 Task: Create new customer invoice with Date Opened: 15-Apr-23, Select Customer: Sorelle, Terms: Net 7. Make invoice entry for item-1 with Date: 15-Apr-23, Description: Jigida Body Sculptor 25 Steel Bone Waist Trainer
, Income Account: Income:Sales, Quantity: 1, Unit Price: 13.49, Sales Tax: Y, Sales Tax Included: Y, Tax Table: Sales Tax. Post Invoice with Post Date: 15-Apr-23, Post to Accounts: Assets:Accounts Receivable. Pay / Process Payment with Transaction Date: 21-Apr-23, Amount: 13.49, Transfer Account: Checking Account. Go to 'Print Invoice'. Save a pdf copy of the invoice.
Action: Mouse moved to (185, 50)
Screenshot: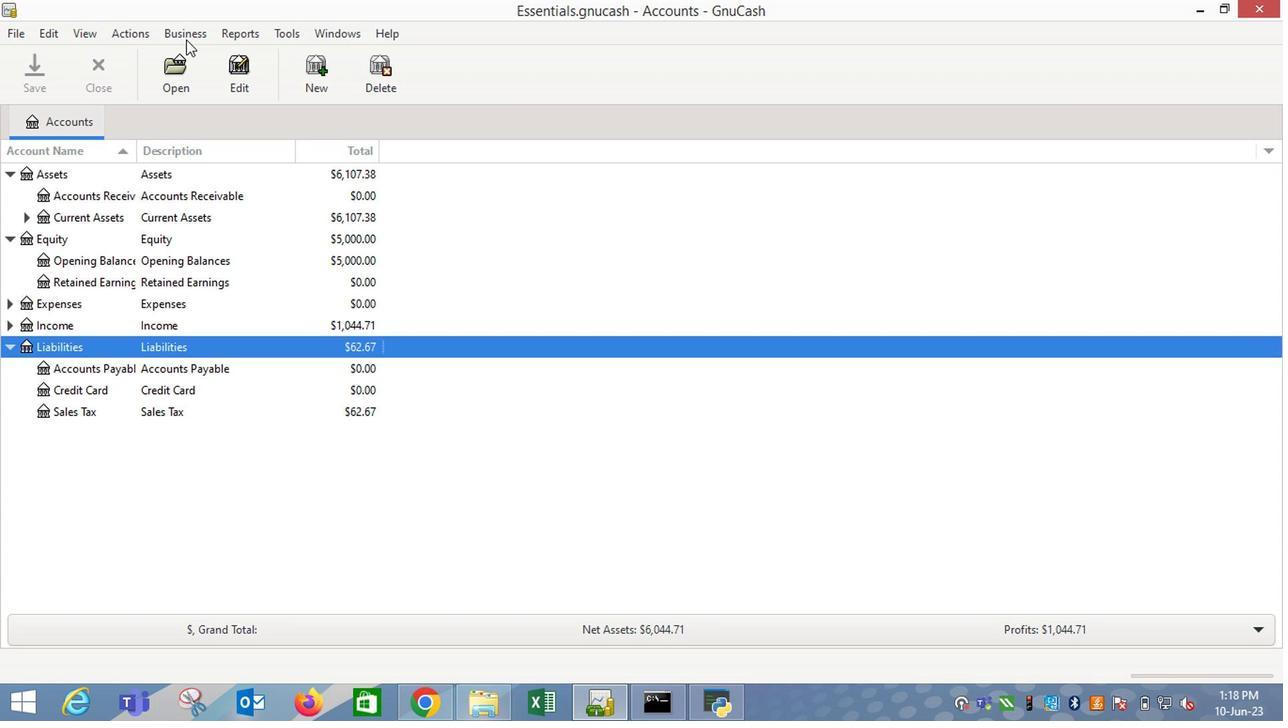 
Action: Mouse pressed left at (185, 50)
Screenshot: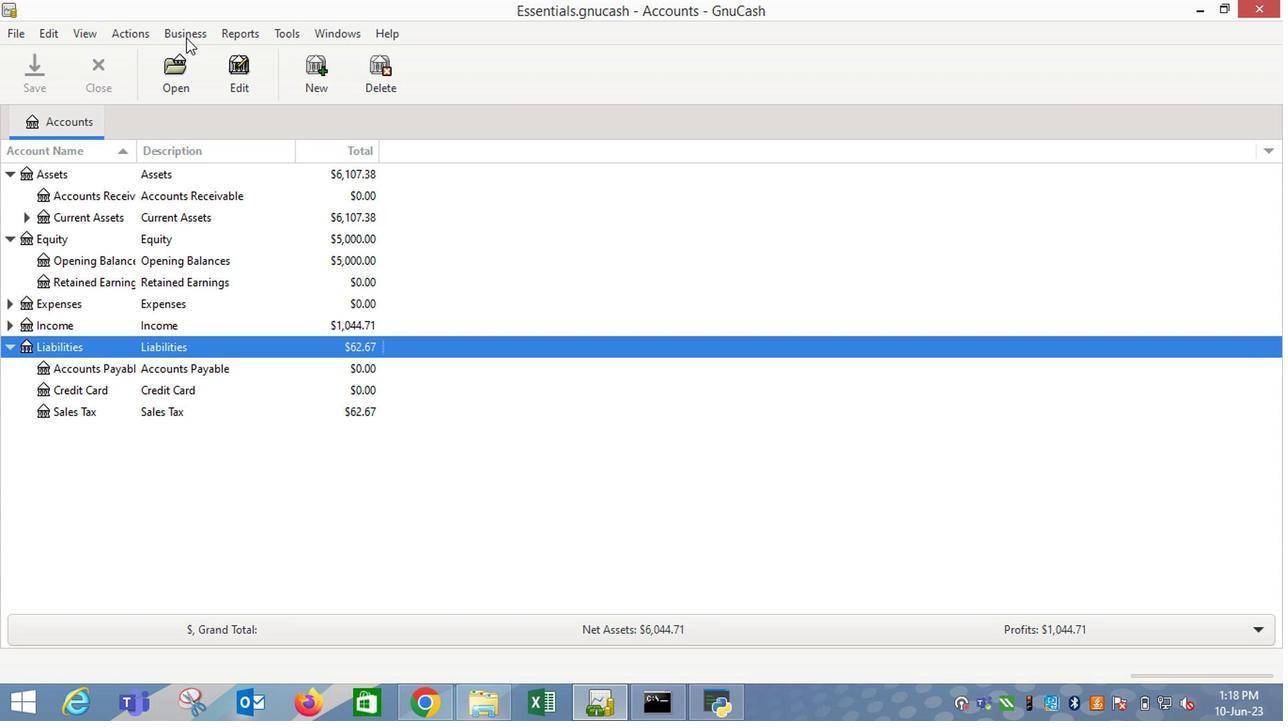 
Action: Mouse moved to (394, 144)
Screenshot: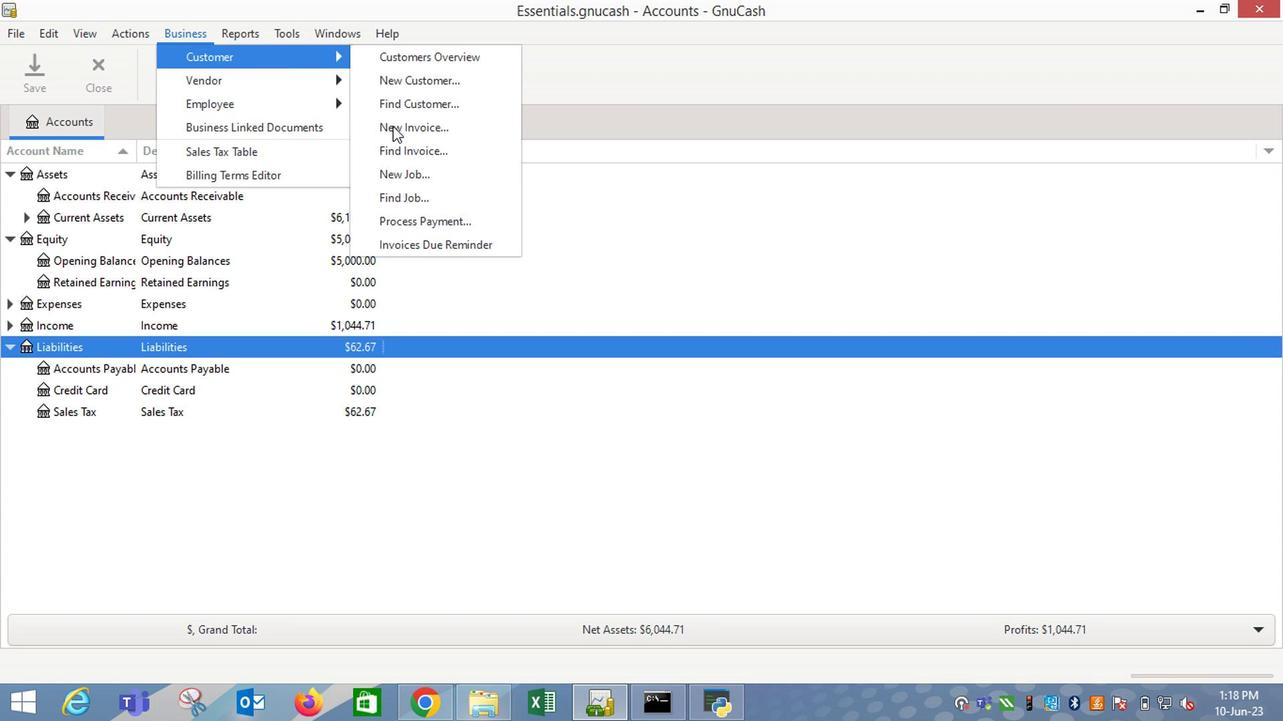 
Action: Mouse pressed left at (394, 144)
Screenshot: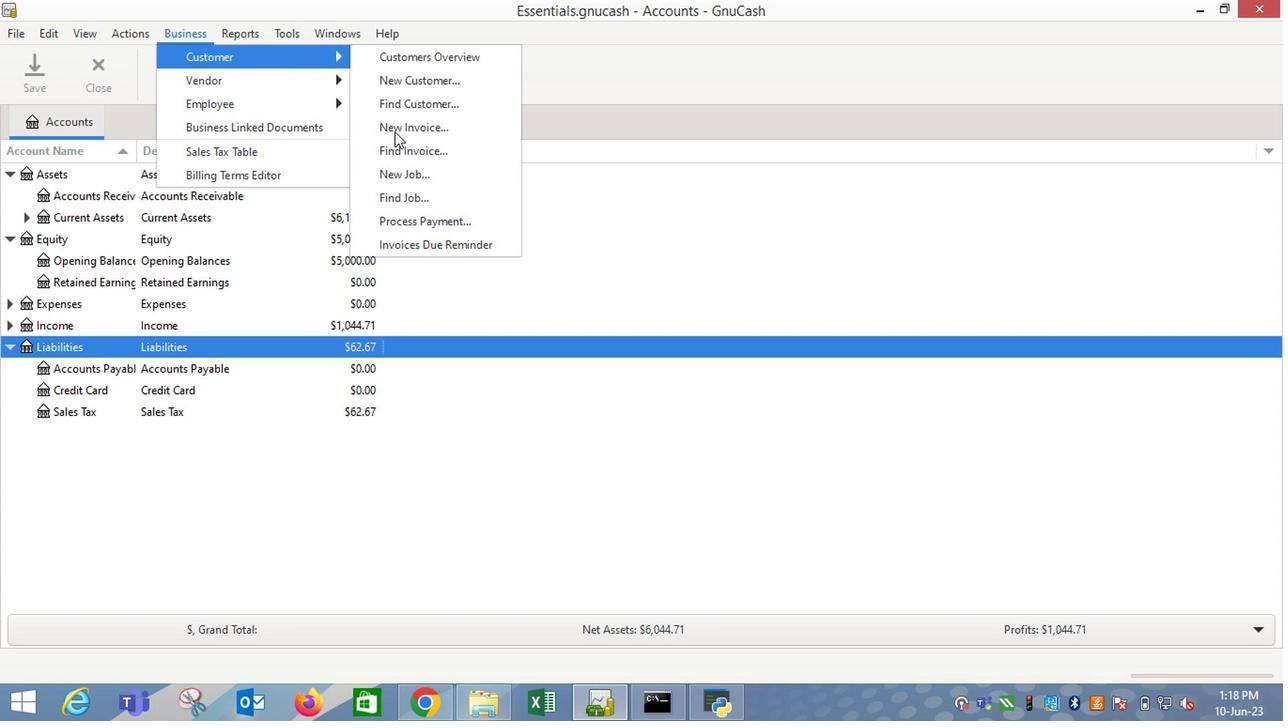 
Action: Mouse moved to (766, 293)
Screenshot: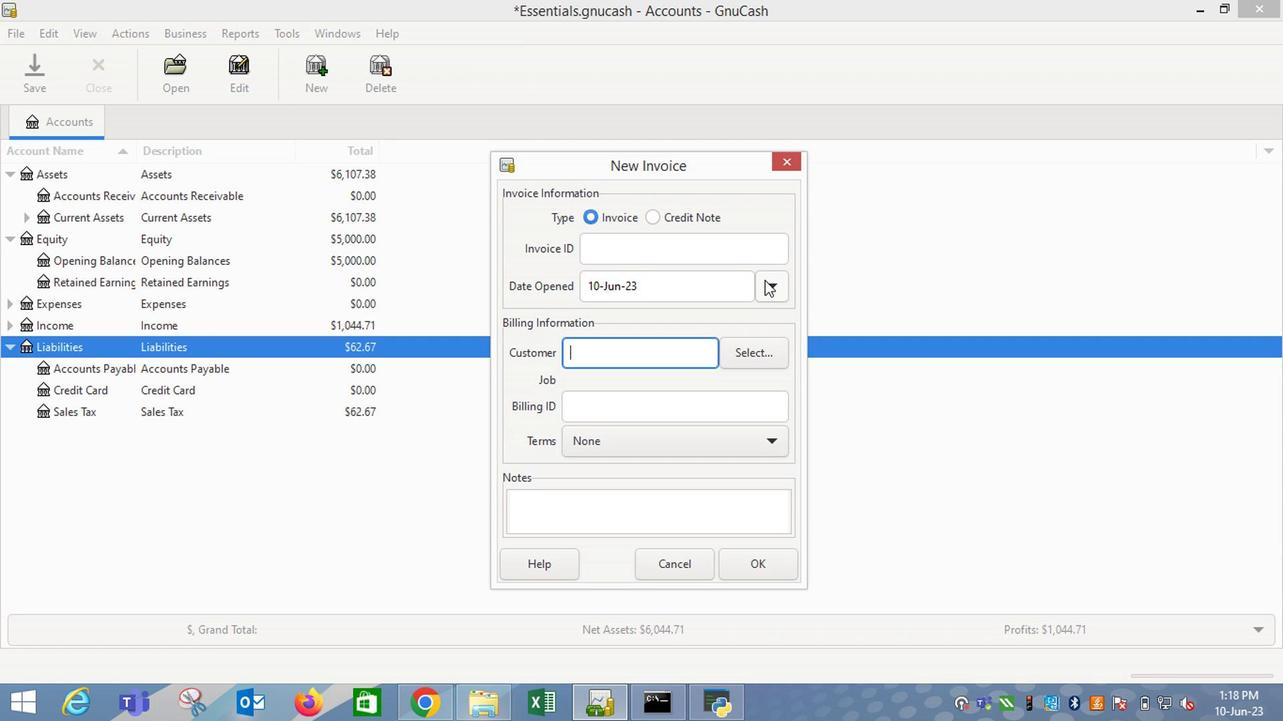 
Action: Mouse pressed left at (766, 293)
Screenshot: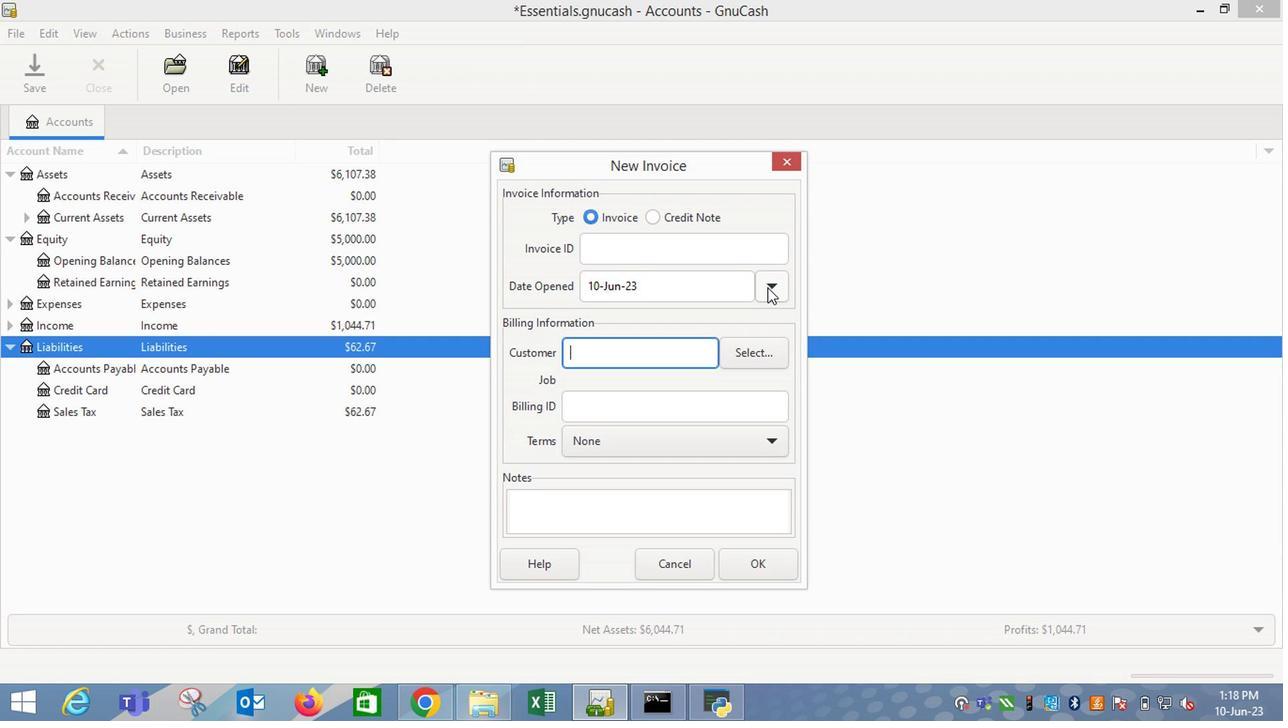
Action: Mouse moved to (623, 317)
Screenshot: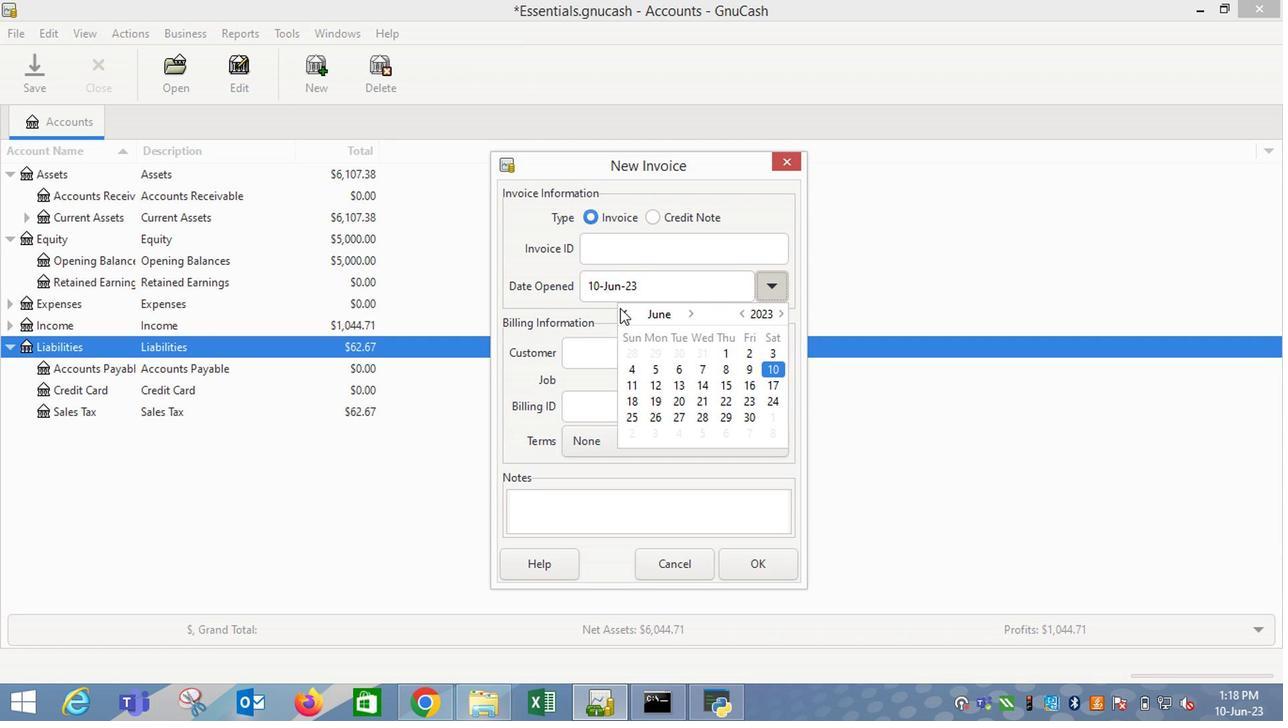 
Action: Mouse pressed left at (623, 317)
Screenshot: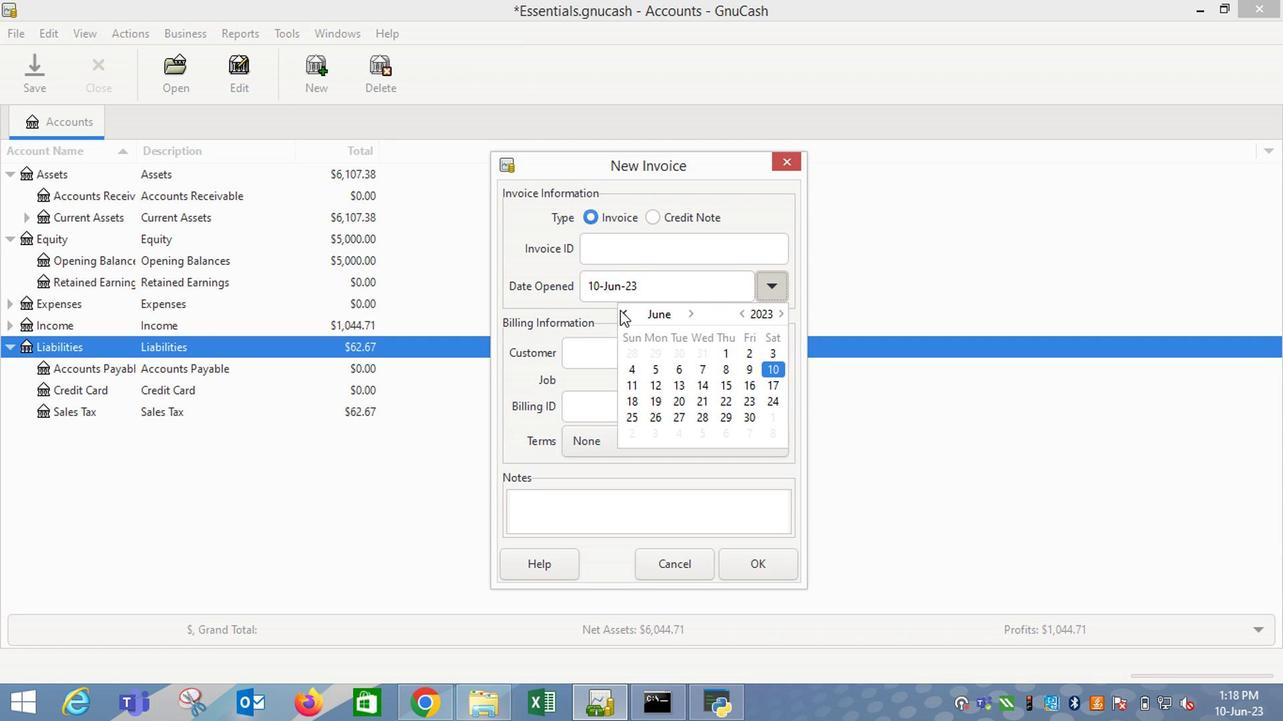 
Action: Mouse pressed left at (623, 317)
Screenshot: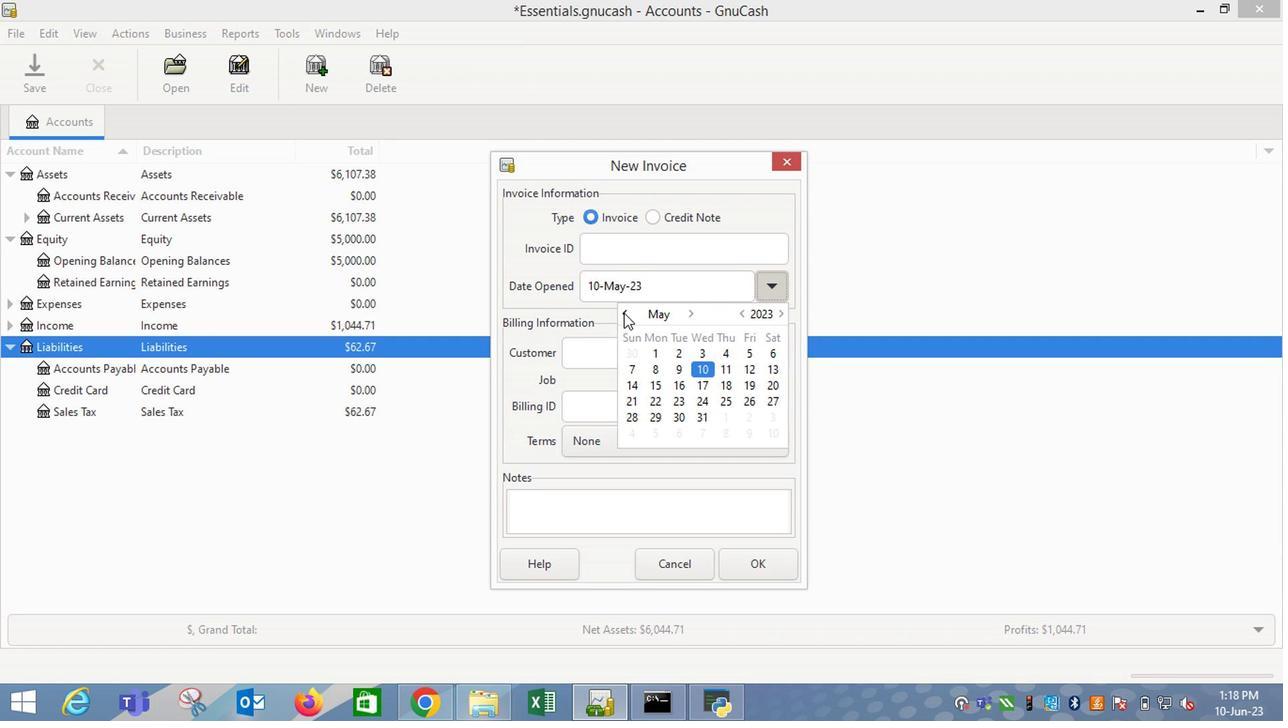 
Action: Mouse moved to (772, 392)
Screenshot: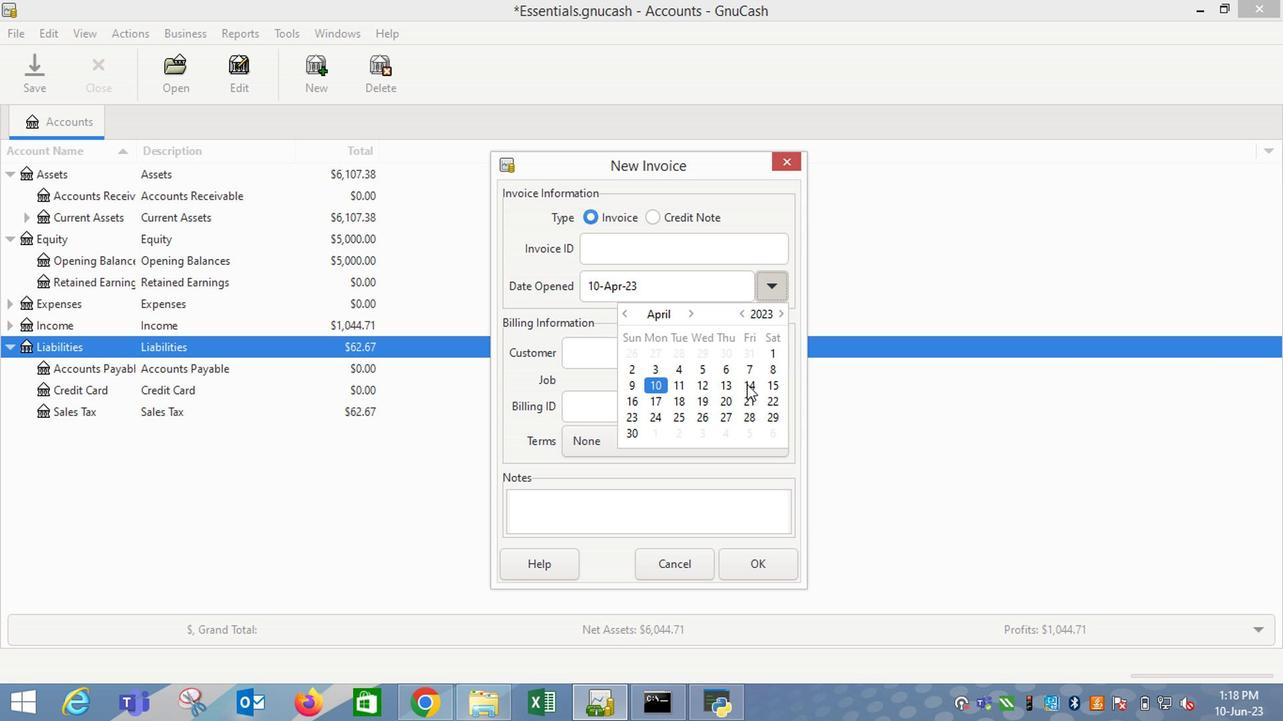 
Action: Mouse pressed left at (772, 392)
Screenshot: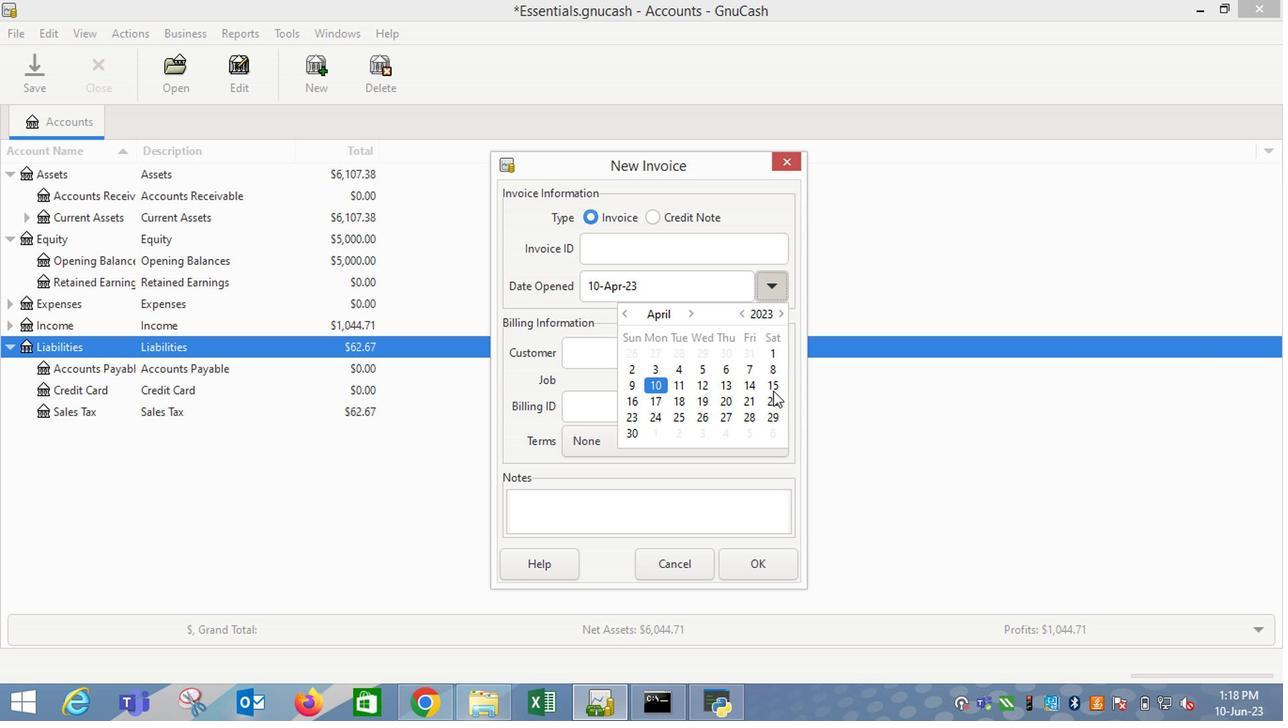 
Action: Mouse moved to (600, 360)
Screenshot: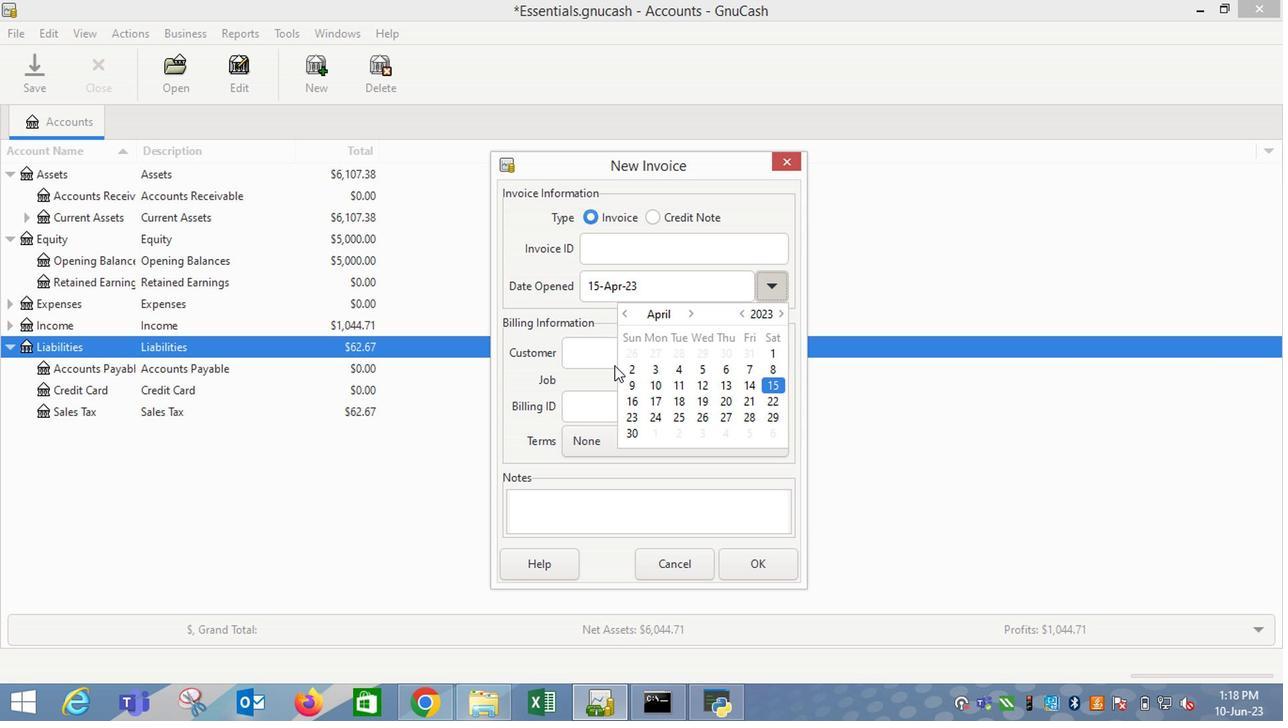
Action: Mouse pressed left at (600, 360)
Screenshot: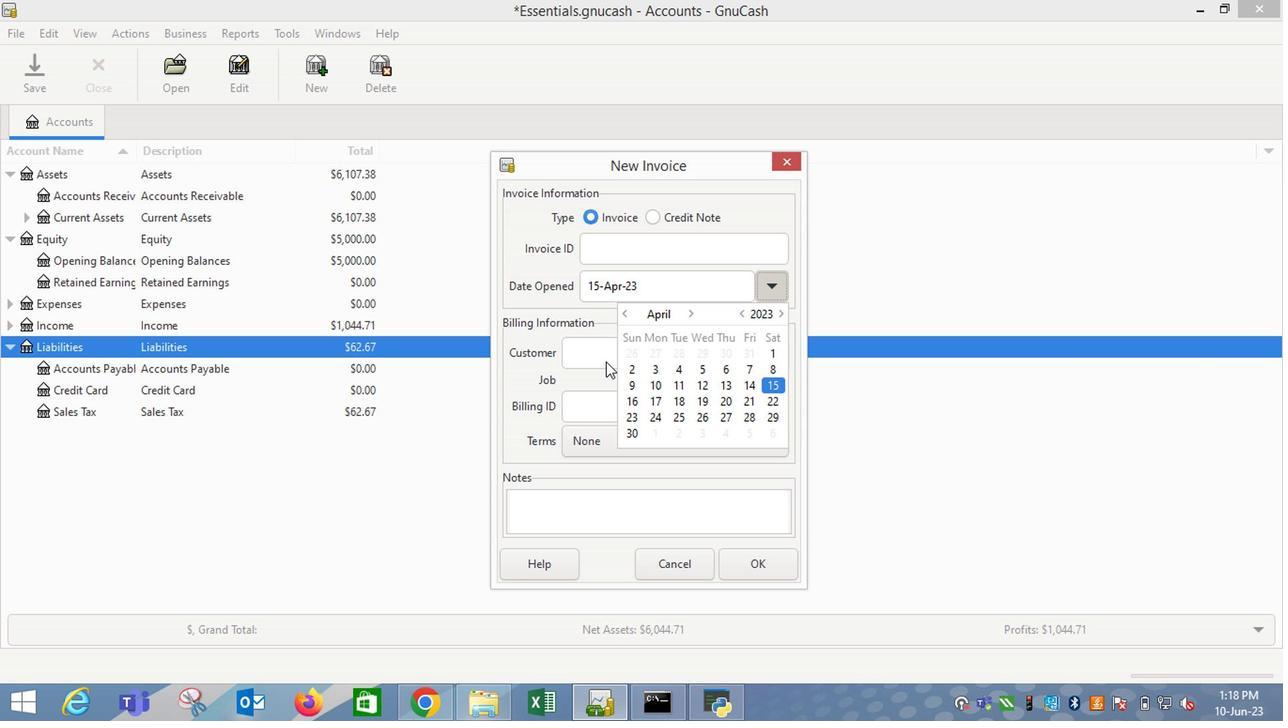 
Action: Mouse moved to (598, 360)
Screenshot: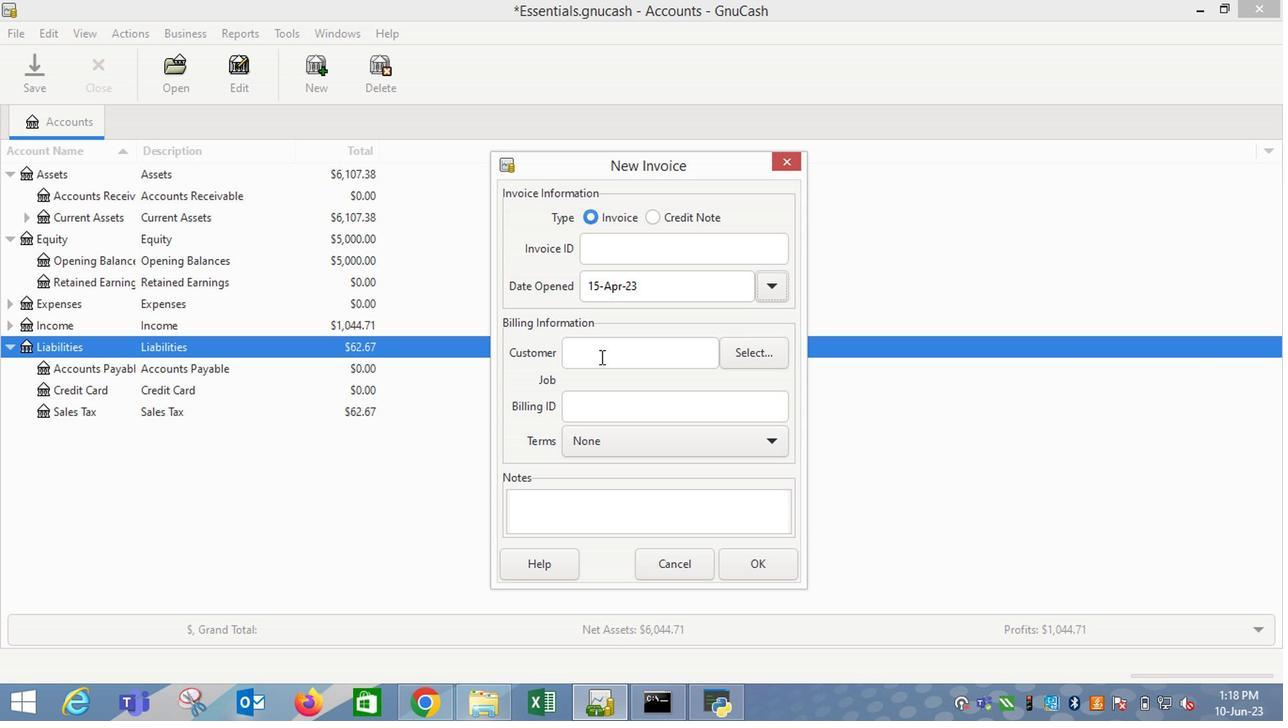 
Action: Mouse pressed left at (598, 360)
Screenshot: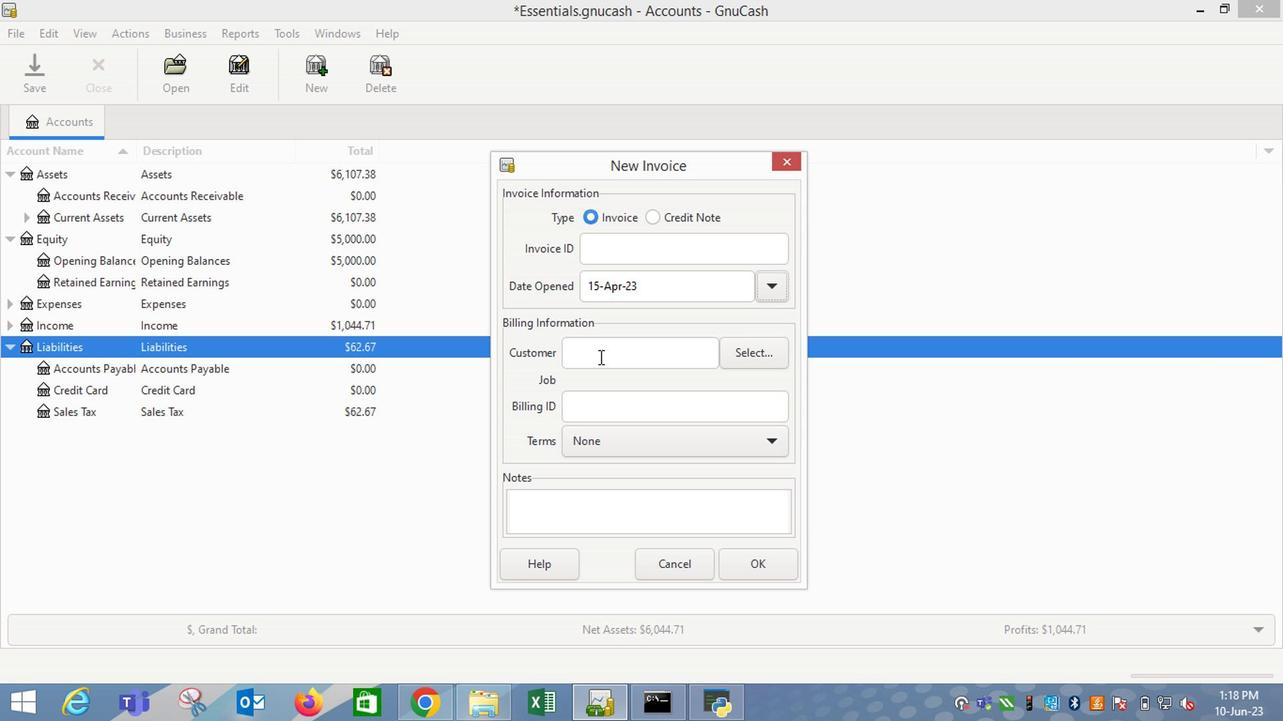 
Action: Key pressed <Key.shift_r>Sor
Screenshot: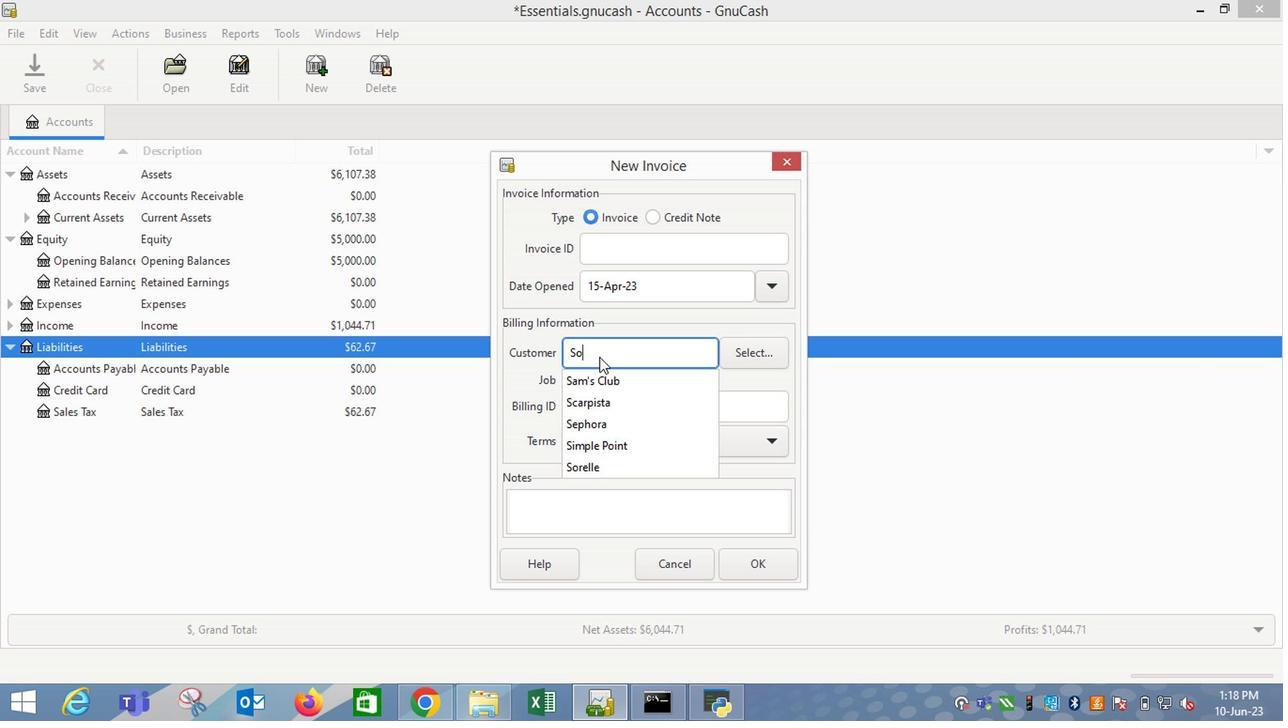 
Action: Mouse moved to (586, 375)
Screenshot: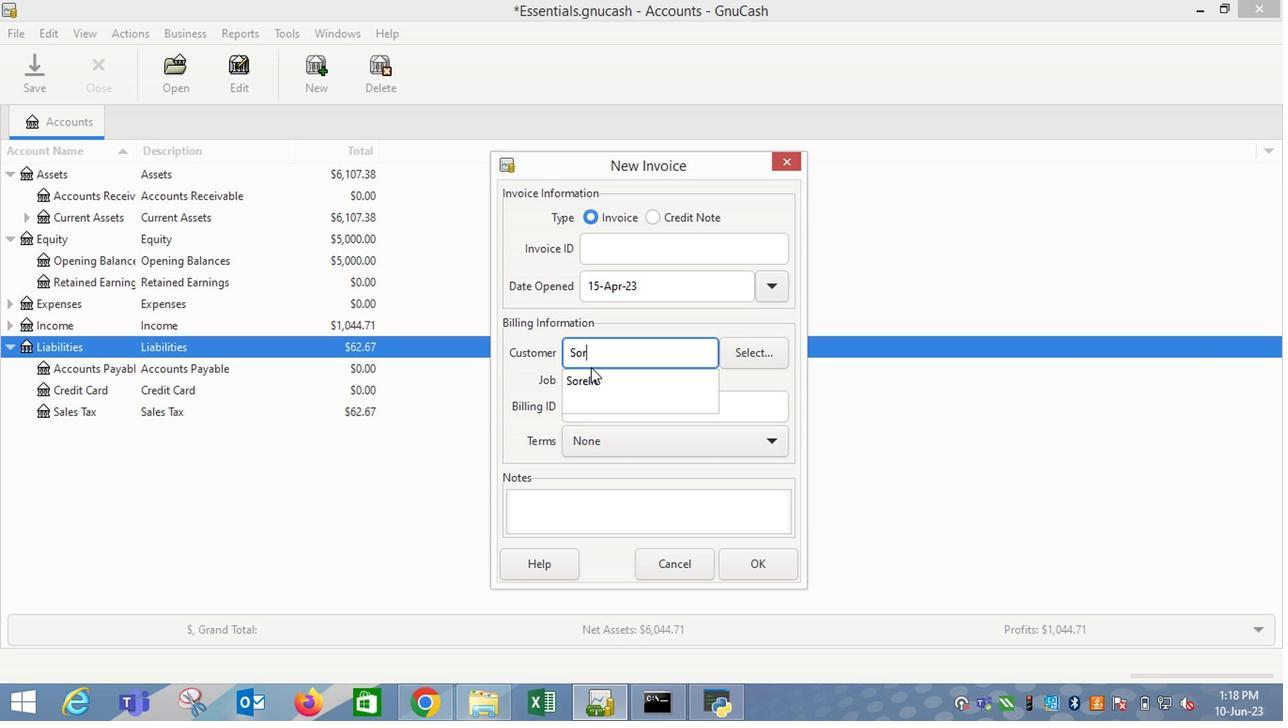 
Action: Mouse pressed left at (586, 375)
Screenshot: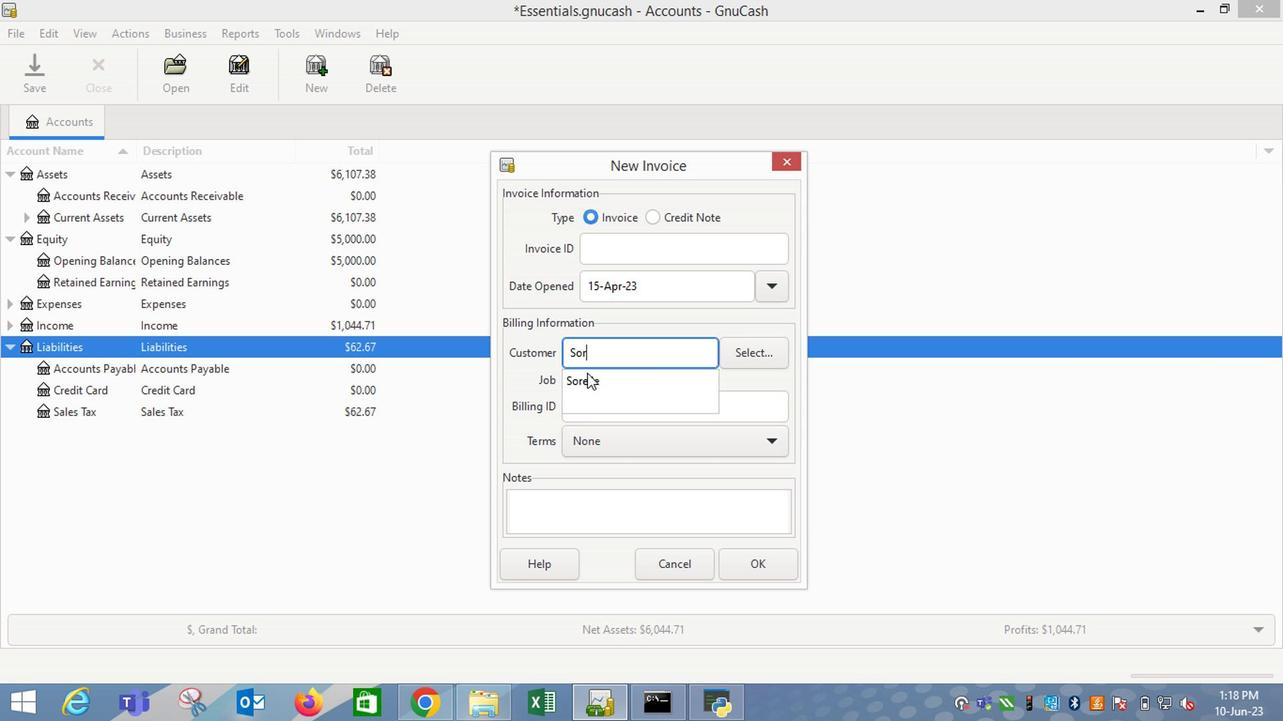 
Action: Mouse moved to (615, 454)
Screenshot: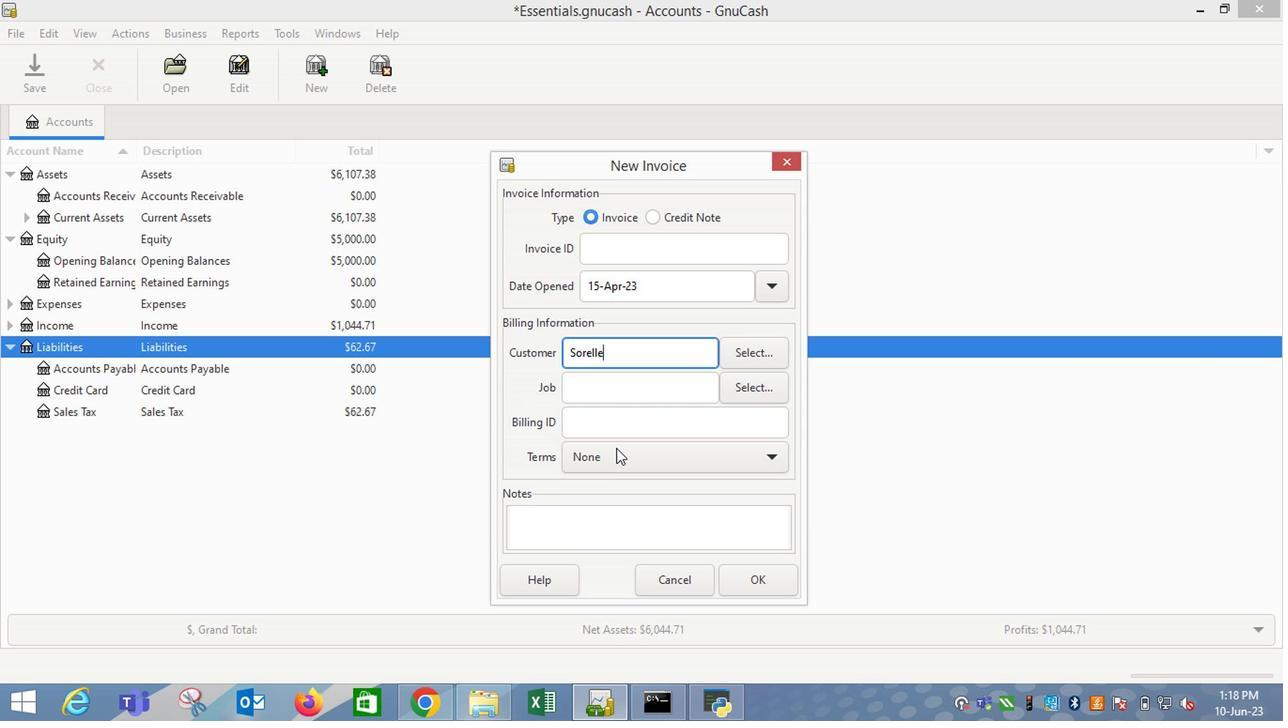 
Action: Mouse pressed left at (615, 454)
Screenshot: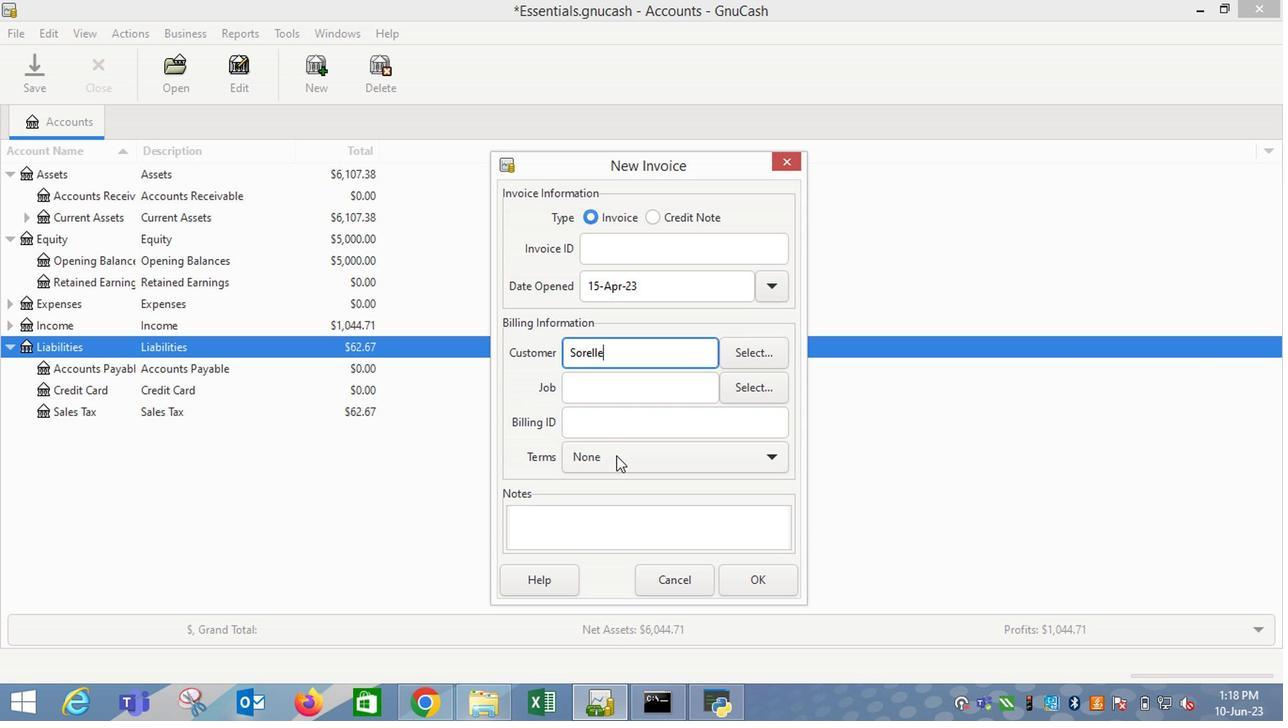 
Action: Mouse moved to (608, 516)
Screenshot: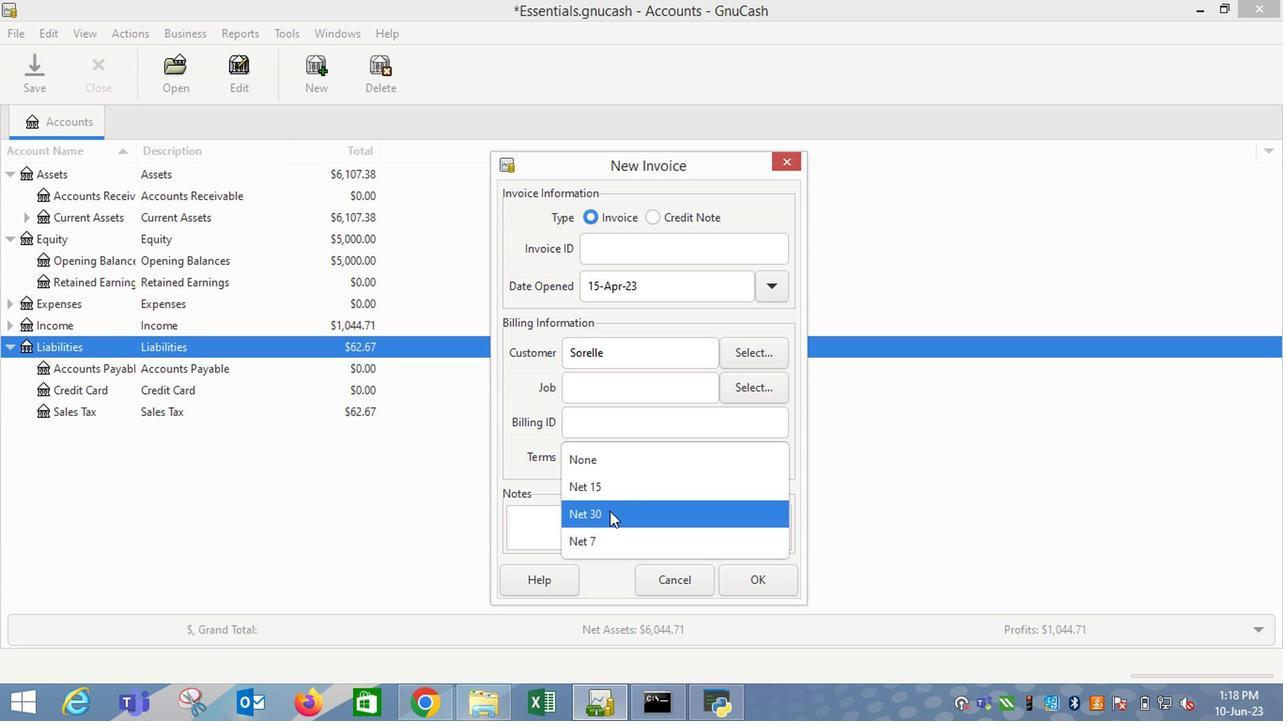 
Action: Mouse pressed left at (608, 516)
Screenshot: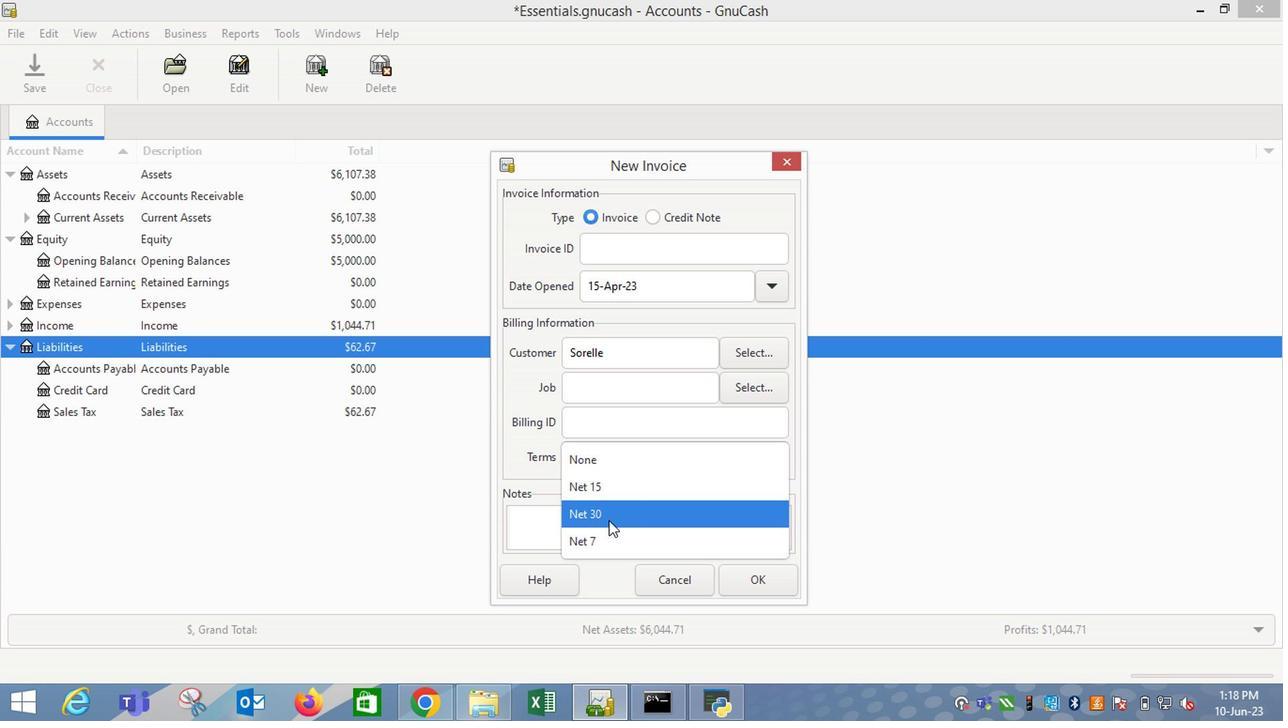 
Action: Mouse pressed right at (608, 516)
Screenshot: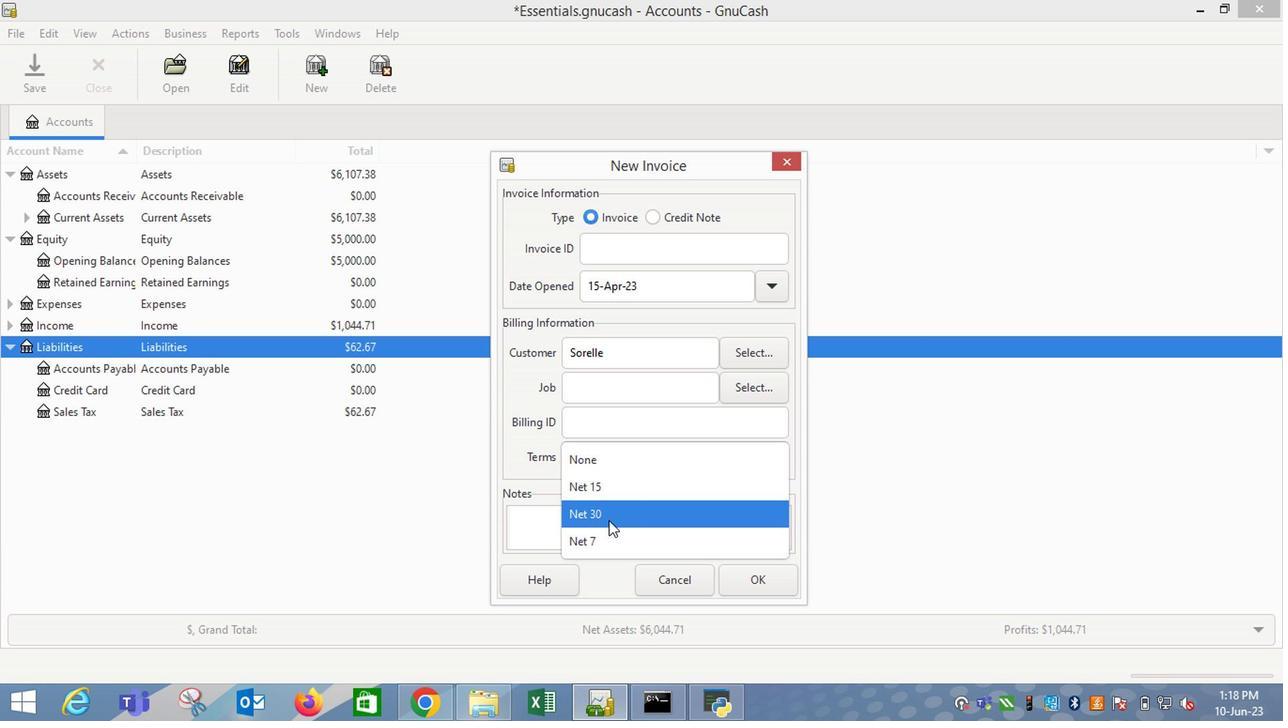 
Action: Mouse moved to (631, 449)
Screenshot: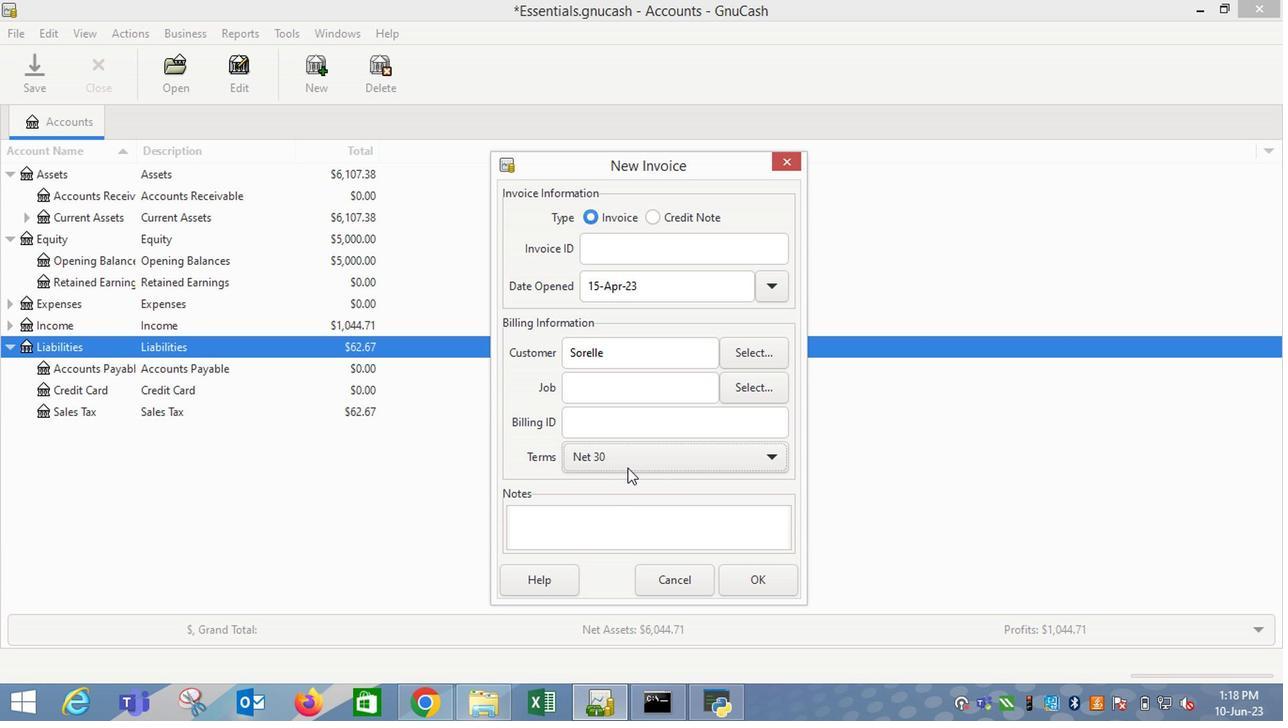 
Action: Mouse pressed left at (631, 449)
Screenshot: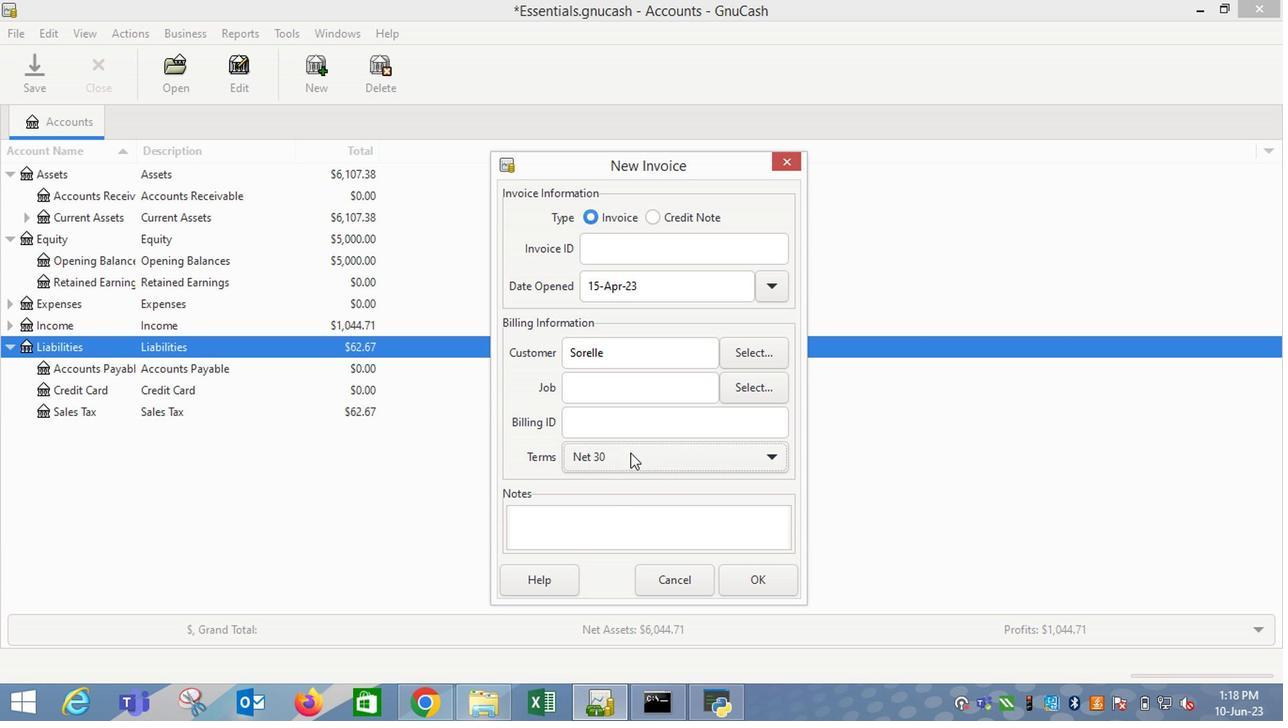 
Action: Mouse moved to (601, 504)
Screenshot: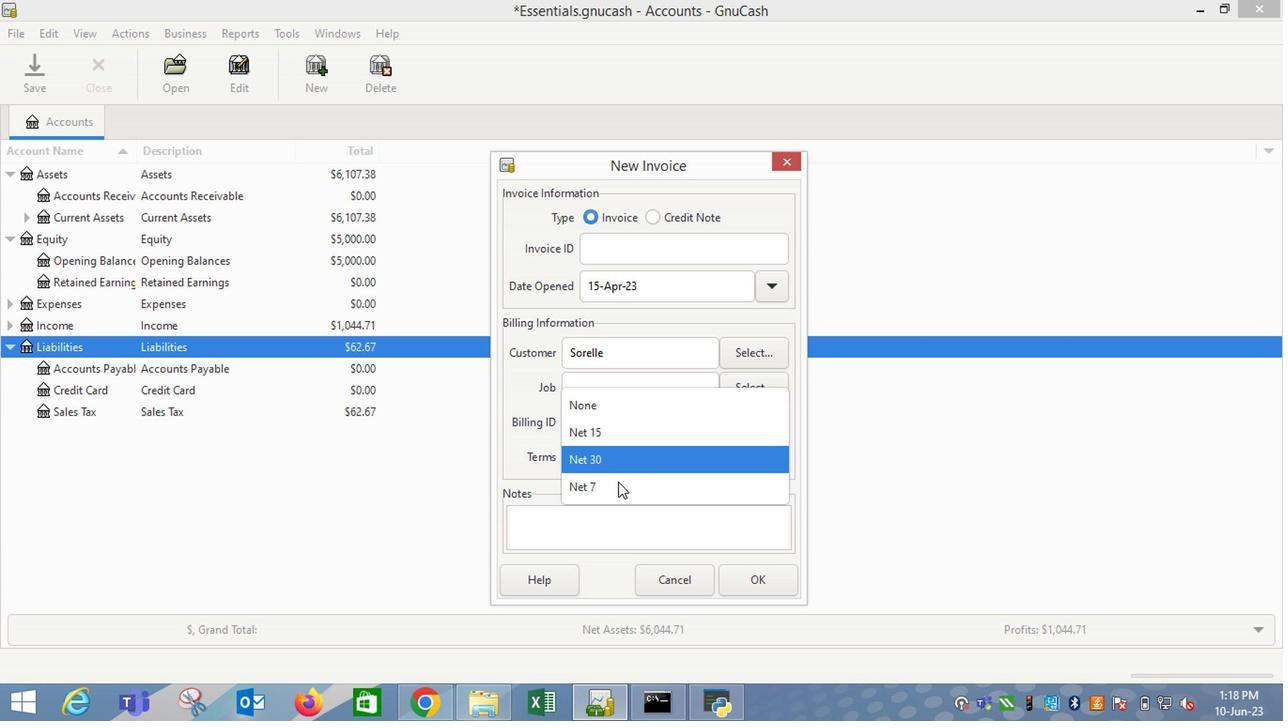 
Action: Mouse pressed left at (601, 504)
Screenshot: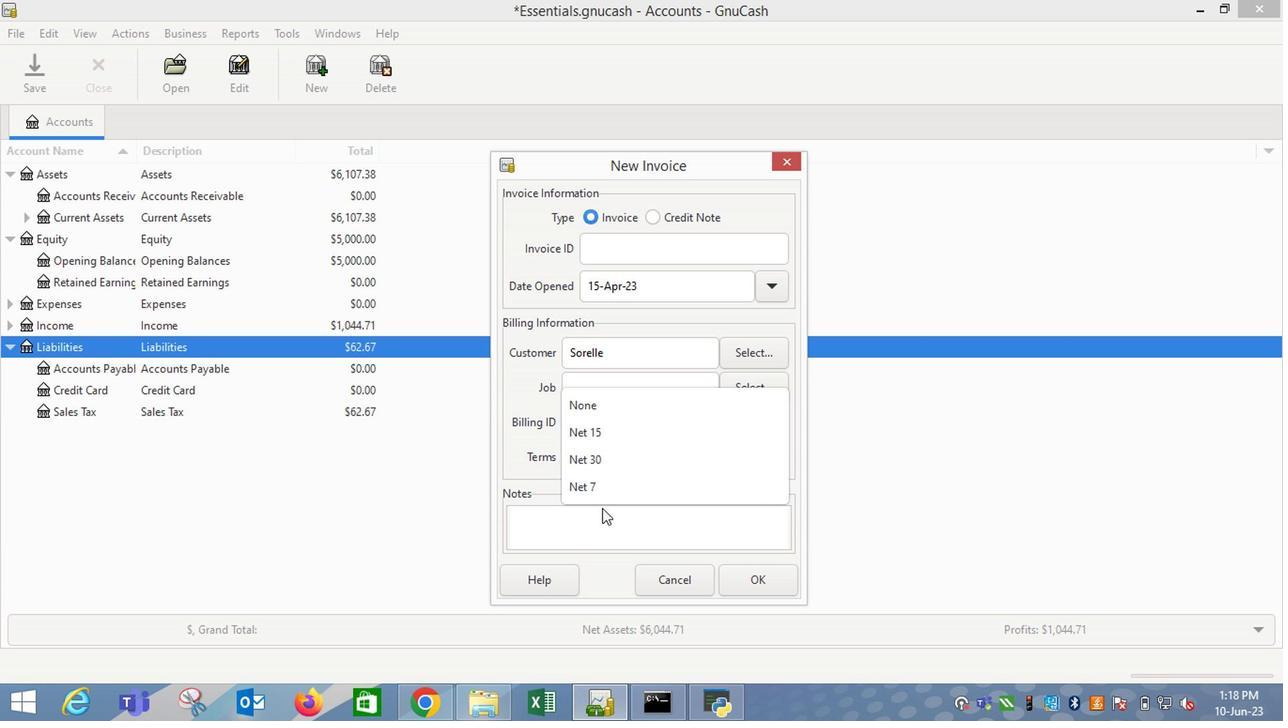 
Action: Mouse moved to (623, 455)
Screenshot: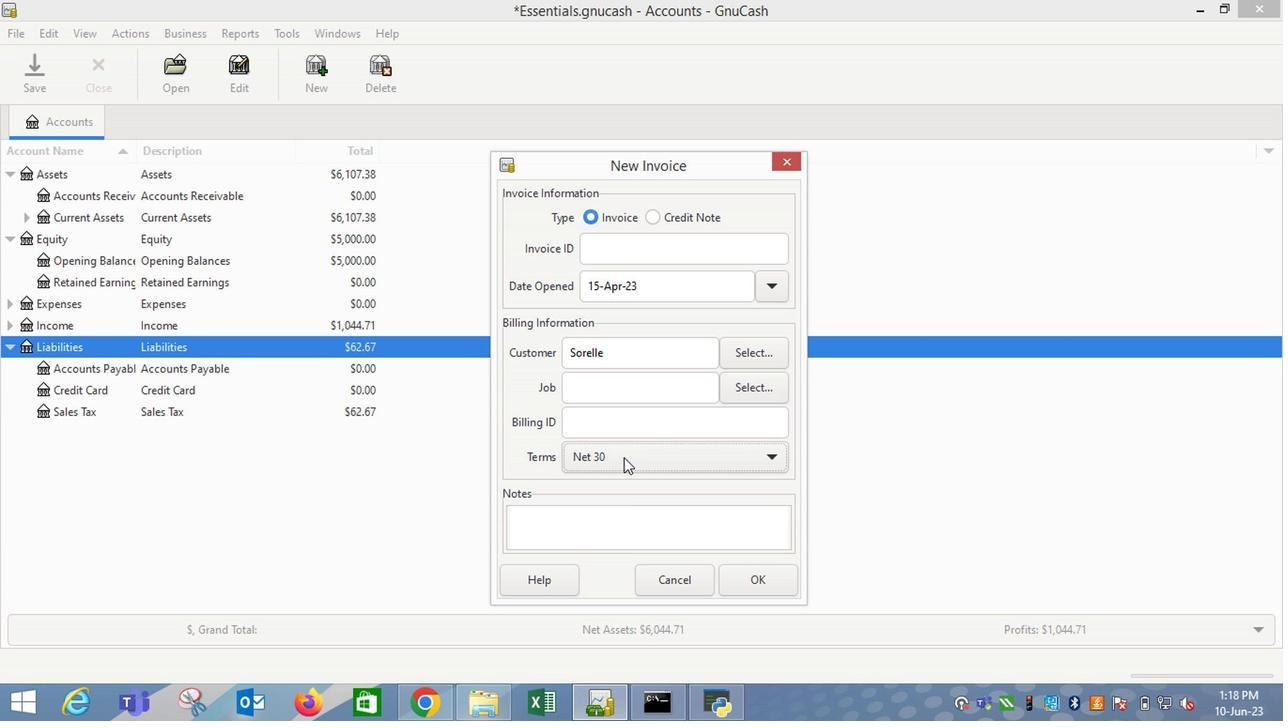 
Action: Mouse pressed left at (623, 455)
Screenshot: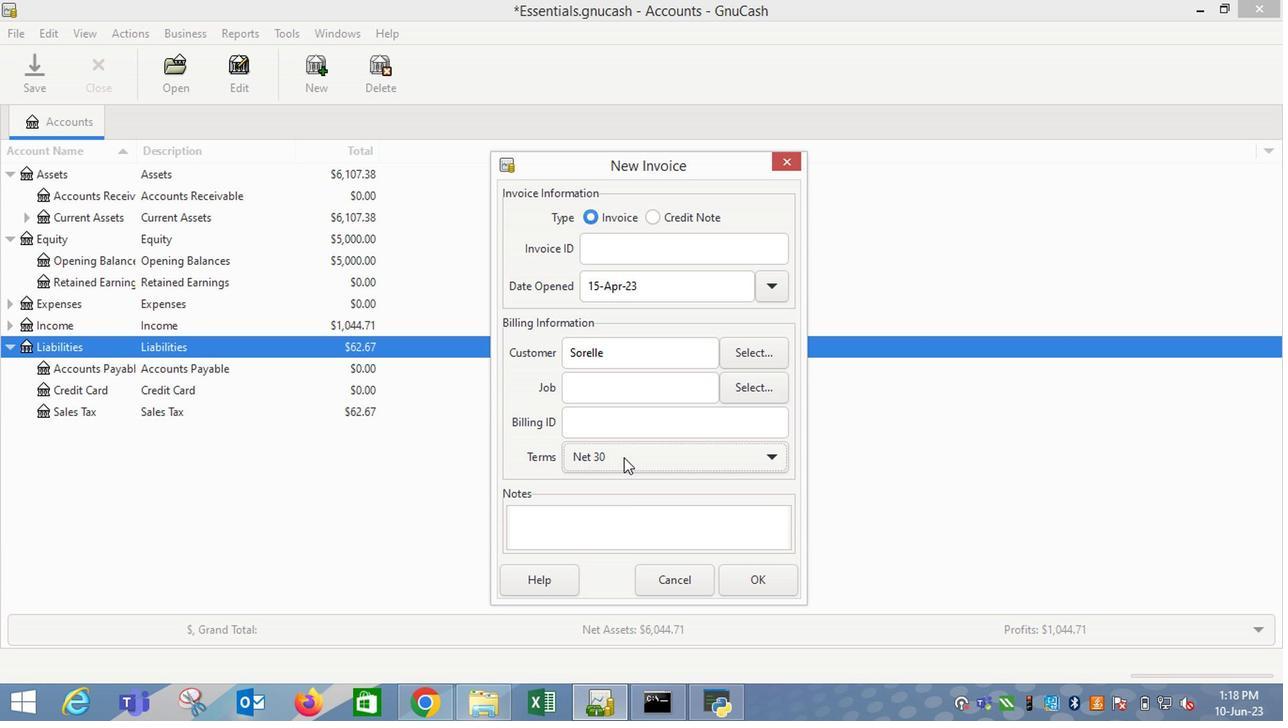 
Action: Mouse moved to (599, 485)
Screenshot: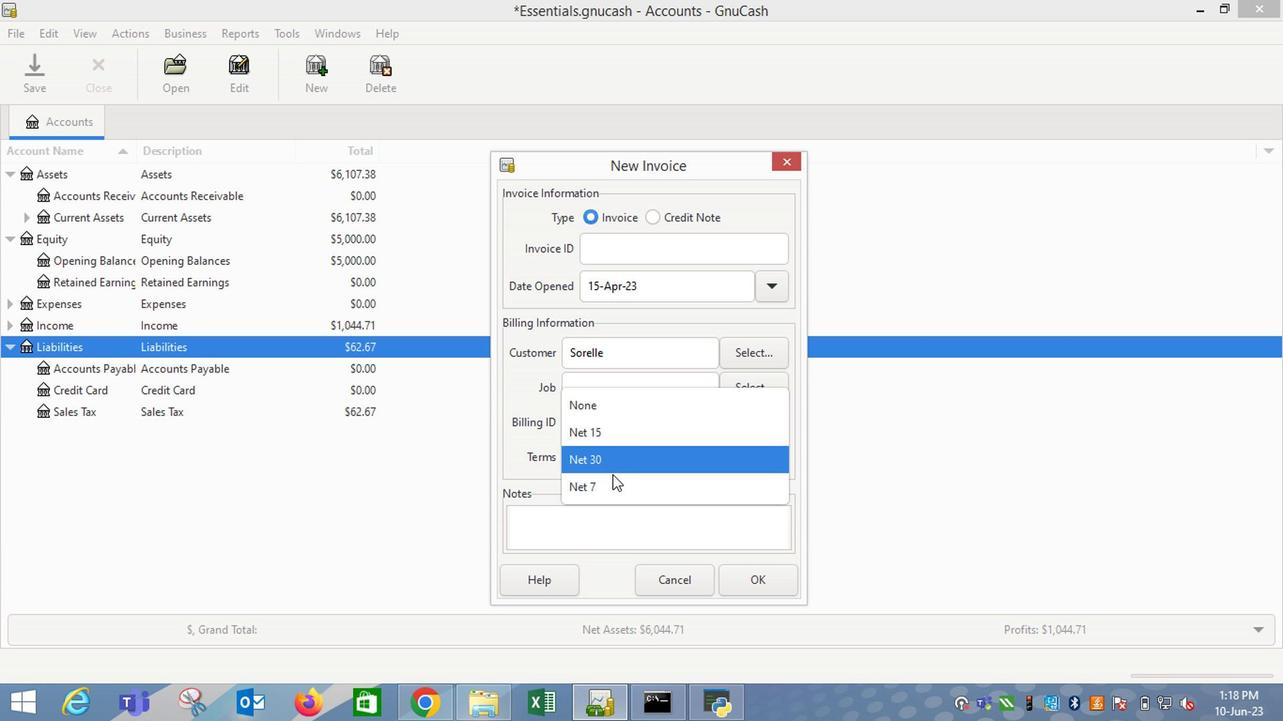 
Action: Mouse pressed left at (599, 485)
Screenshot: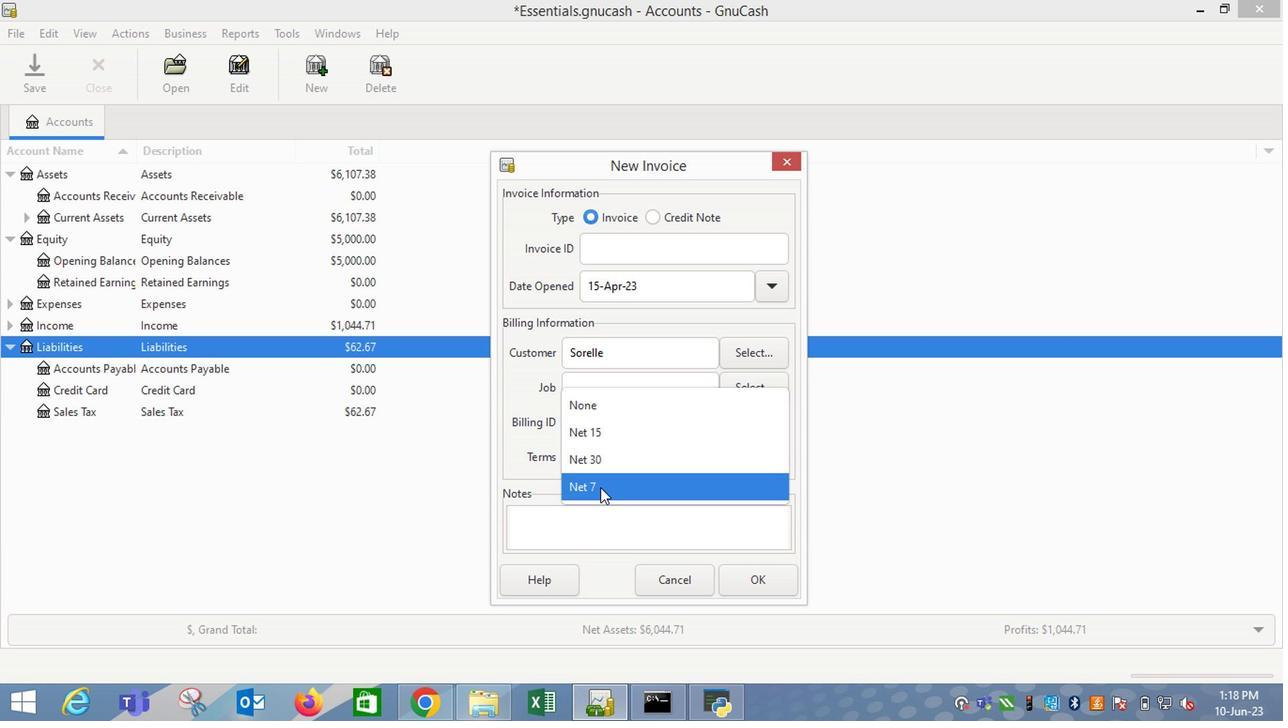 
Action: Mouse moved to (744, 566)
Screenshot: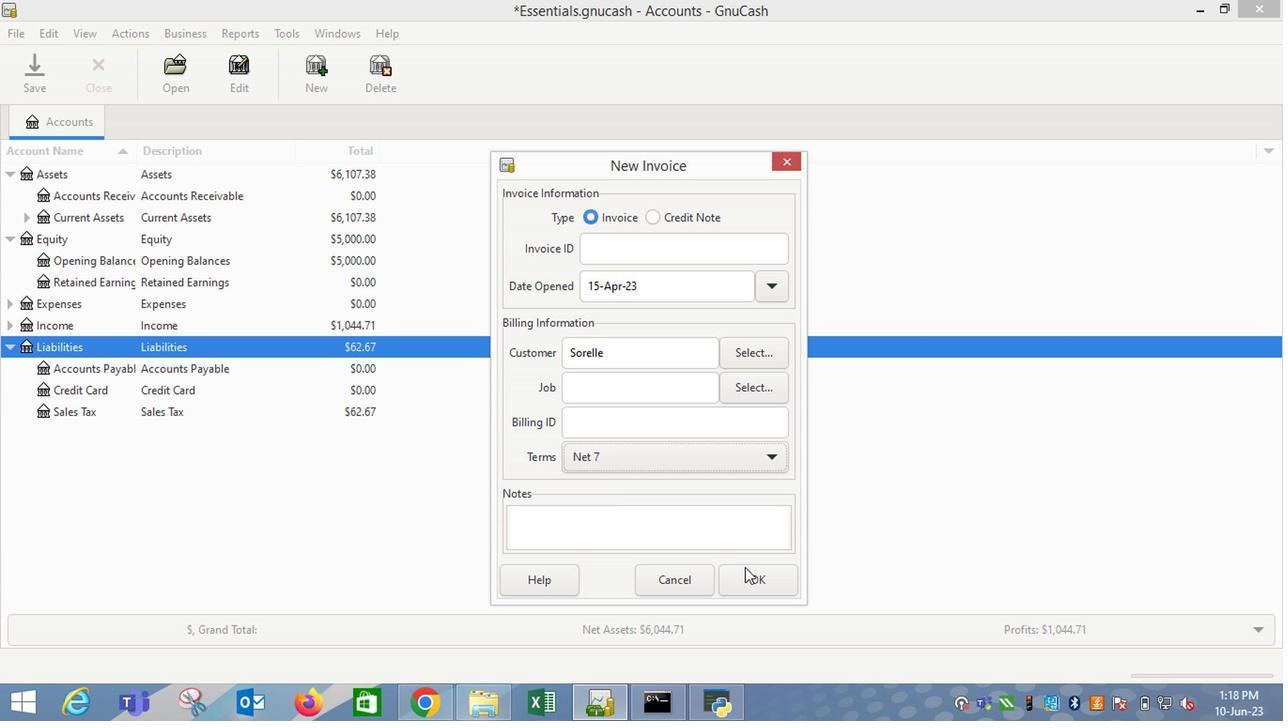 
Action: Mouse pressed left at (744, 566)
Screenshot: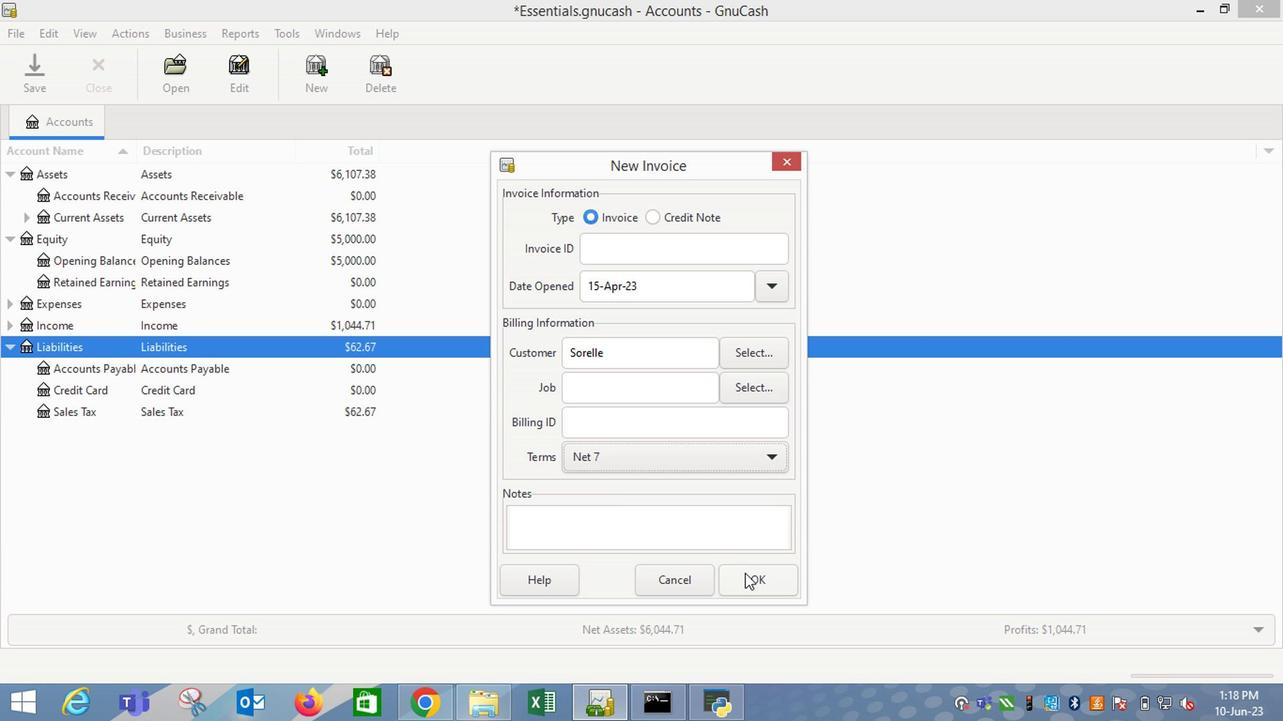 
Action: Mouse moved to (83, 362)
Screenshot: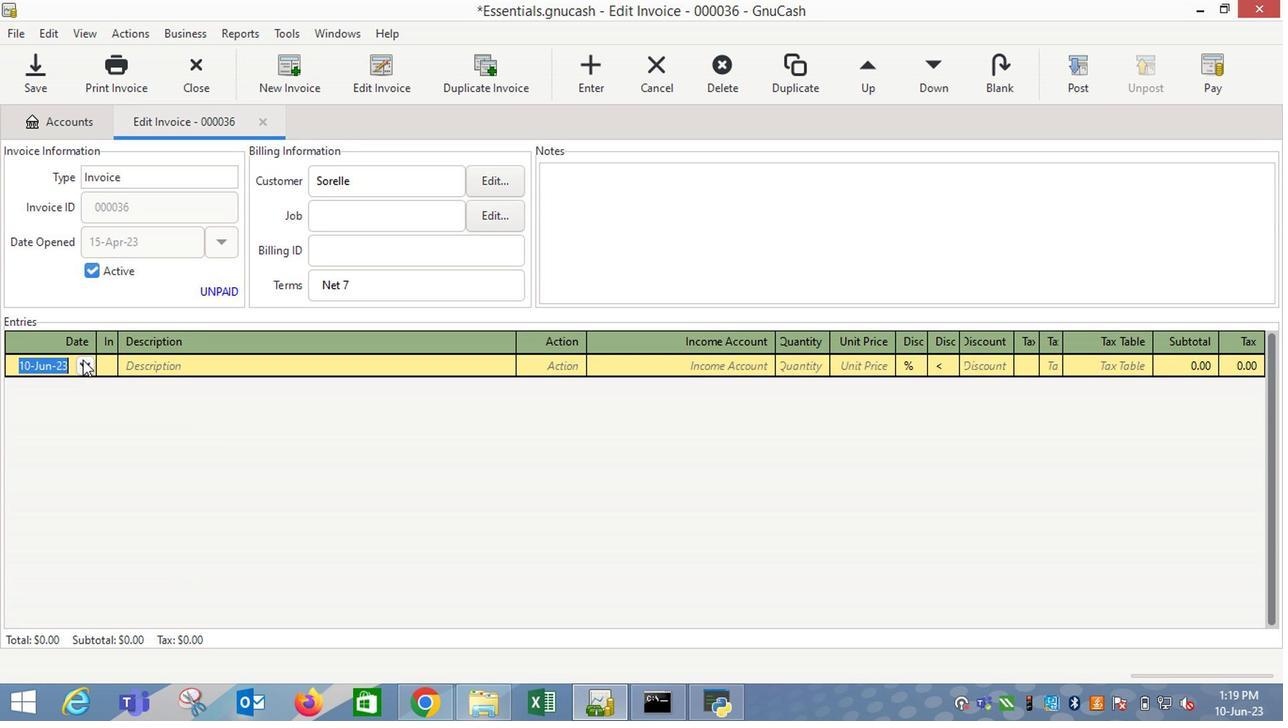 
Action: Mouse pressed left at (83, 362)
Screenshot: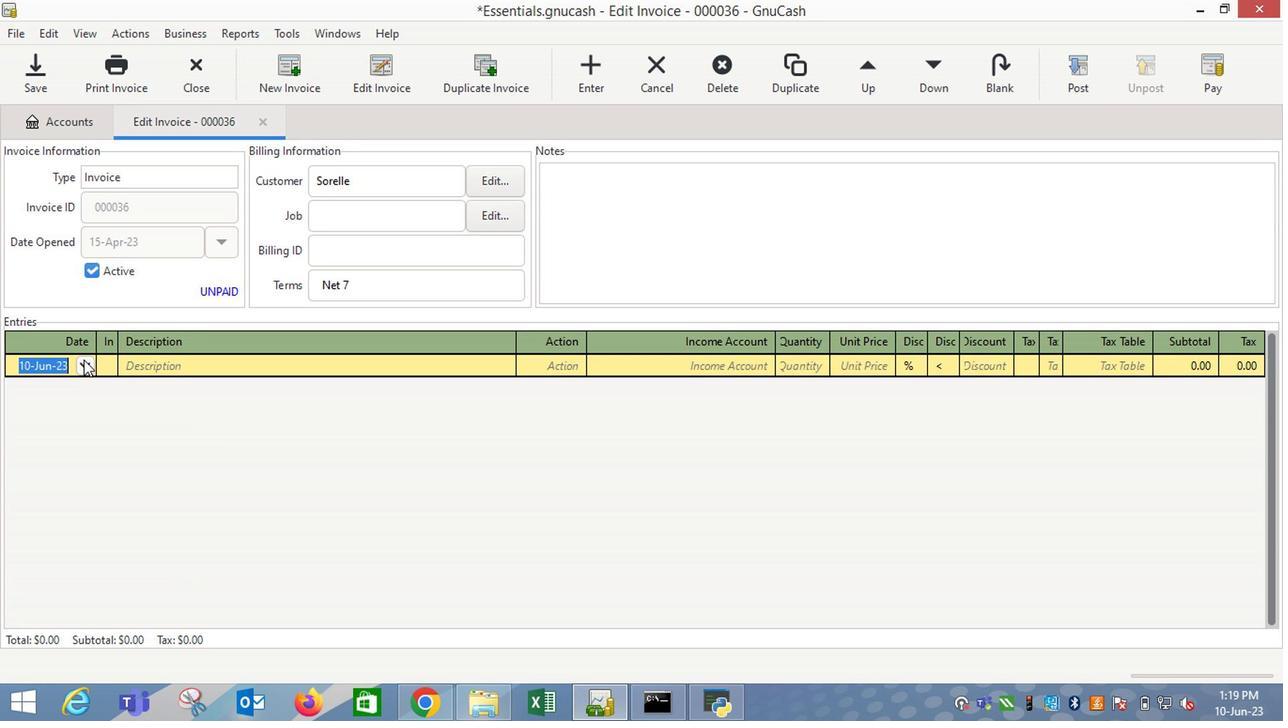 
Action: Mouse moved to (16, 390)
Screenshot: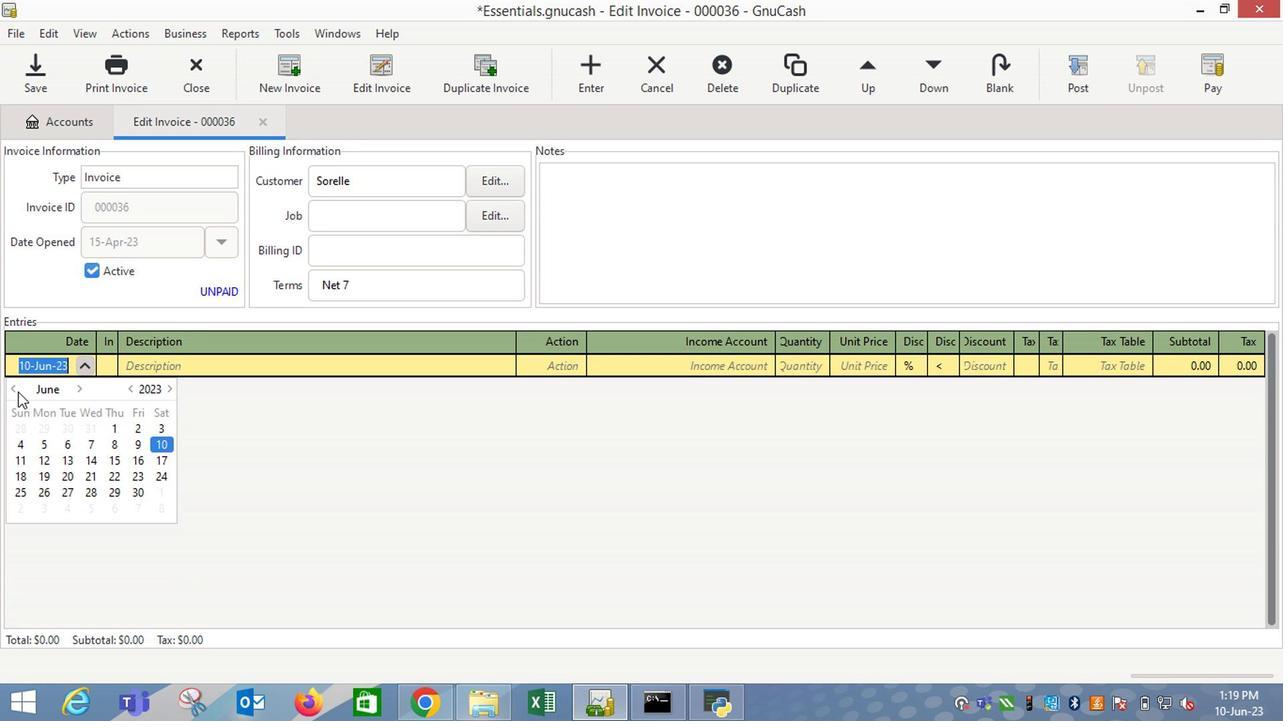 
Action: Mouse pressed left at (16, 390)
Screenshot: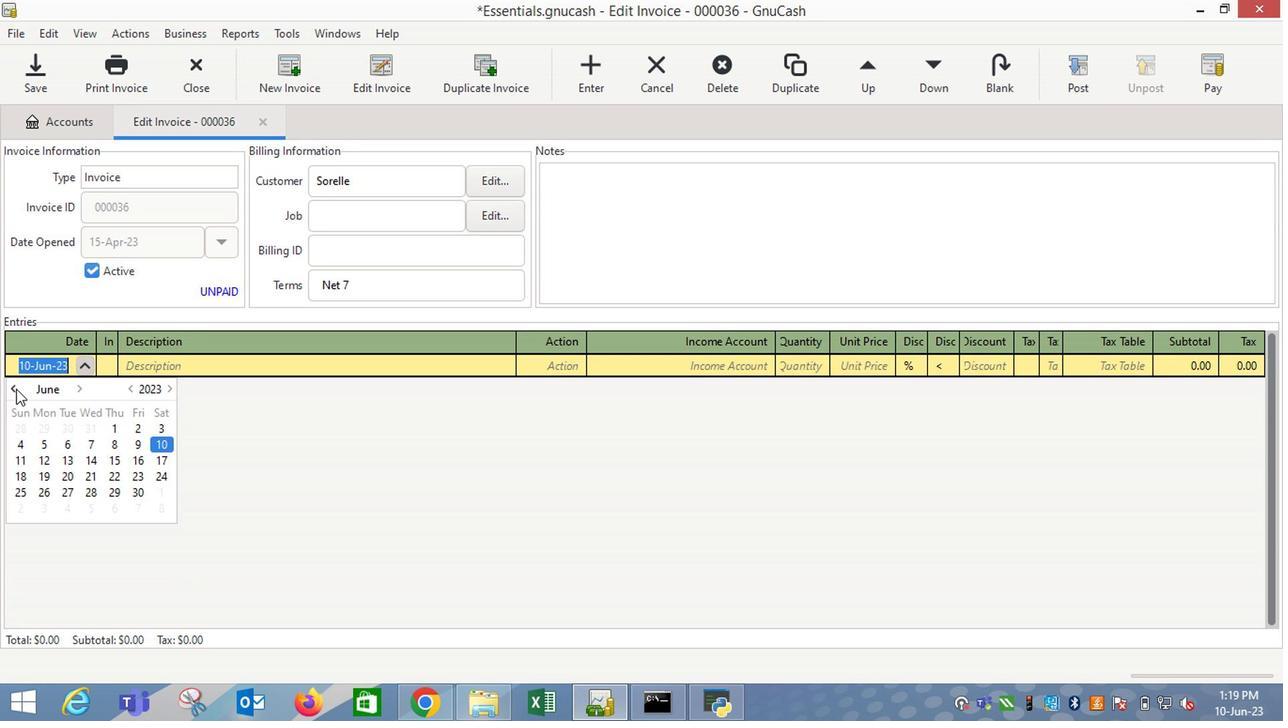 
Action: Mouse pressed left at (16, 390)
Screenshot: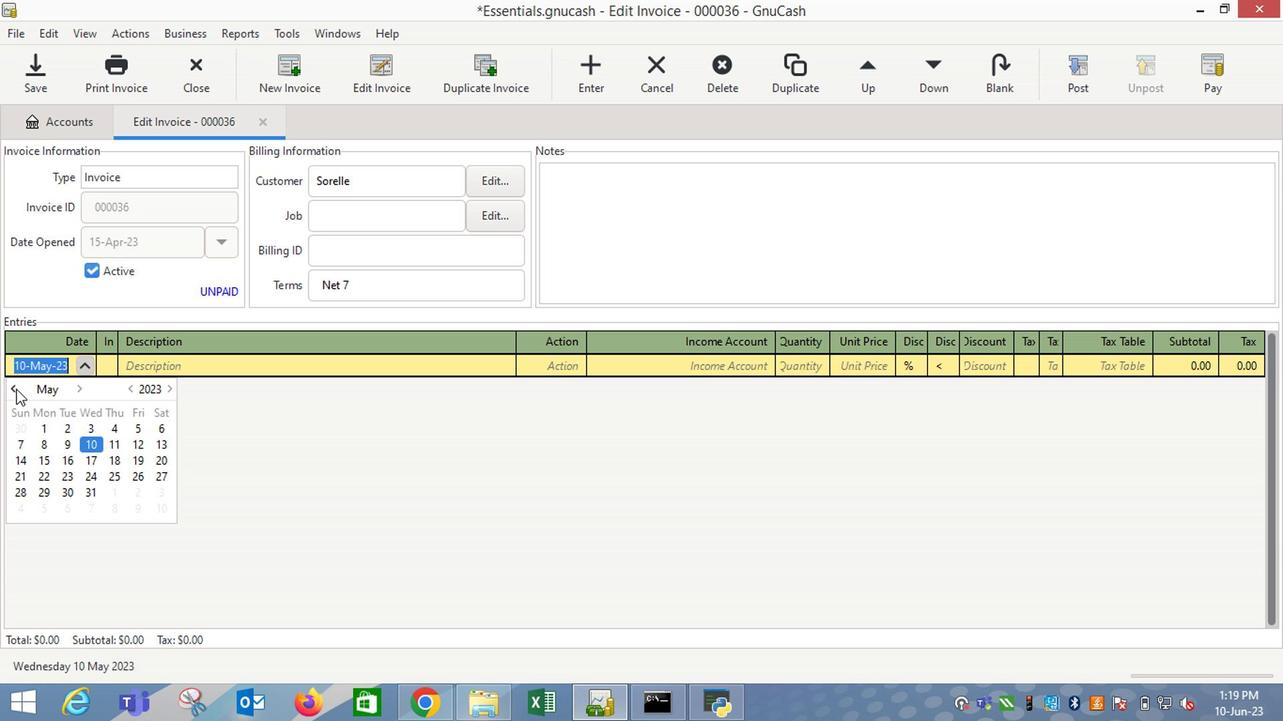 
Action: Mouse moved to (157, 459)
Screenshot: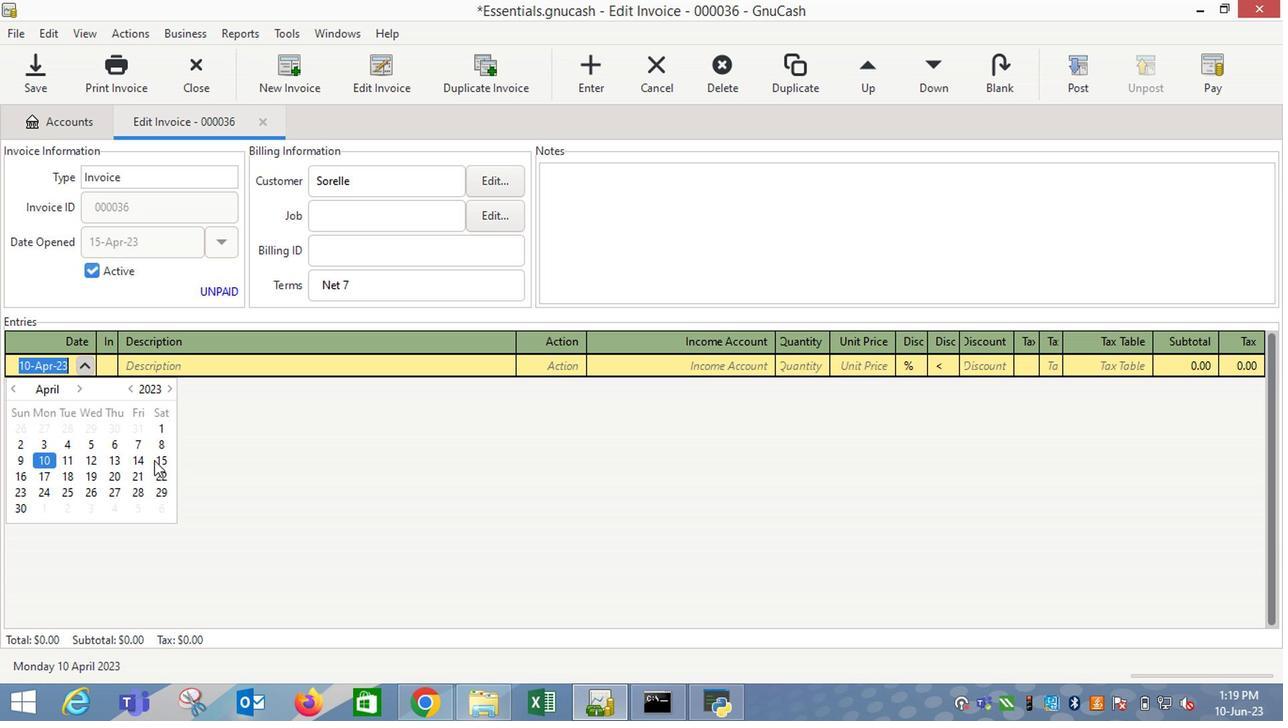 
Action: Mouse pressed left at (157, 459)
Screenshot: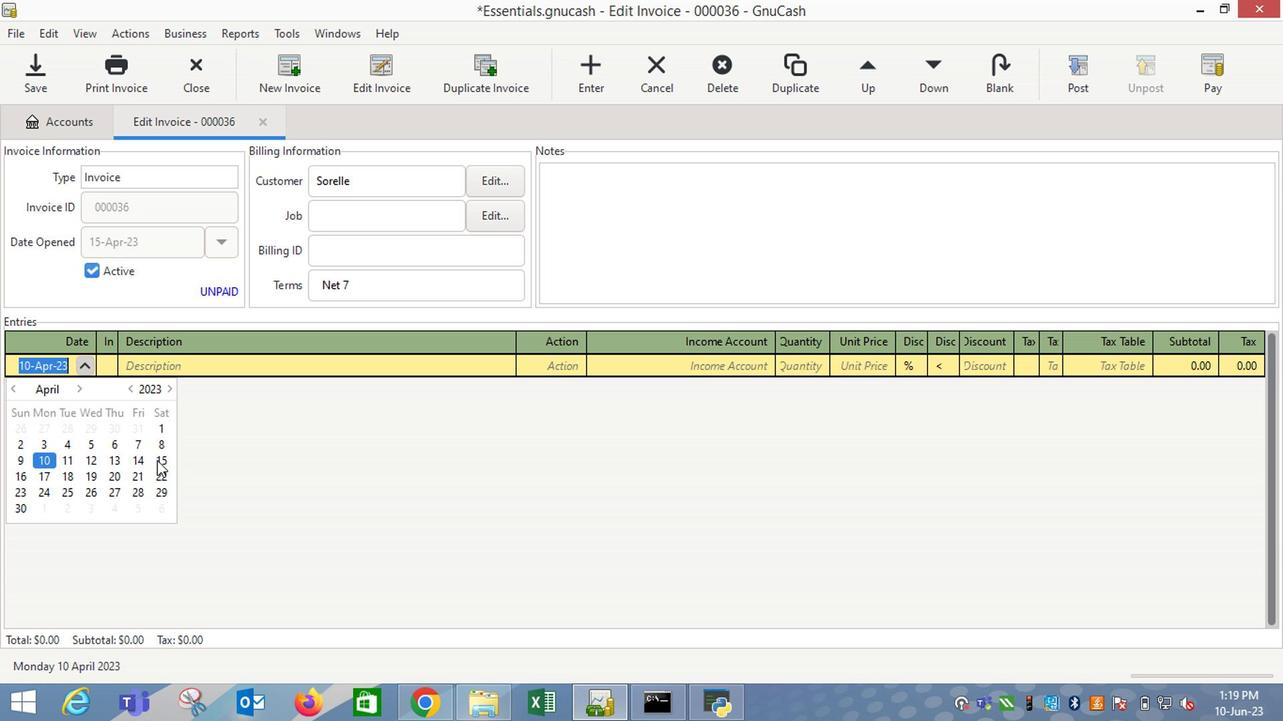 
Action: Mouse moved to (157, 459)
Screenshot: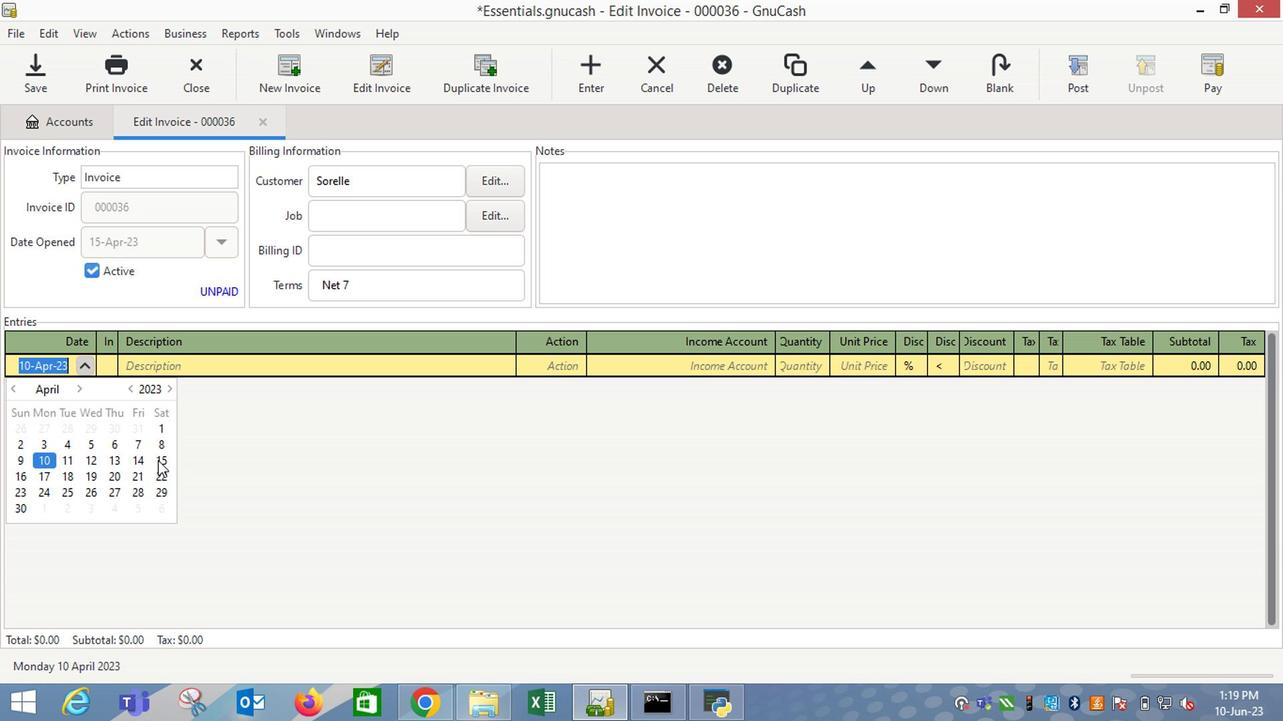 
Action: Key pressed <Key.tab><Key.shift_r>Jo<Key.backspace><Key.backspace>igida<Key.space><Key.shift_r>Body<Key.space><Key.shift_r>Sculptor<Key.space>25<Key.space><Key.shift_r>Steel<Key.space><Key.shift_r>Bone<Key.space><Key.shift_r>Waist<Key.space><Key.shift_r>Trainer<Key.tab><Key.tab>i<Key.down><Key.down><Key.down><Key.tab>1<Key.tab>13.49<Key.tab>
Screenshot: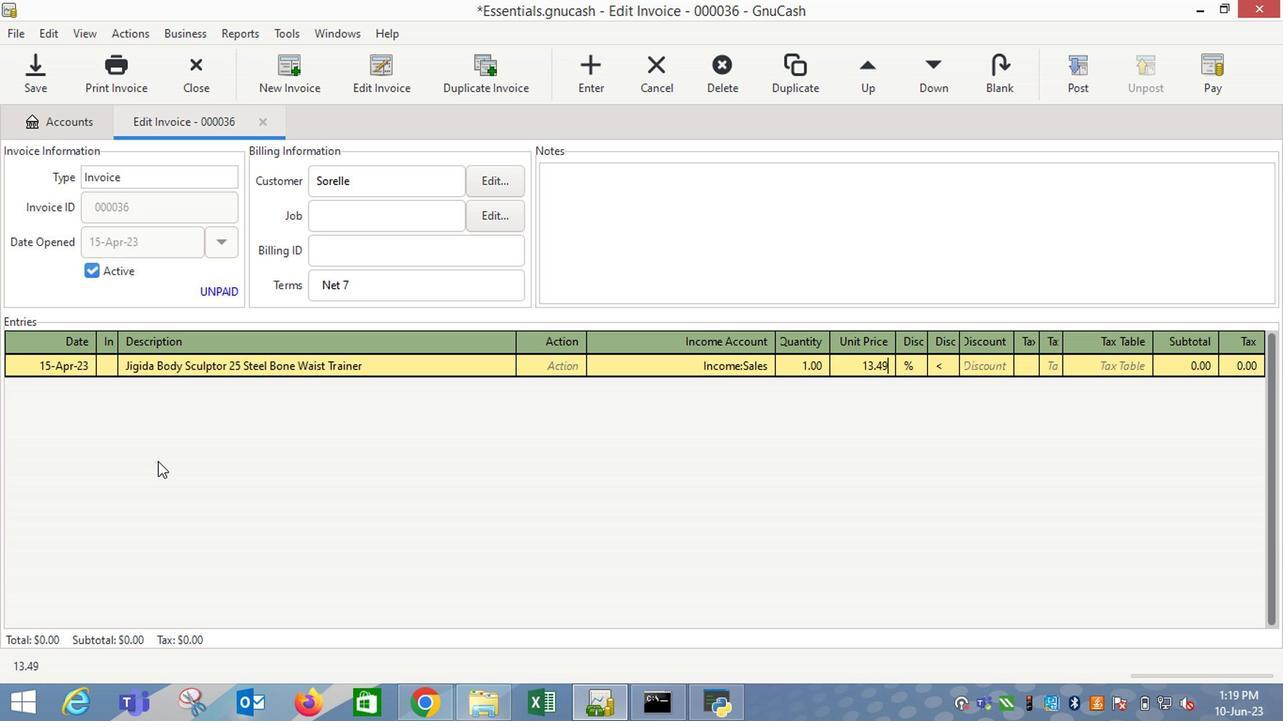 
Action: Mouse moved to (1024, 368)
Screenshot: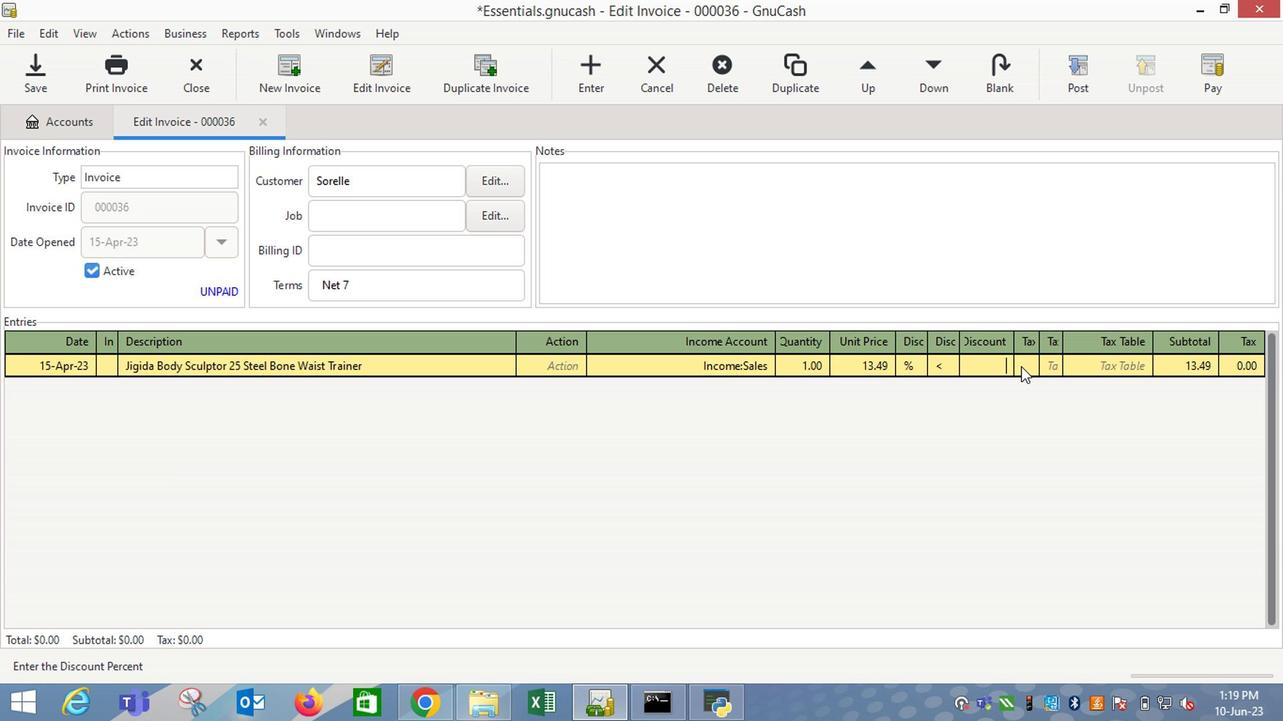 
Action: Mouse pressed left at (1024, 368)
Screenshot: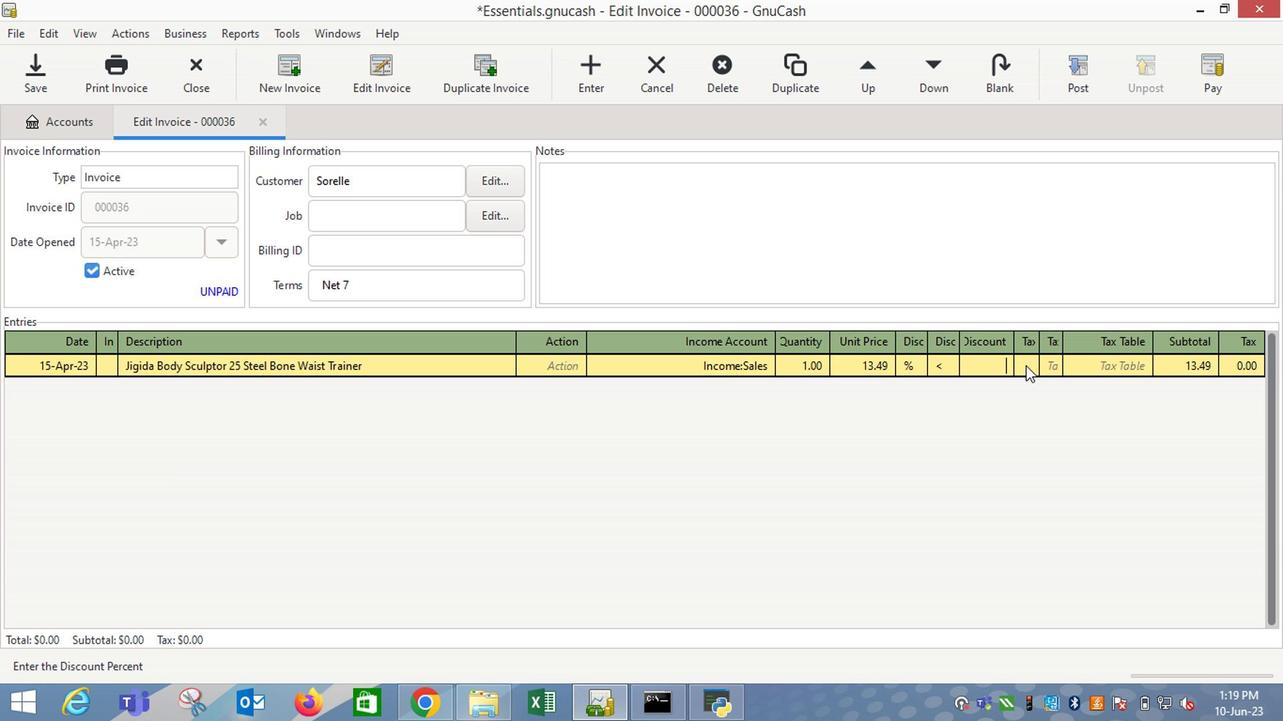 
Action: Mouse moved to (1043, 364)
Screenshot: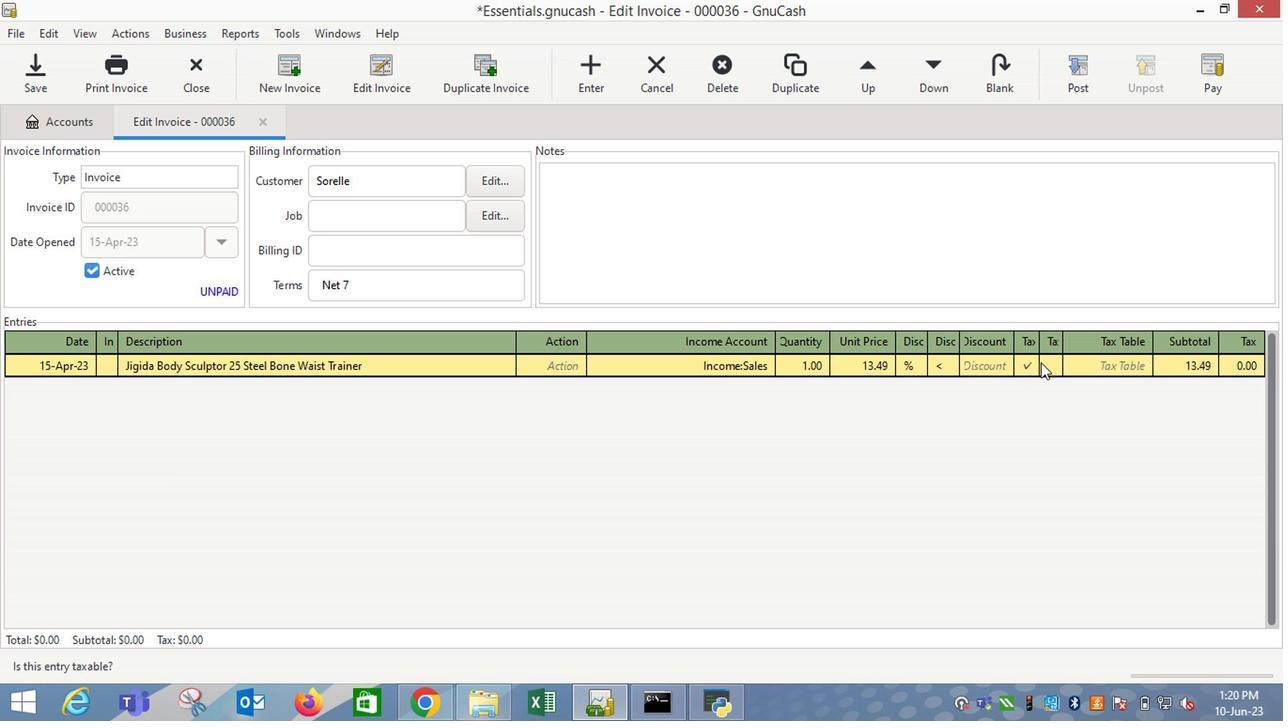
Action: Mouse pressed left at (1043, 364)
Screenshot: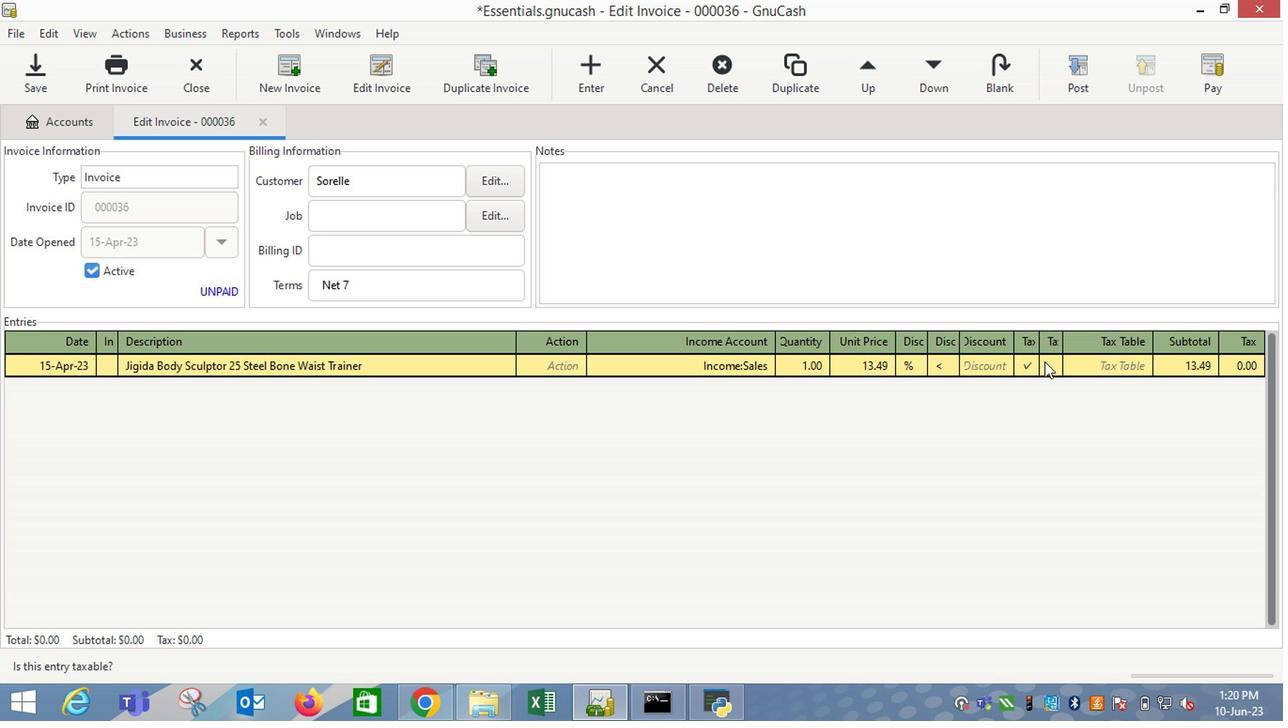 
Action: Mouse moved to (1139, 368)
Screenshot: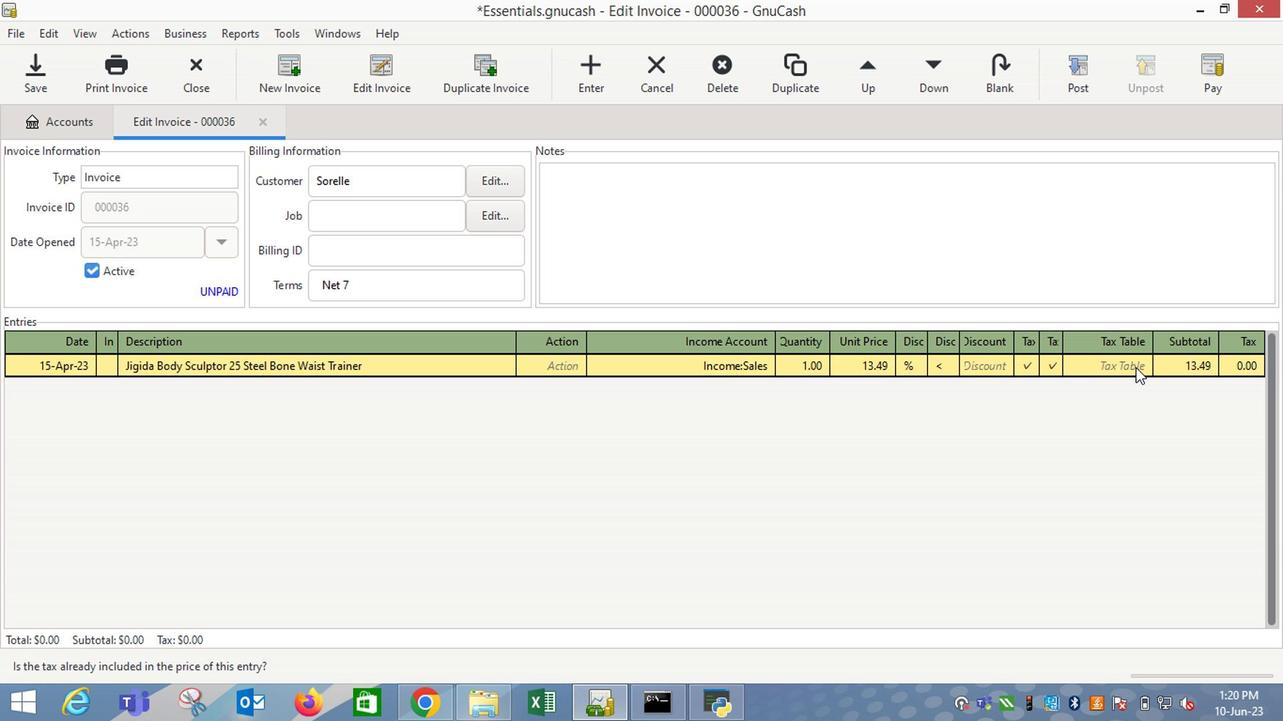 
Action: Mouse pressed left at (1139, 368)
Screenshot: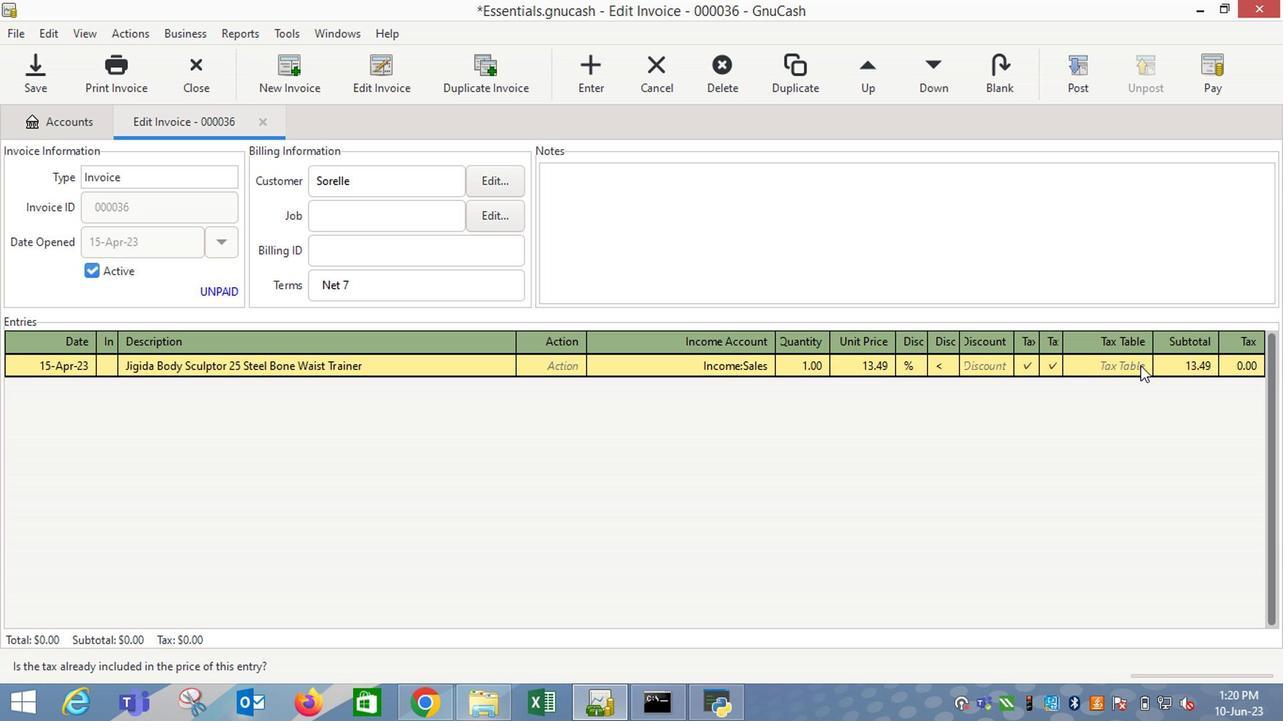 
Action: Mouse moved to (1140, 368)
Screenshot: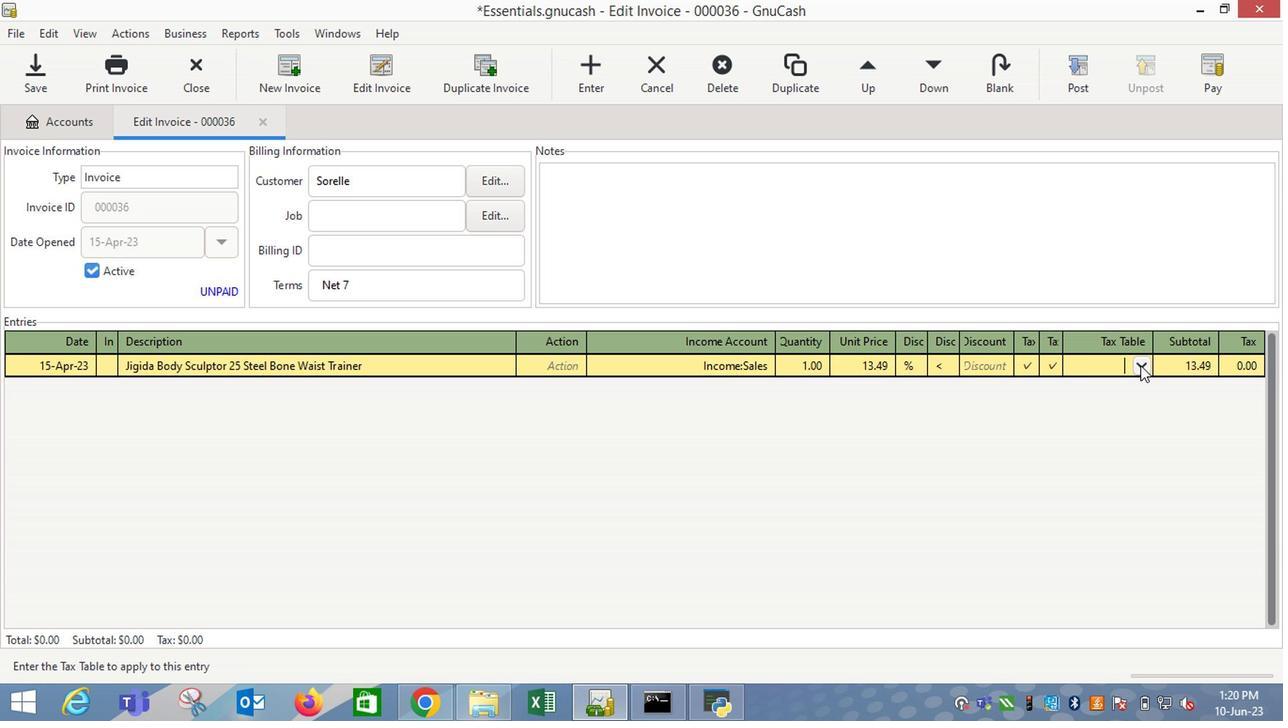 
Action: Mouse pressed left at (1140, 368)
Screenshot: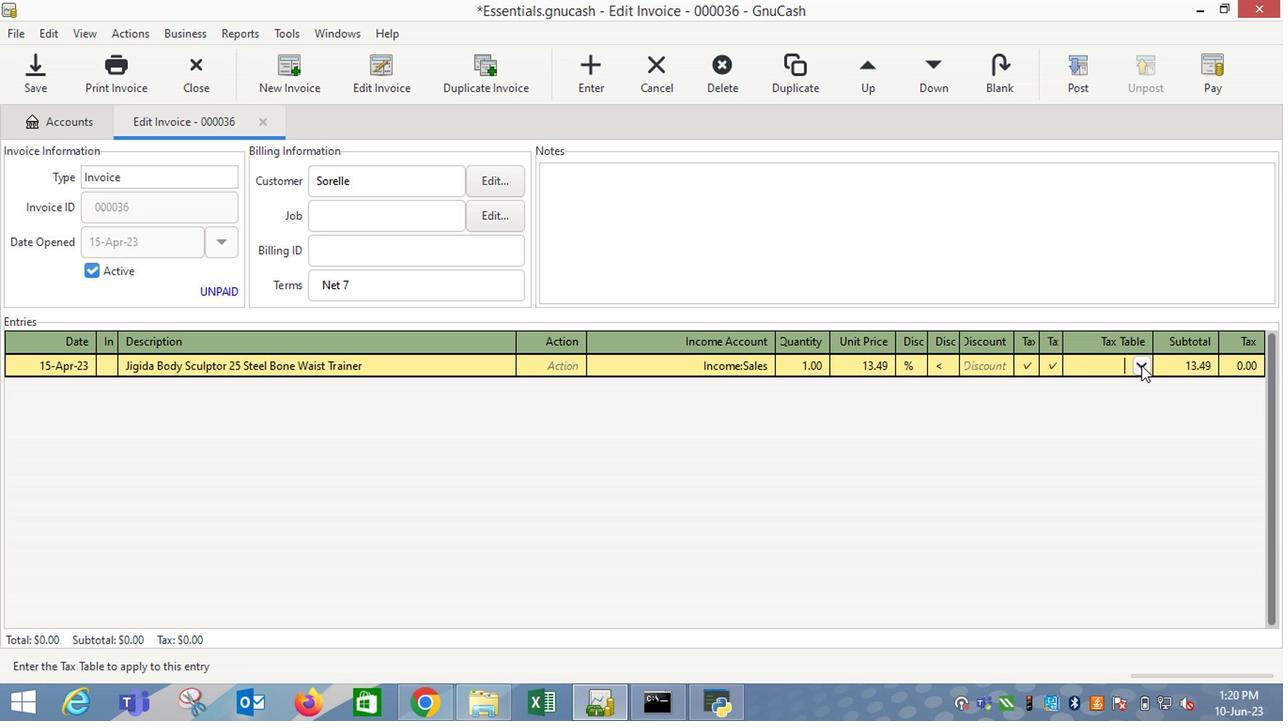 
Action: Mouse moved to (1105, 387)
Screenshot: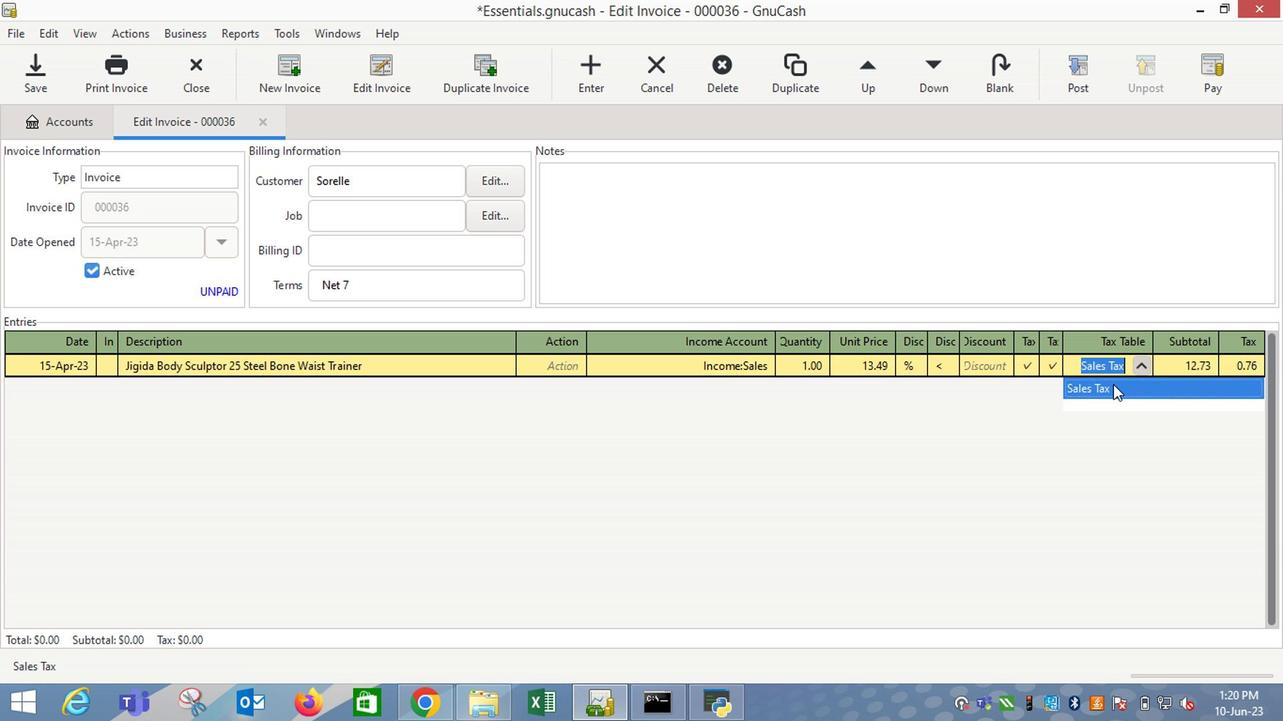 
Action: Mouse pressed left at (1105, 387)
Screenshot: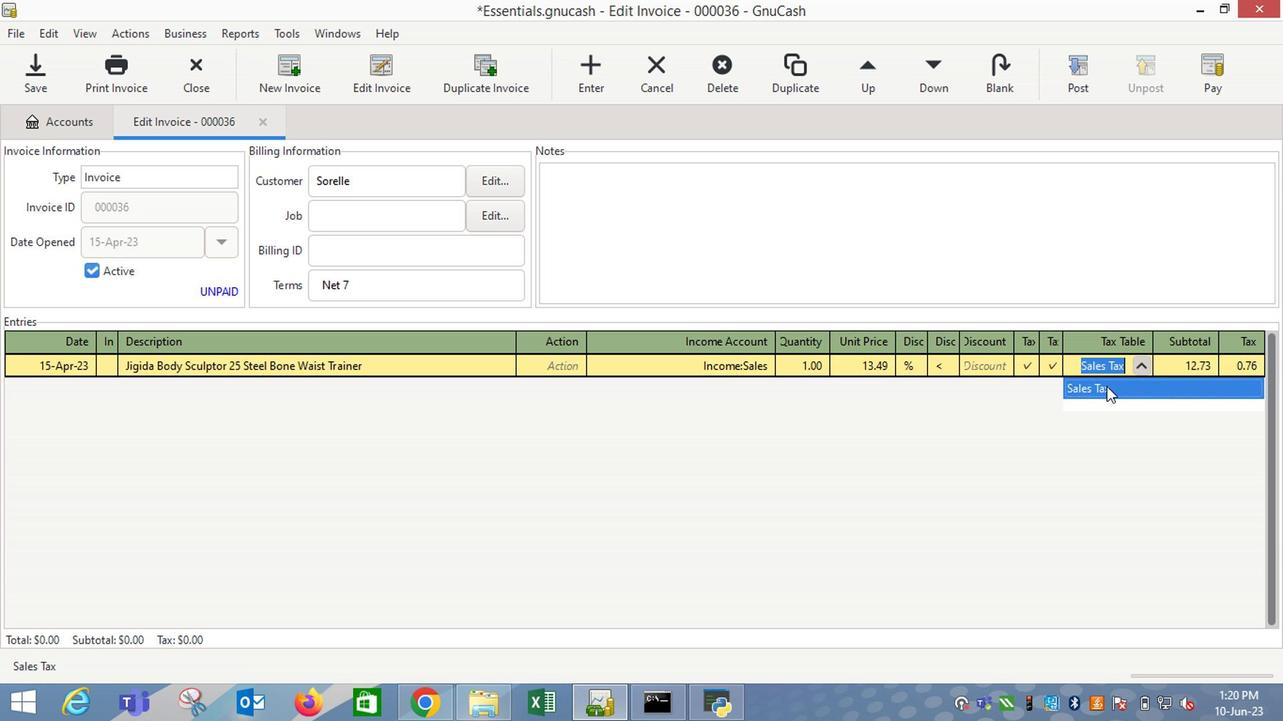 
Action: Key pressed <Key.enter><Key.tab>
Screenshot: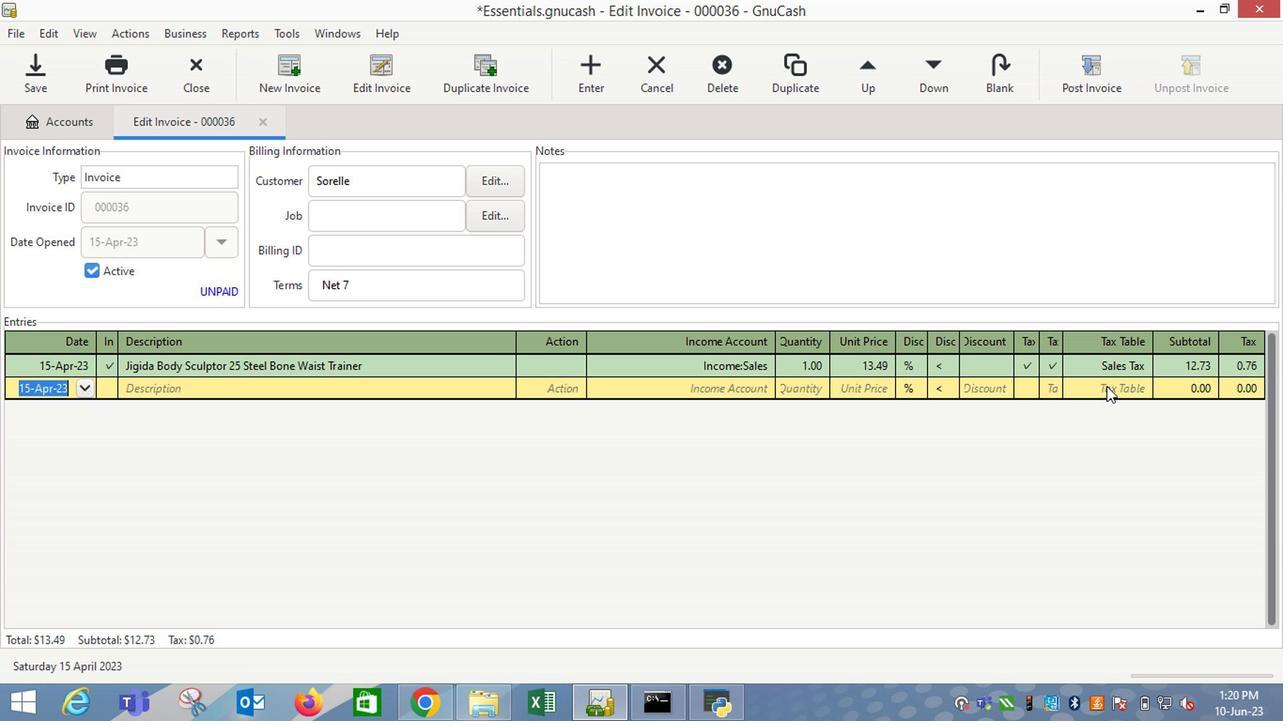 
Action: Mouse moved to (1096, 84)
Screenshot: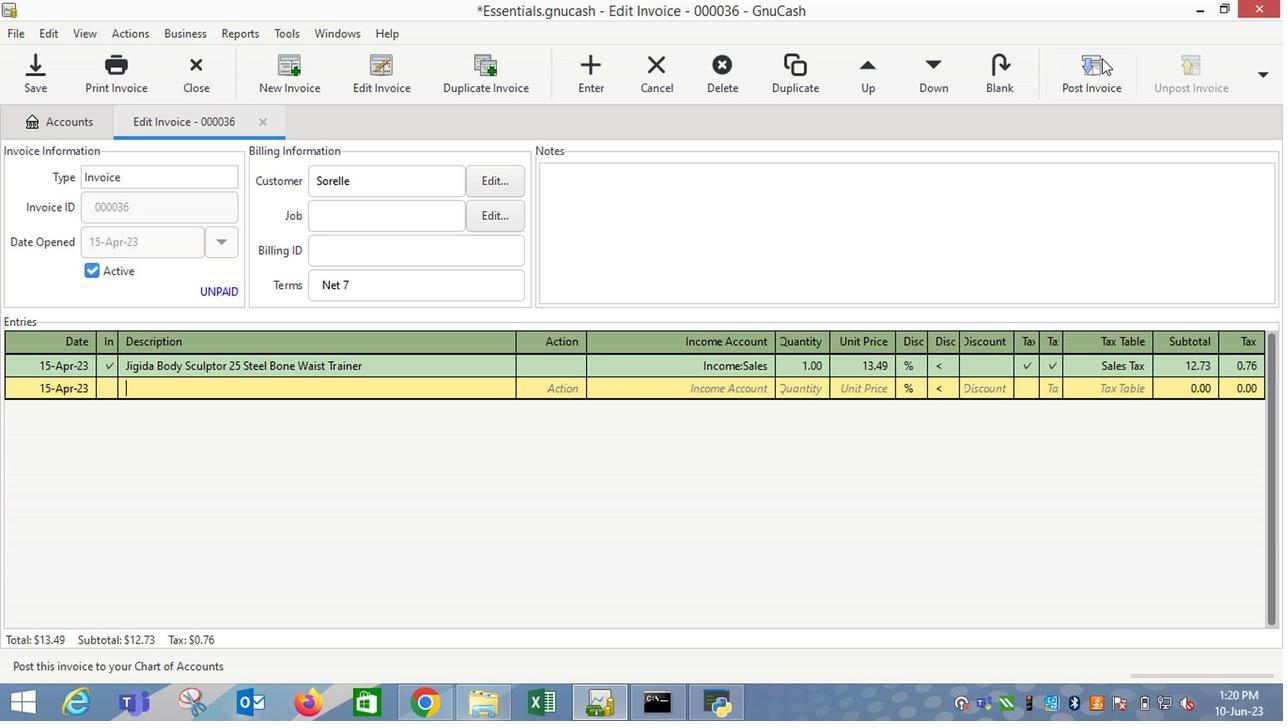 
Action: Mouse pressed left at (1096, 84)
Screenshot: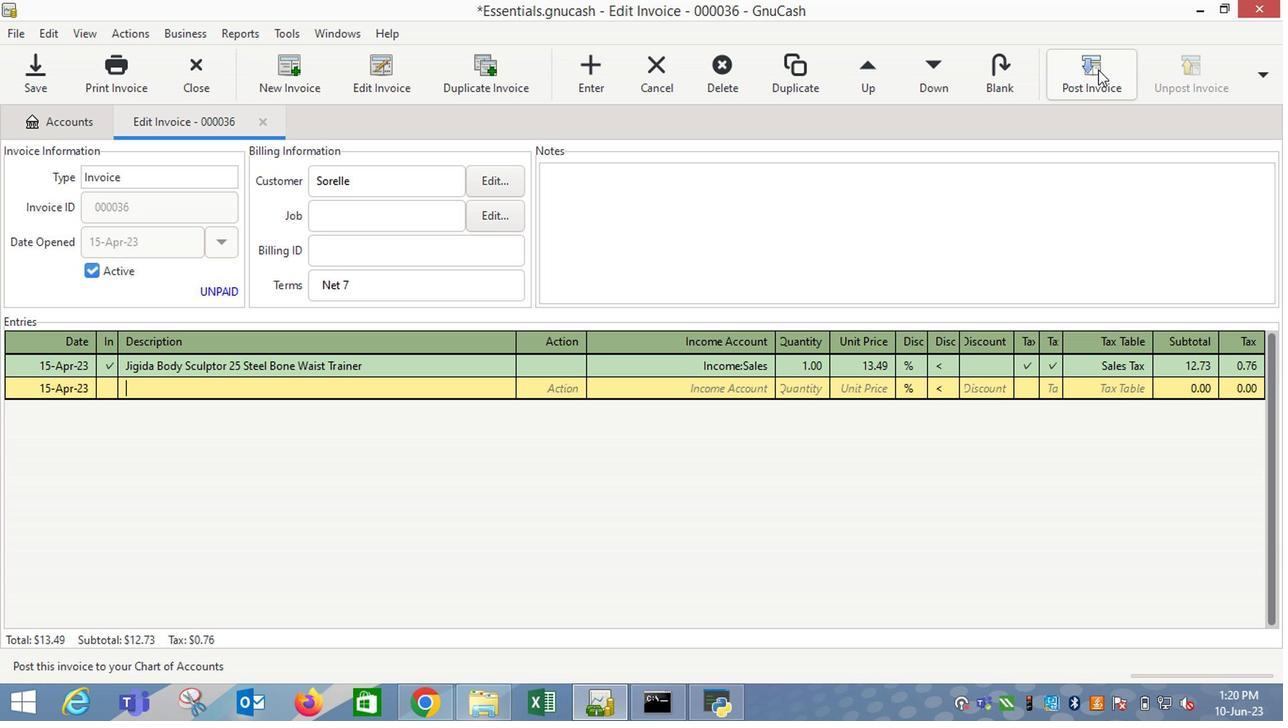
Action: Mouse moved to (799, 309)
Screenshot: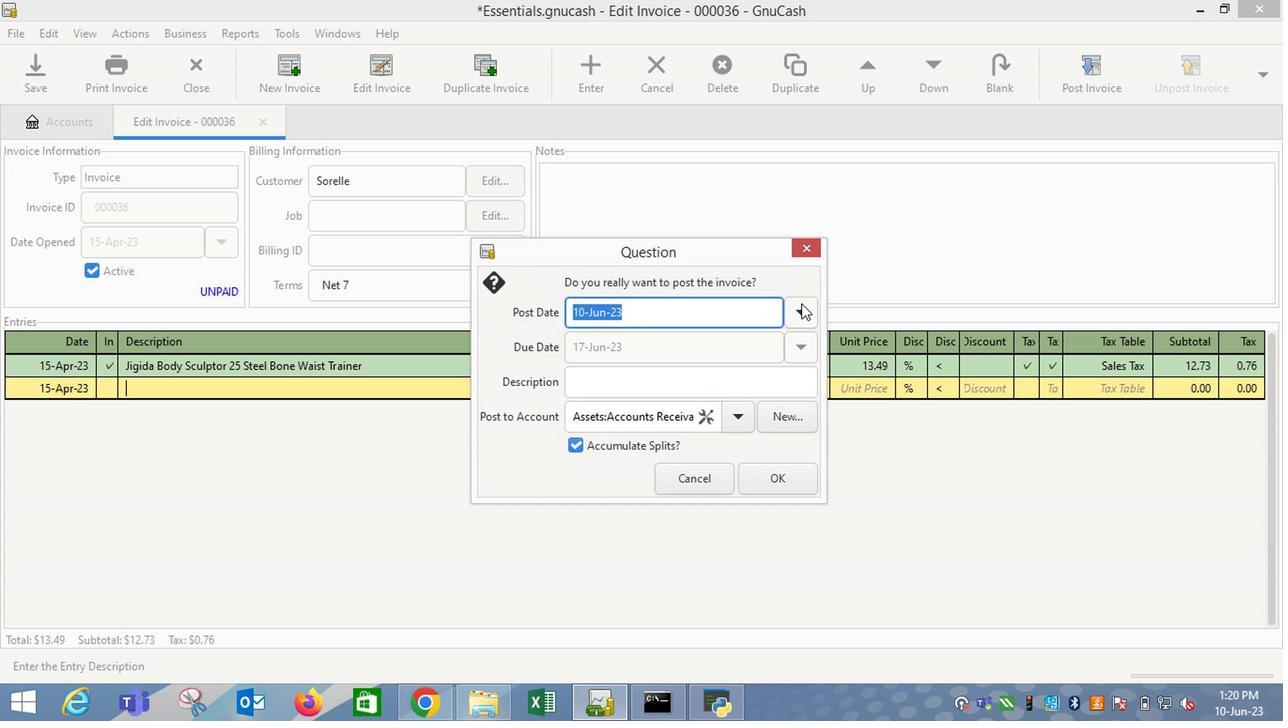 
Action: Mouse pressed left at (799, 309)
Screenshot: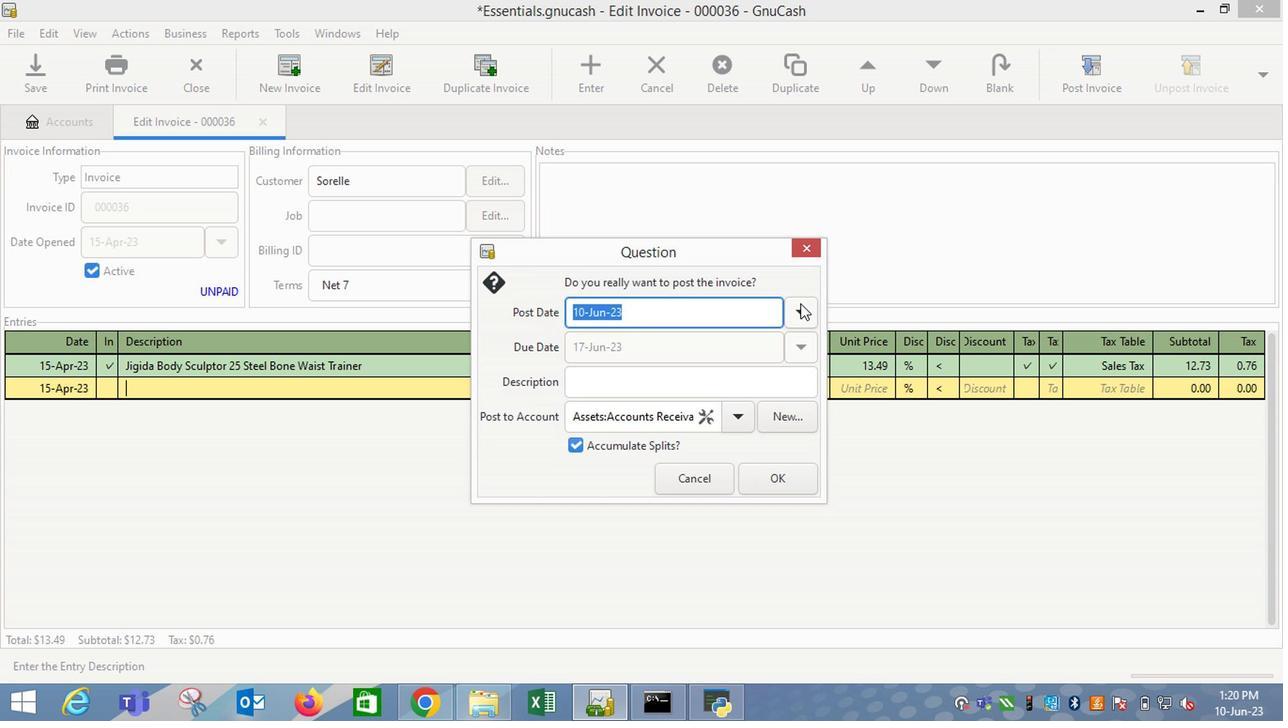 
Action: Mouse moved to (655, 342)
Screenshot: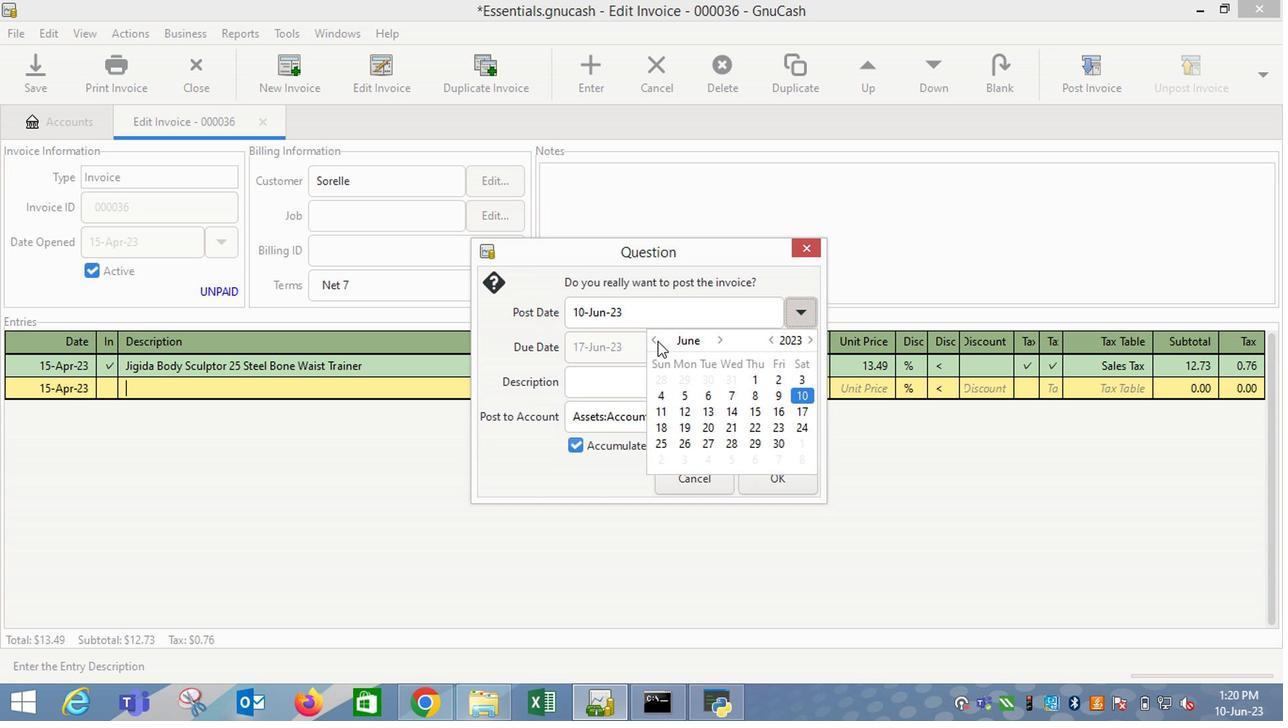 
Action: Mouse pressed left at (655, 342)
Screenshot: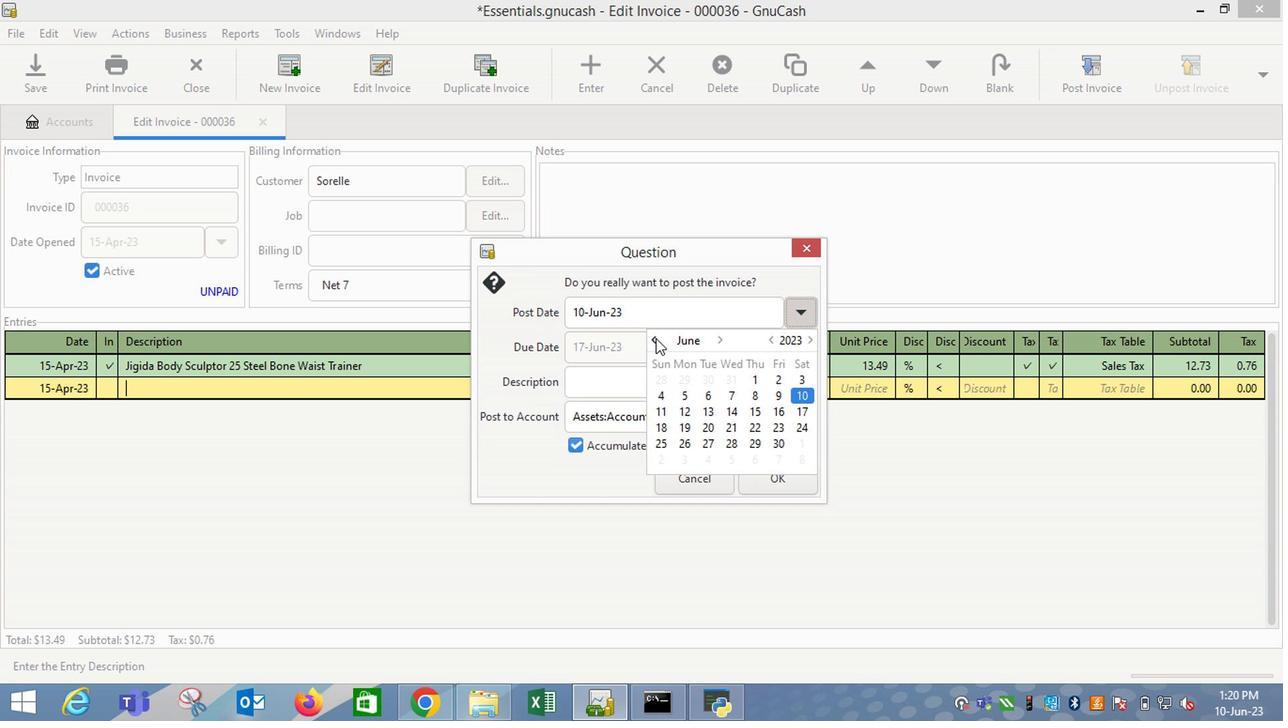 
Action: Mouse moved to (659, 347)
Screenshot: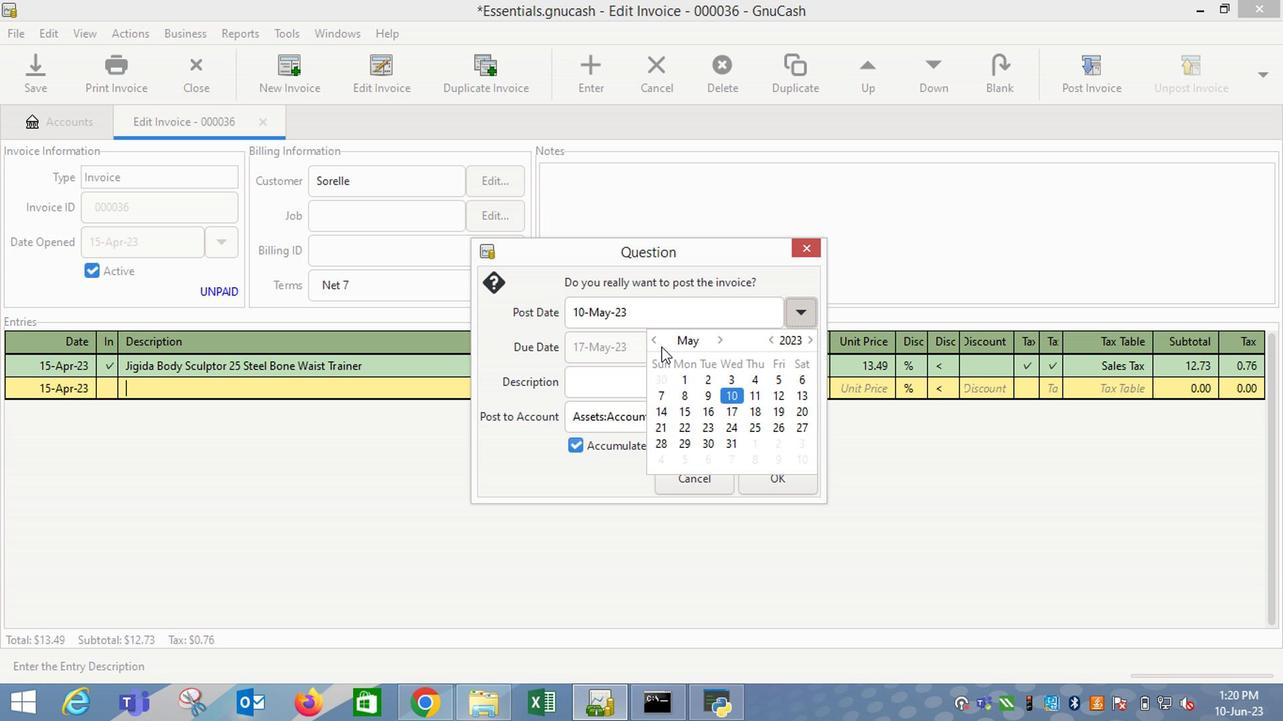 
Action: Mouse pressed left at (659, 347)
Screenshot: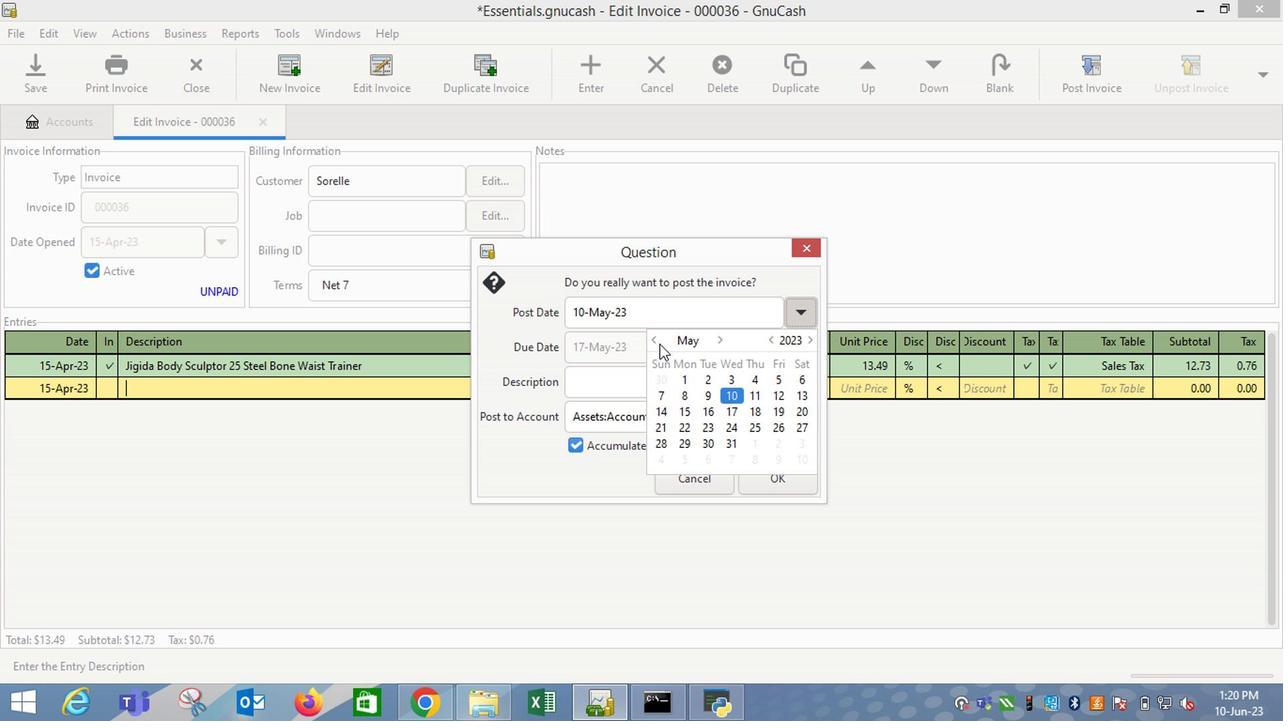 
Action: Mouse moved to (794, 318)
Screenshot: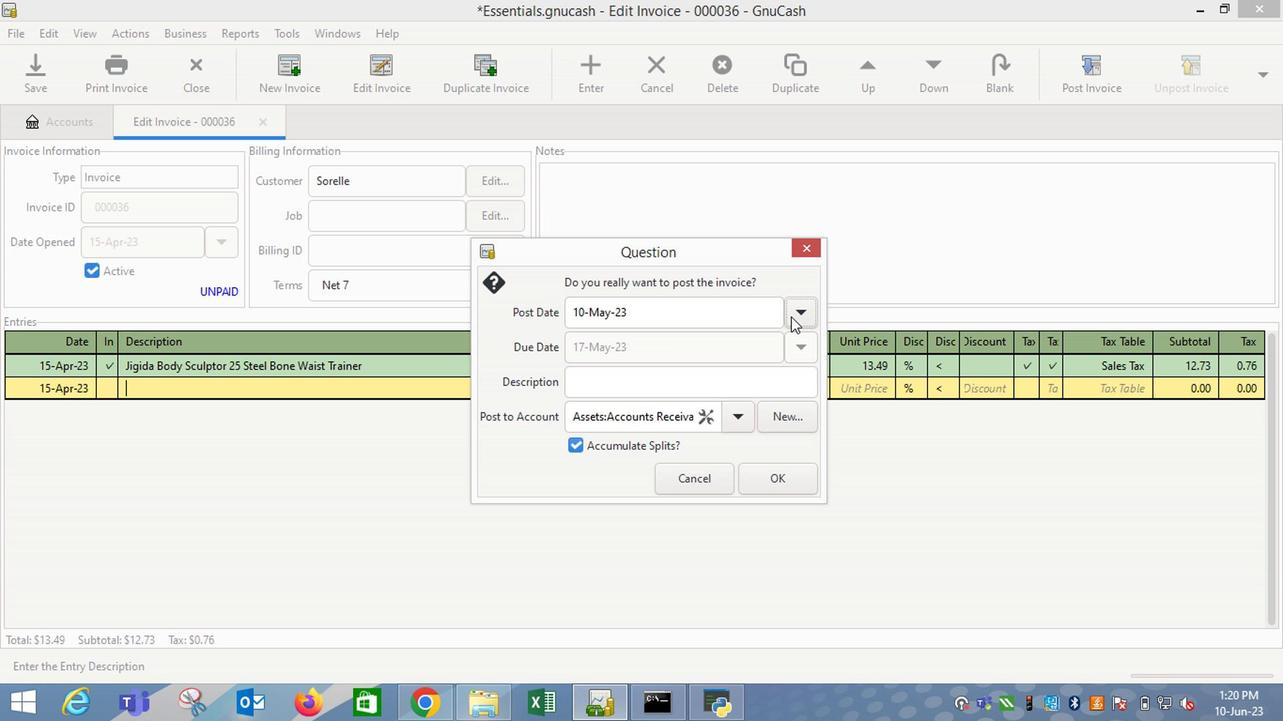 
Action: Mouse pressed left at (794, 318)
Screenshot: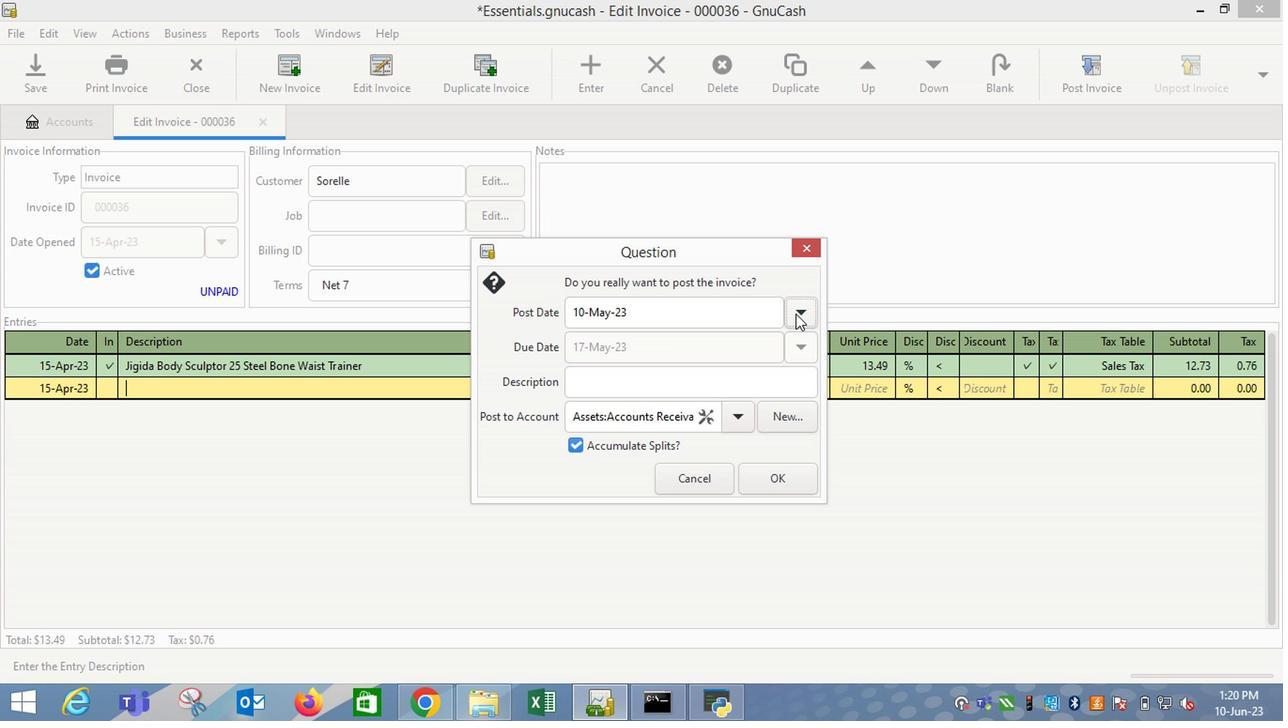 
Action: Mouse moved to (654, 342)
Screenshot: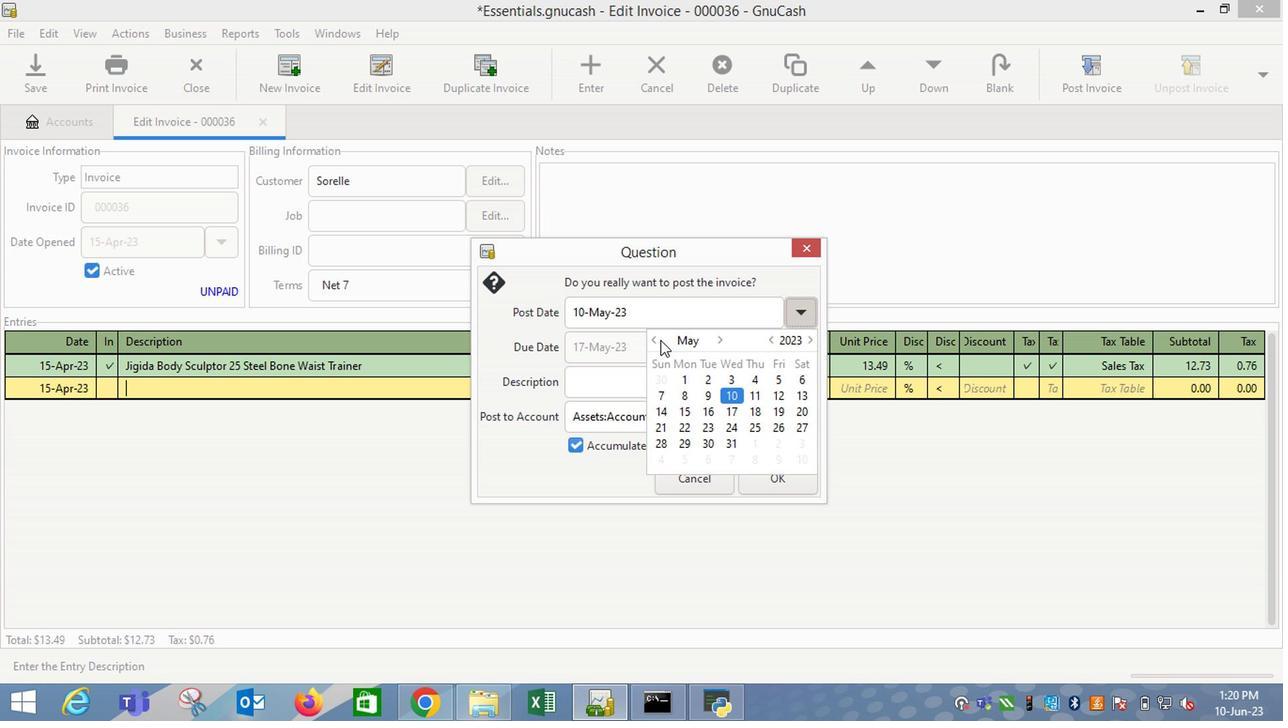 
Action: Mouse pressed left at (654, 342)
Screenshot: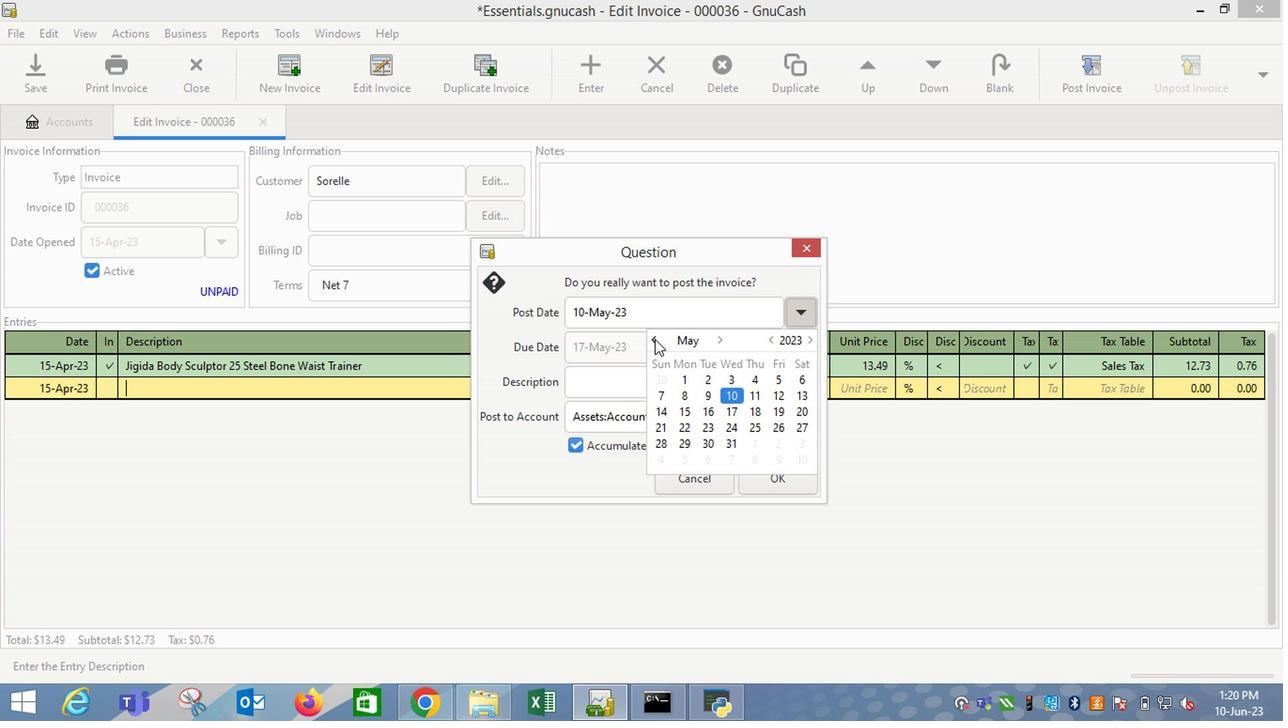 
Action: Mouse moved to (651, 342)
Screenshot: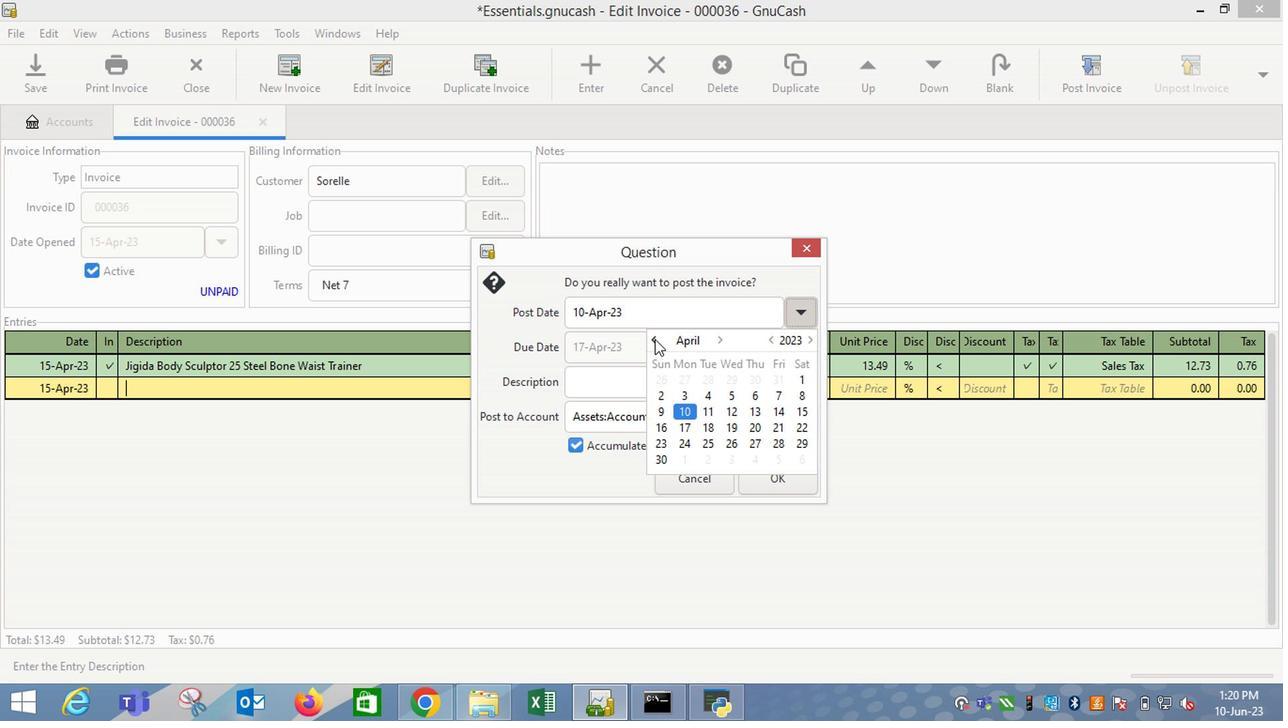 
Action: Mouse pressed left at (651, 342)
Screenshot: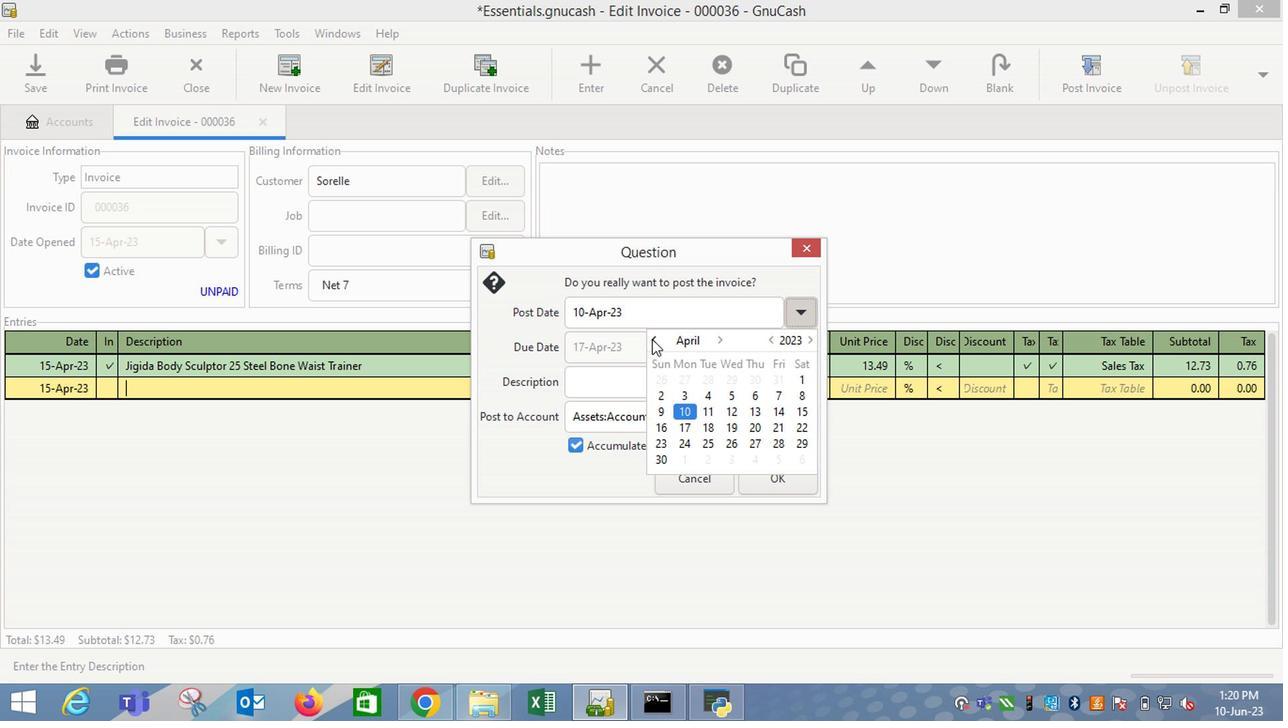 
Action: Mouse moved to (715, 339)
Screenshot: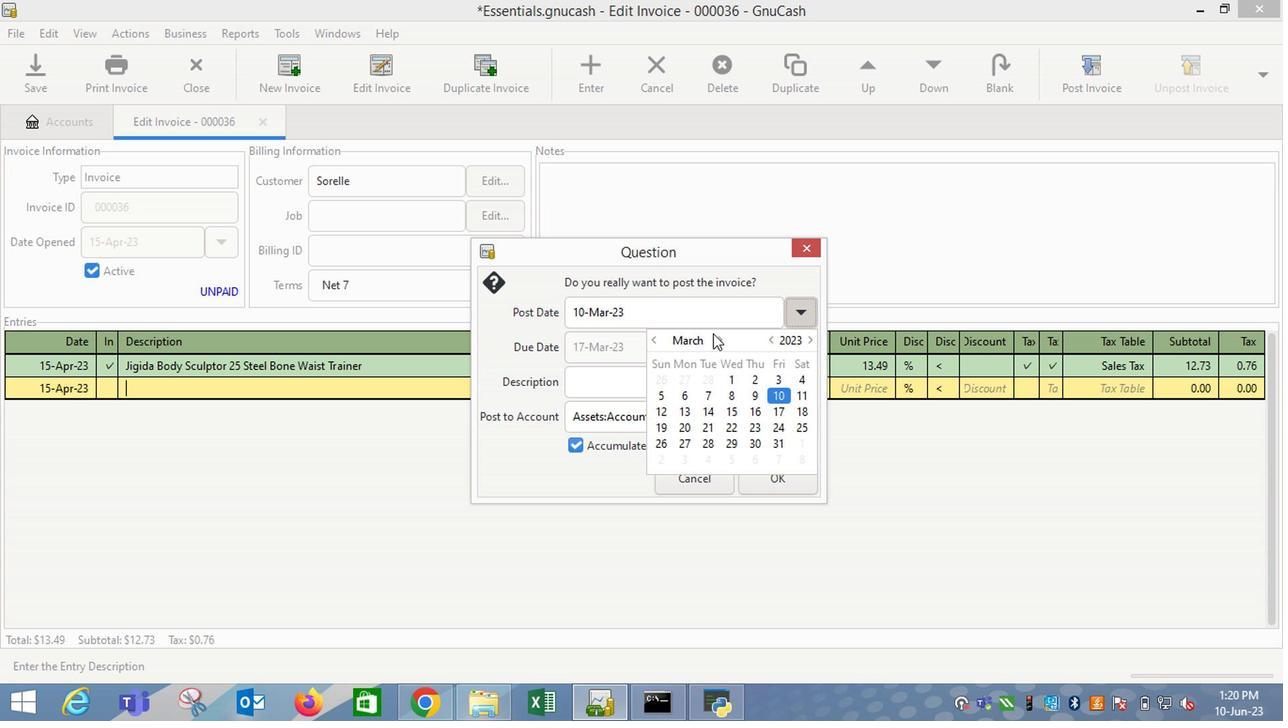 
Action: Mouse pressed left at (715, 339)
Screenshot: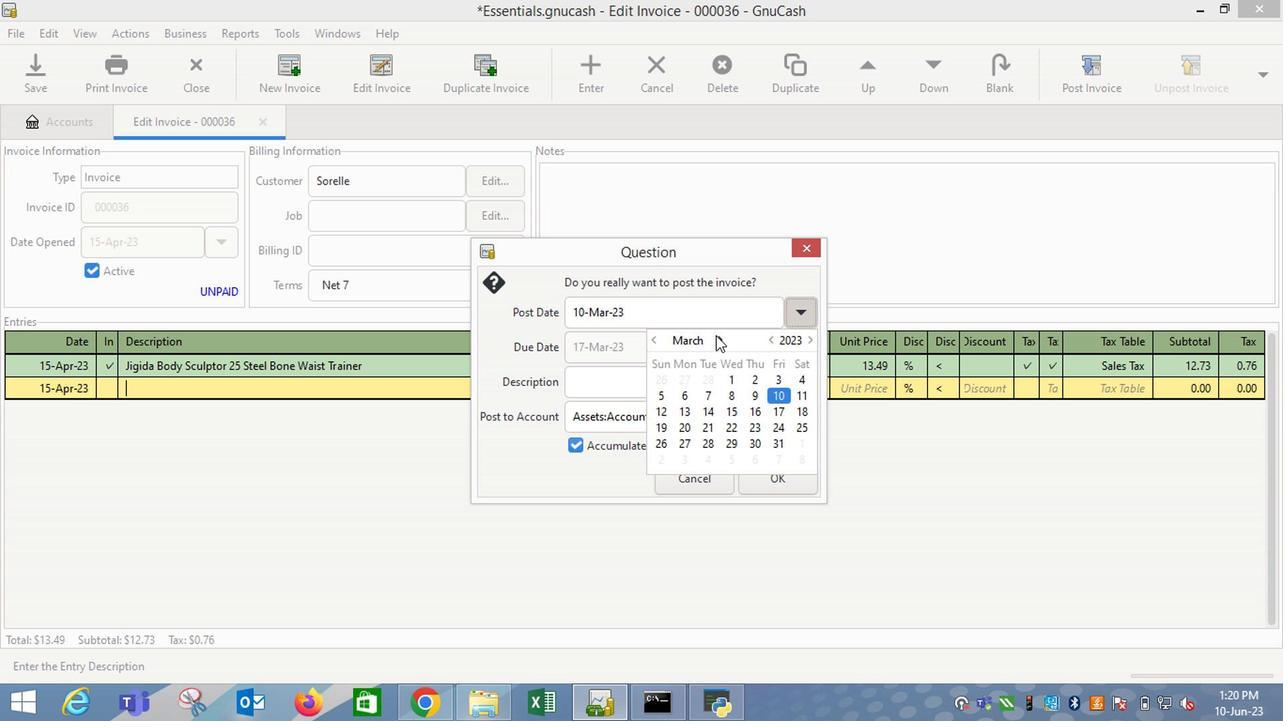 
Action: Mouse pressed right at (715, 339)
Screenshot: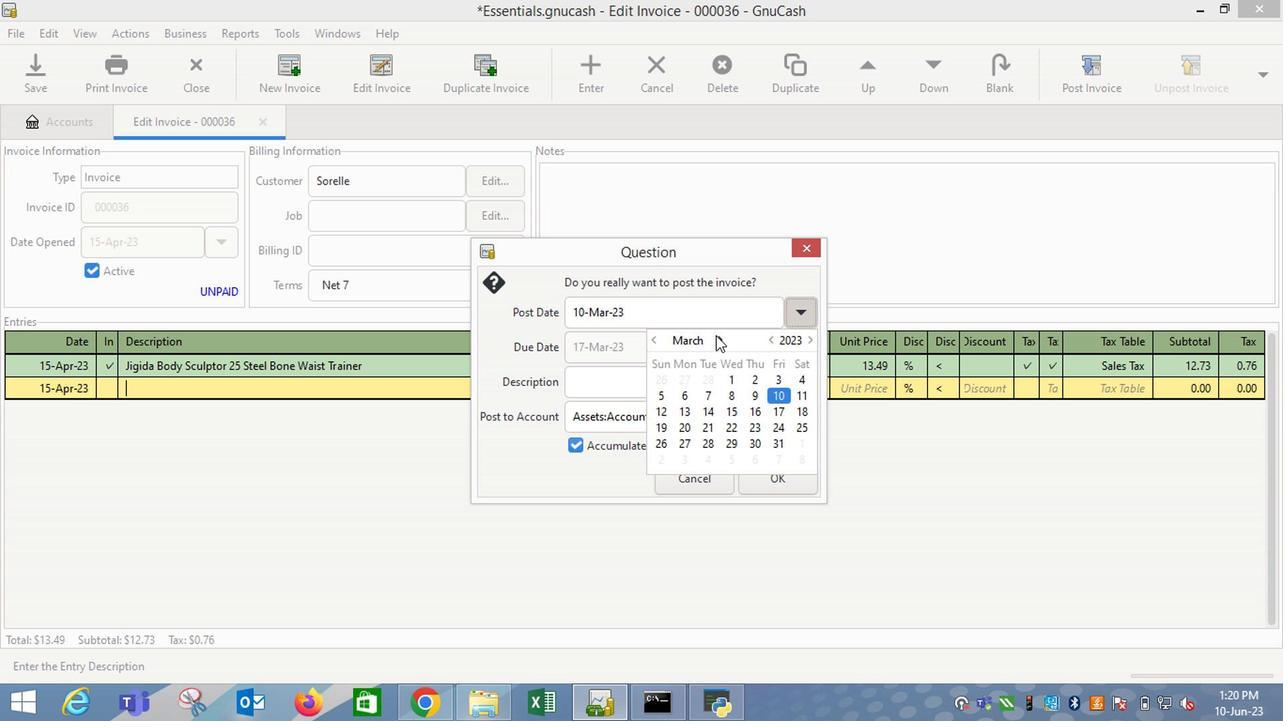 
Action: Mouse moved to (652, 342)
Screenshot: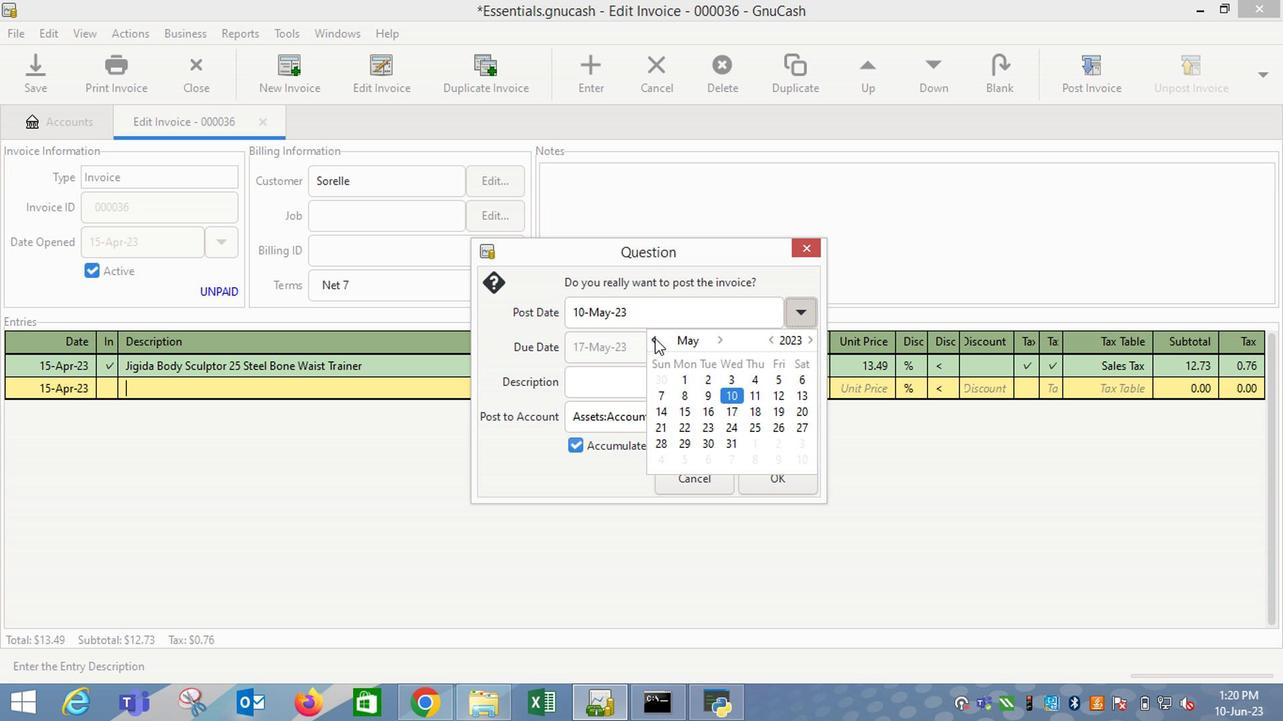 
Action: Mouse pressed left at (652, 342)
Screenshot: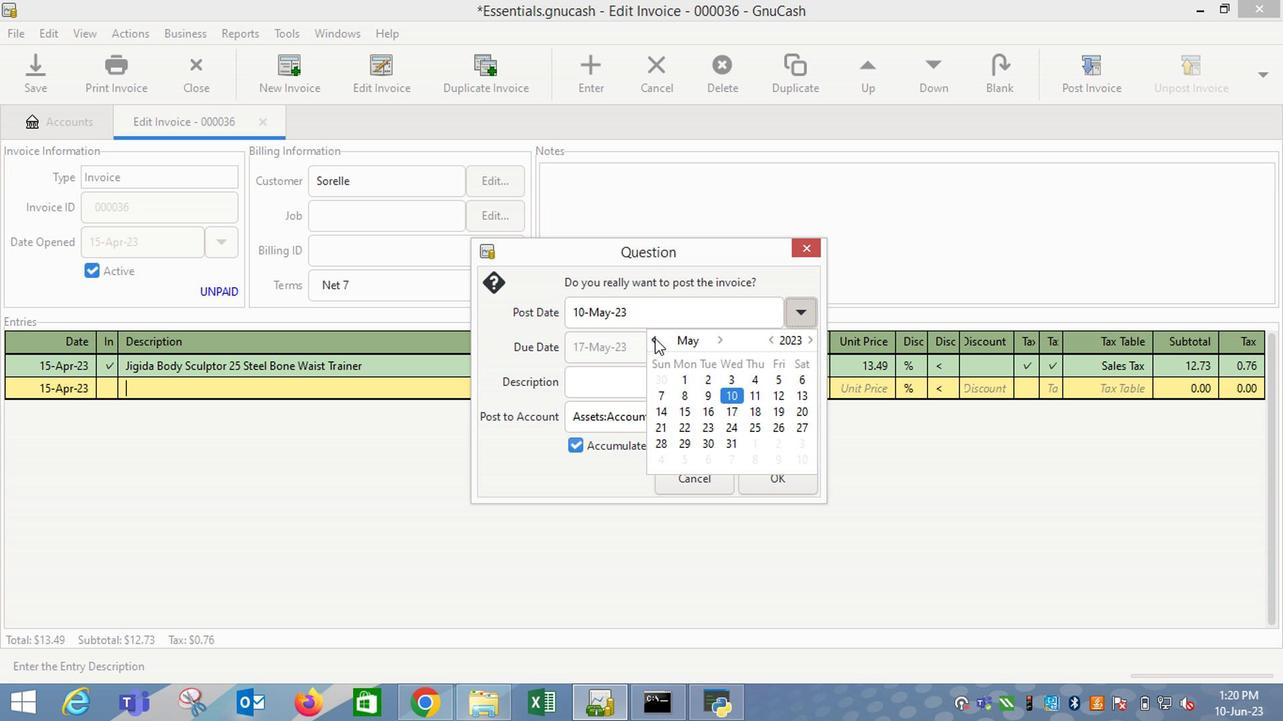 
Action: Mouse moved to (798, 413)
Screenshot: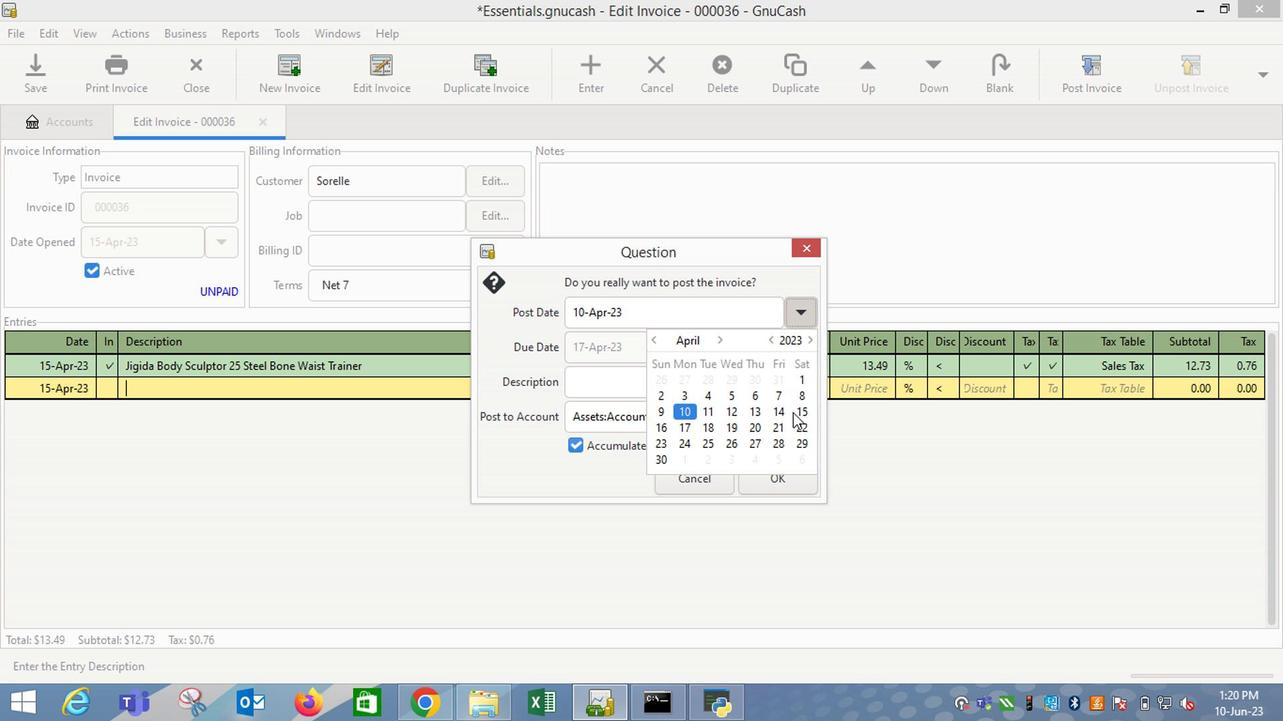 
Action: Mouse pressed left at (798, 413)
Screenshot: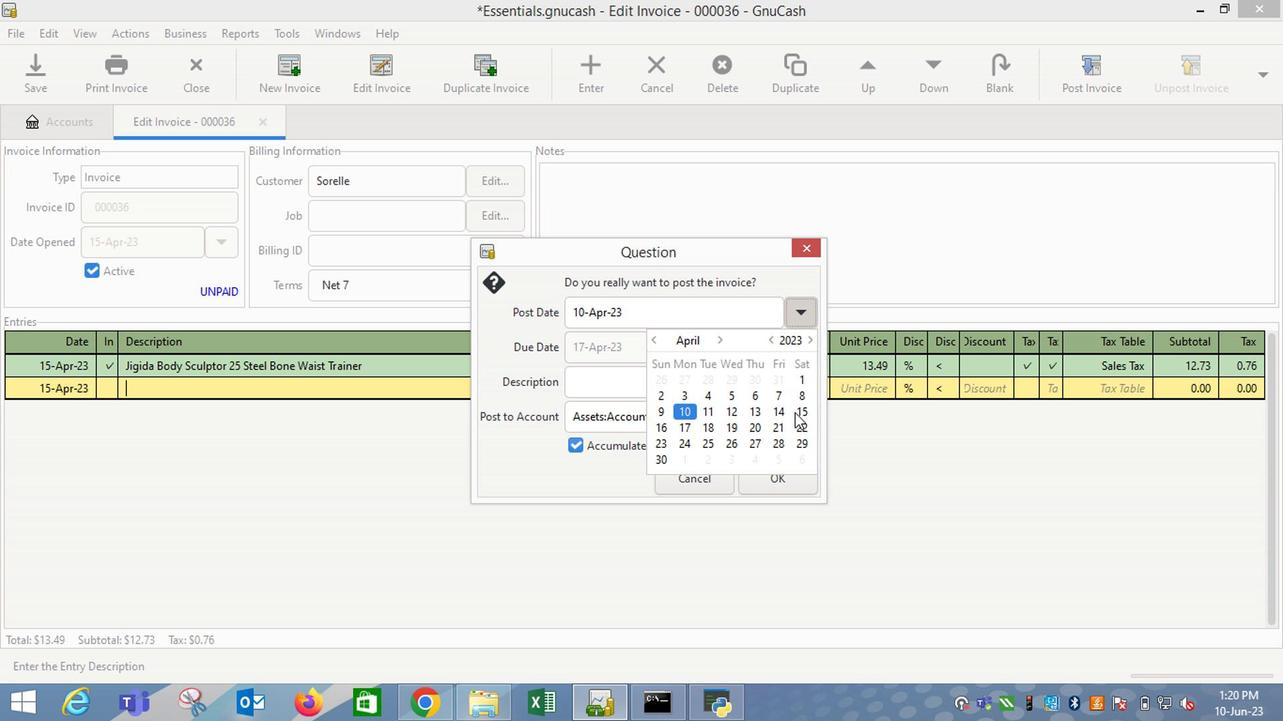 
Action: Mouse moved to (610, 383)
Screenshot: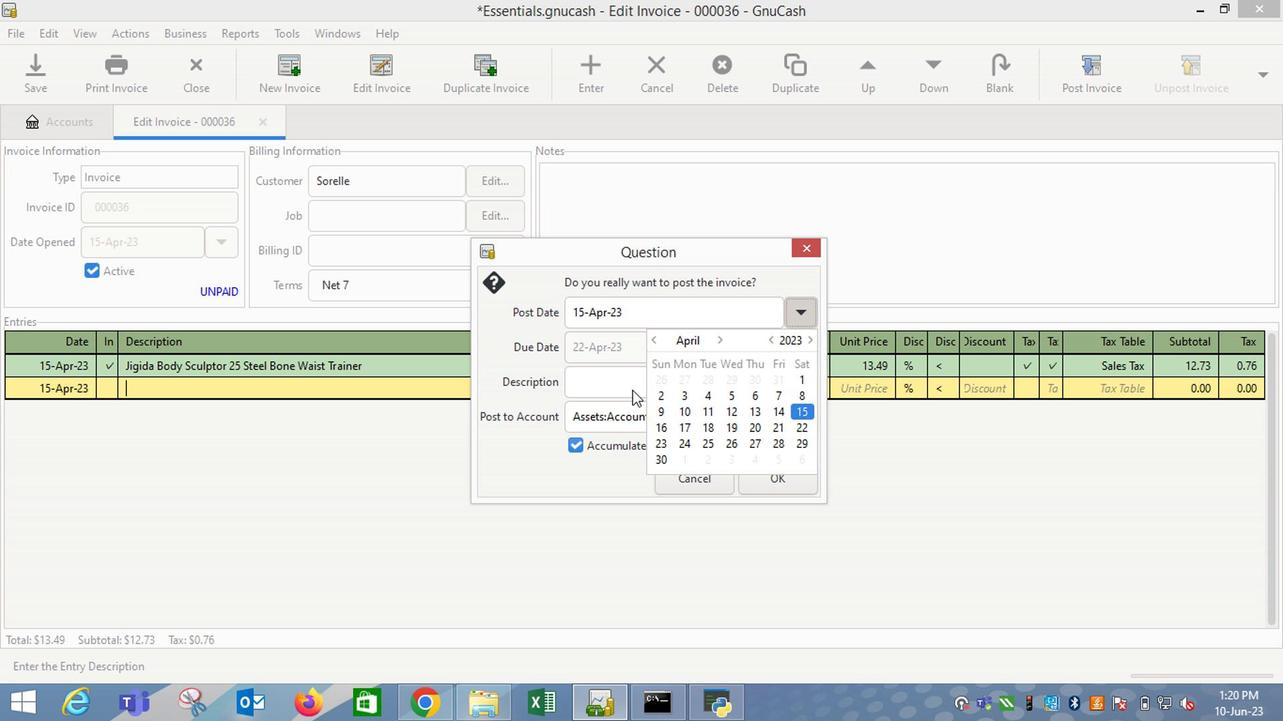 
Action: Mouse pressed left at (610, 383)
Screenshot: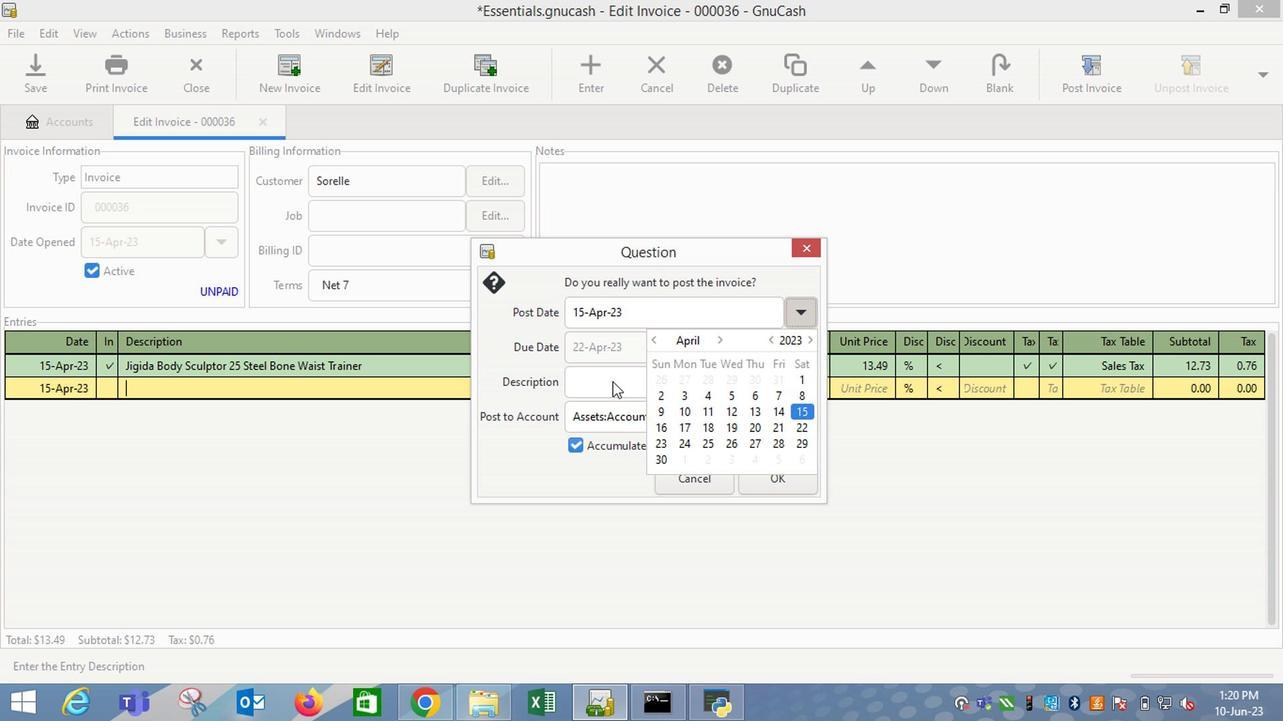 
Action: Mouse moved to (778, 475)
Screenshot: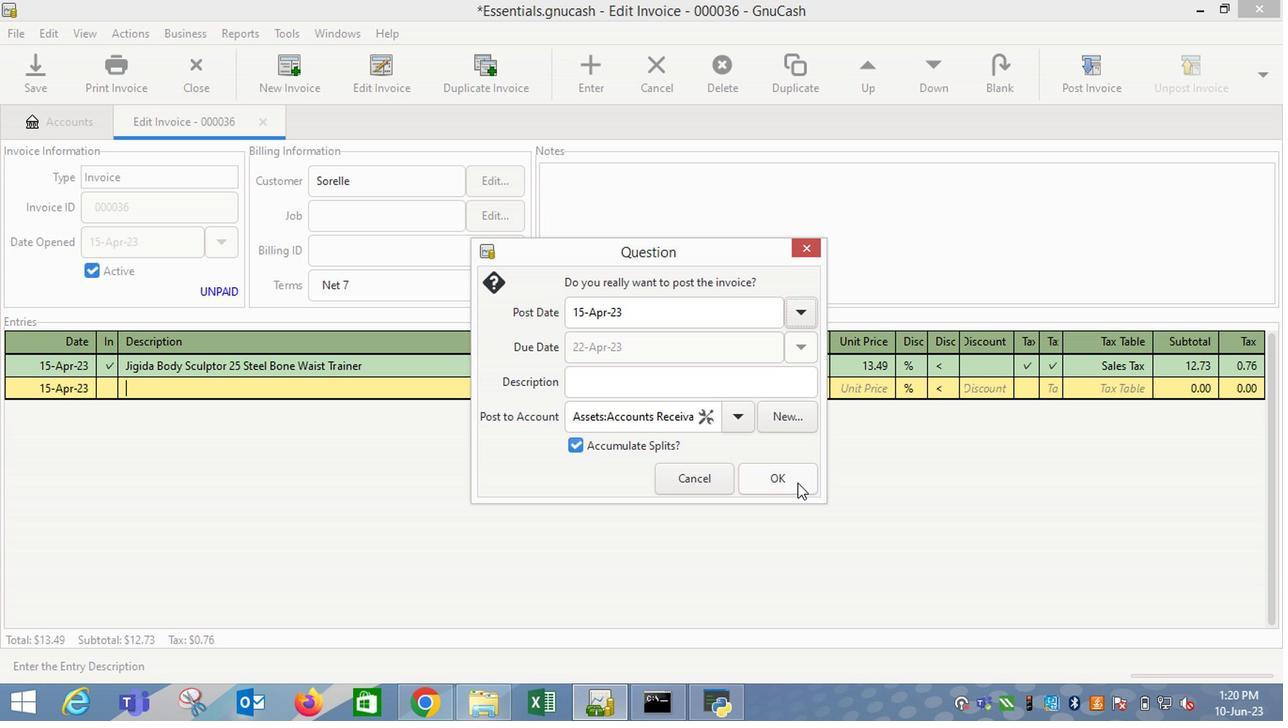 
Action: Mouse pressed left at (778, 475)
Screenshot: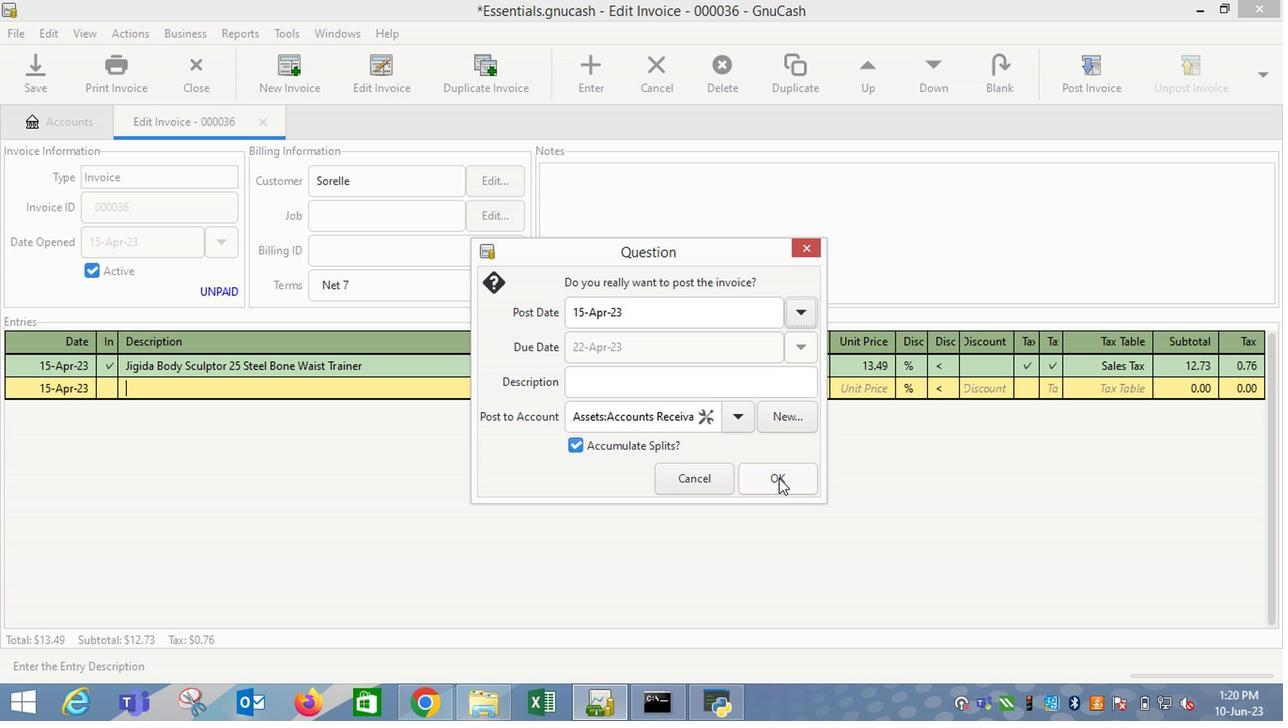
Action: Mouse moved to (1207, 76)
Screenshot: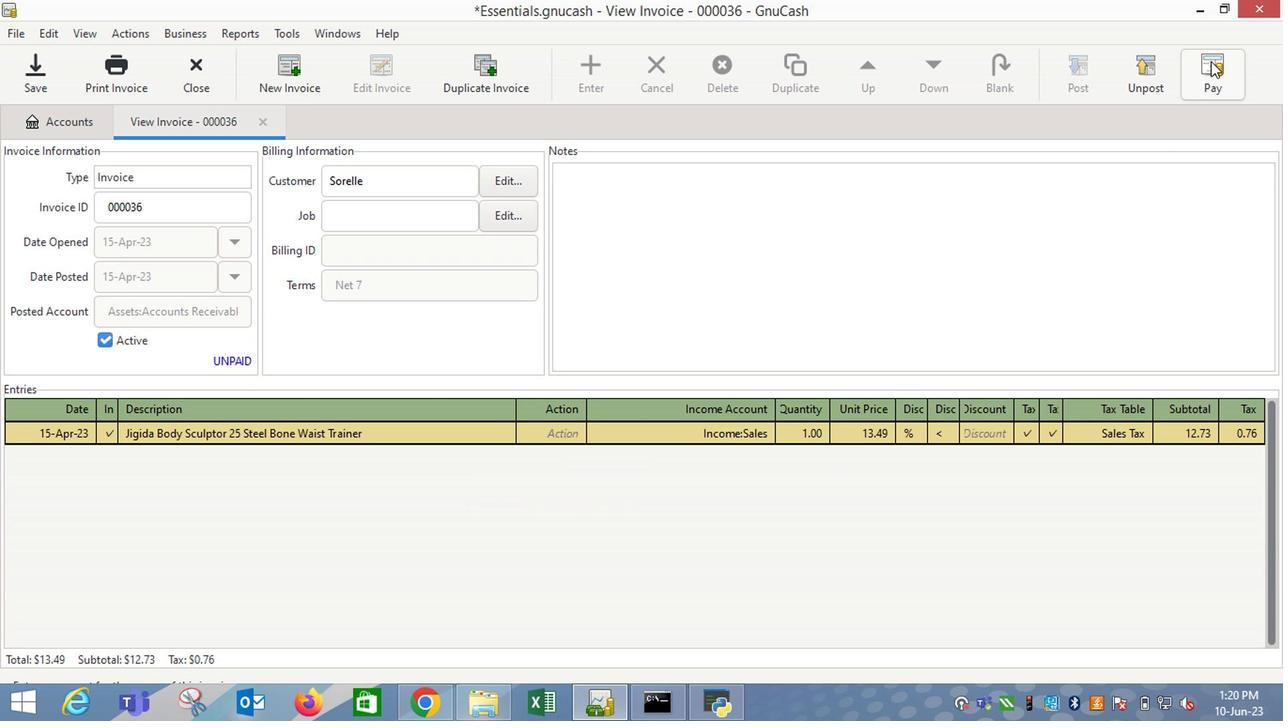 
Action: Mouse pressed left at (1207, 76)
Screenshot: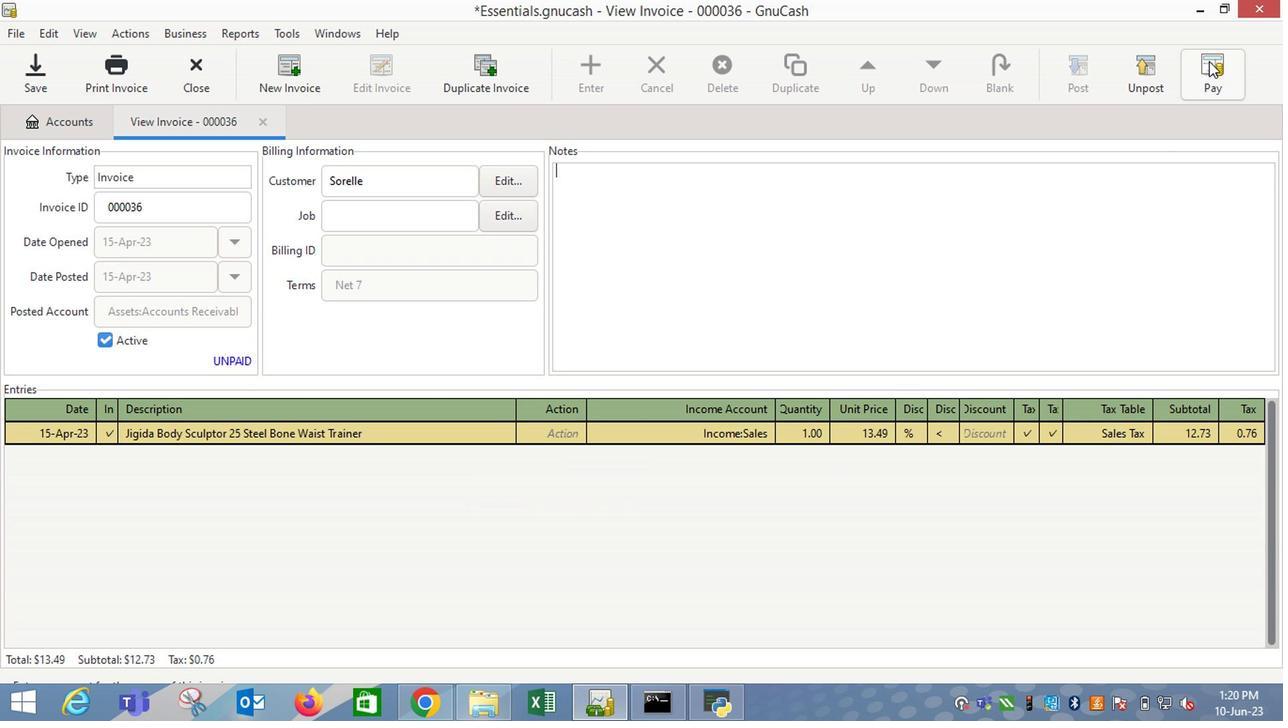 
Action: Mouse moved to (574, 368)
Screenshot: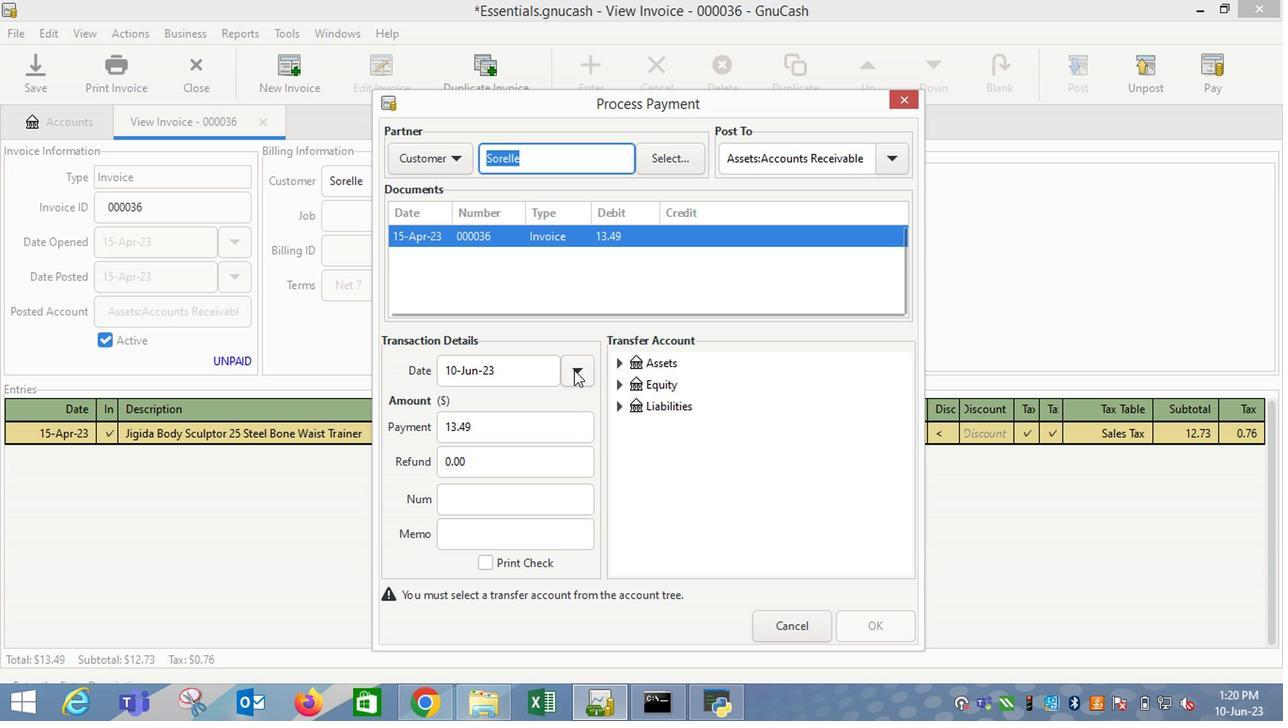 
Action: Mouse pressed left at (574, 368)
Screenshot: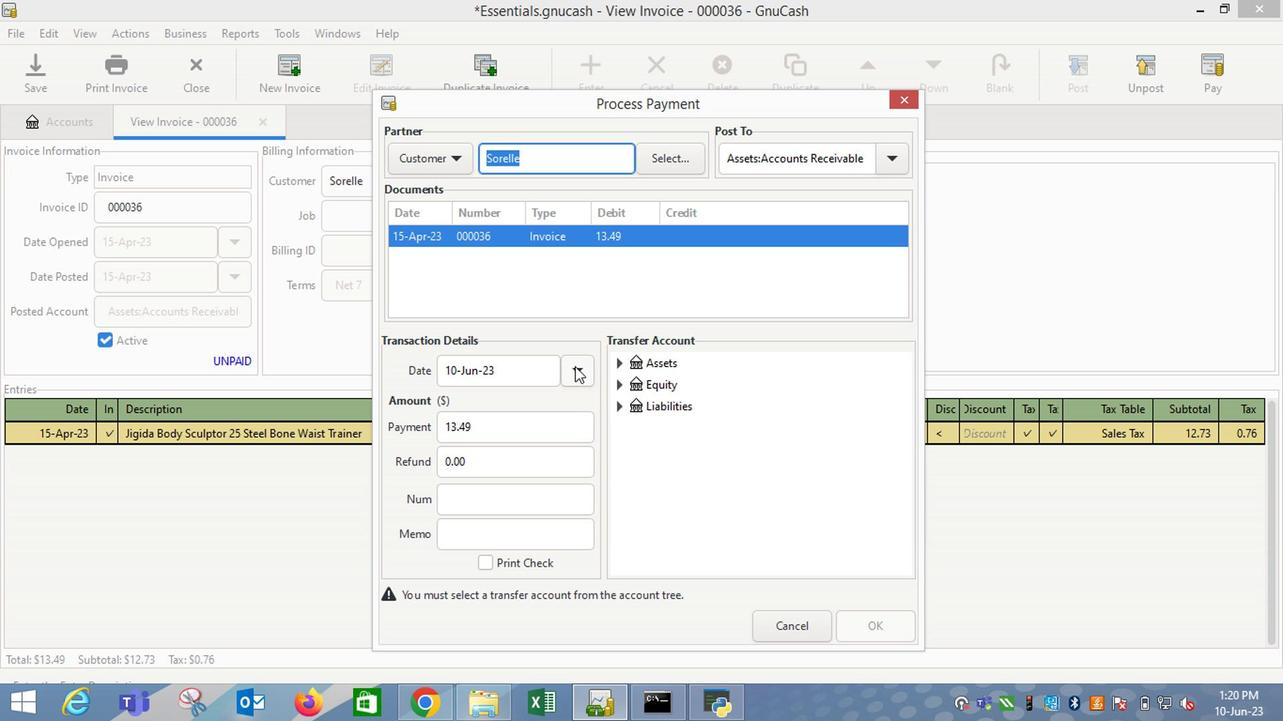
Action: Mouse moved to (431, 401)
Screenshot: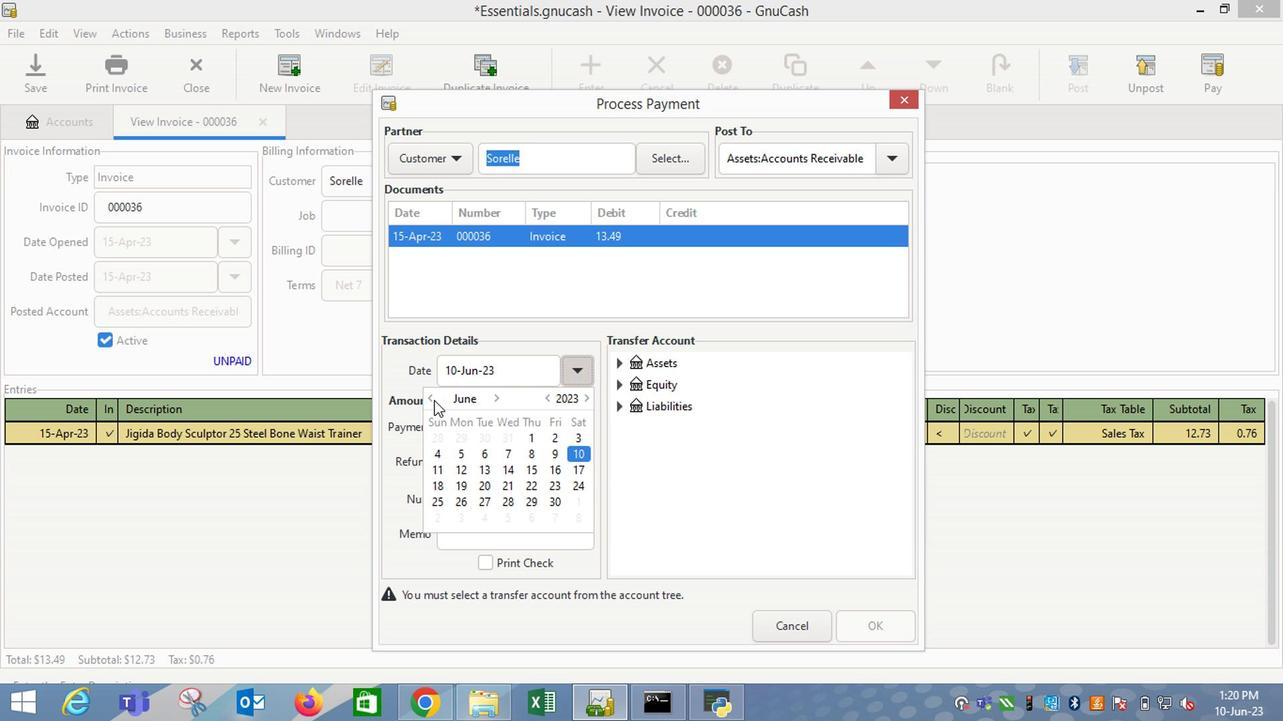 
Action: Mouse pressed left at (431, 401)
Screenshot: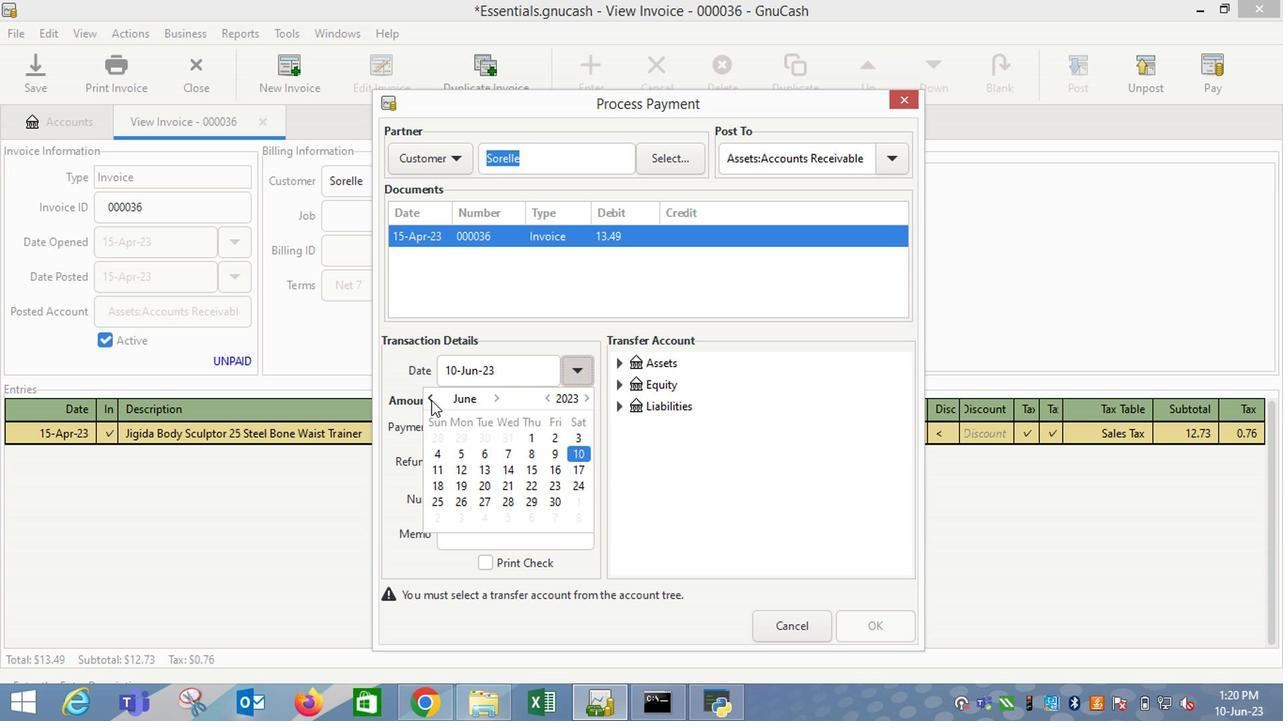 
Action: Mouse pressed left at (431, 401)
Screenshot: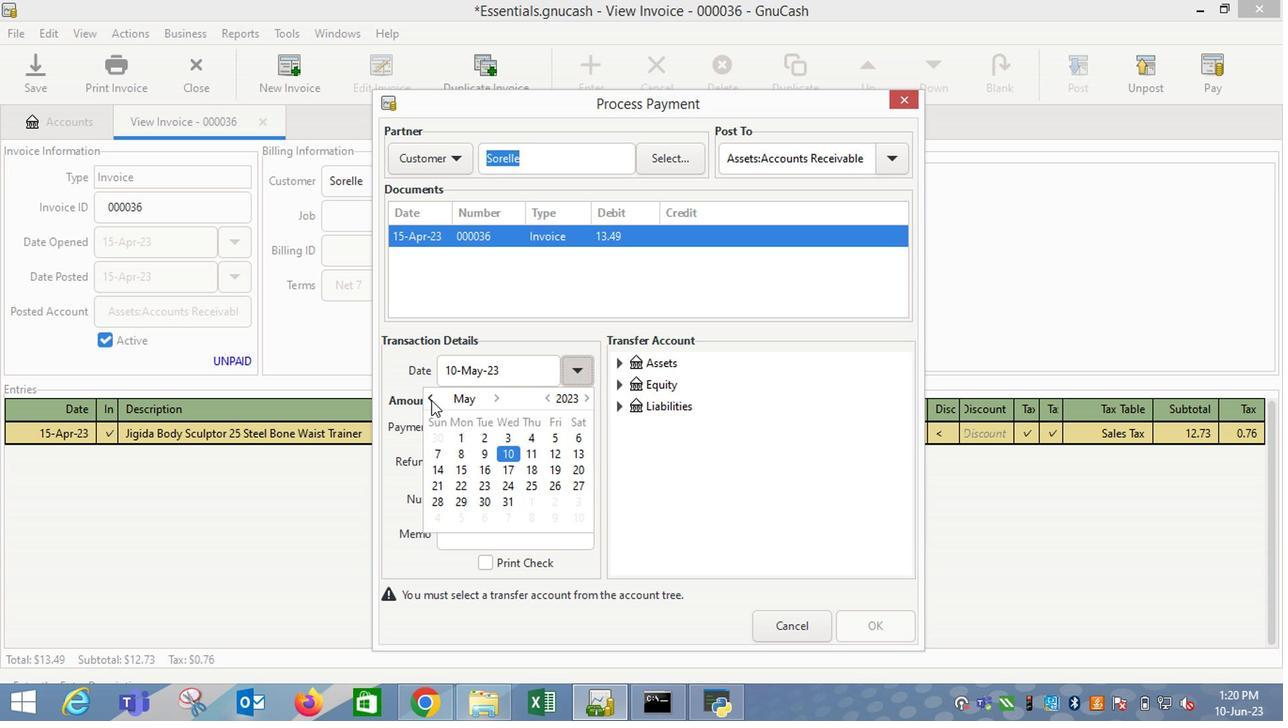 
Action: Mouse pressed right at (431, 401)
Screenshot: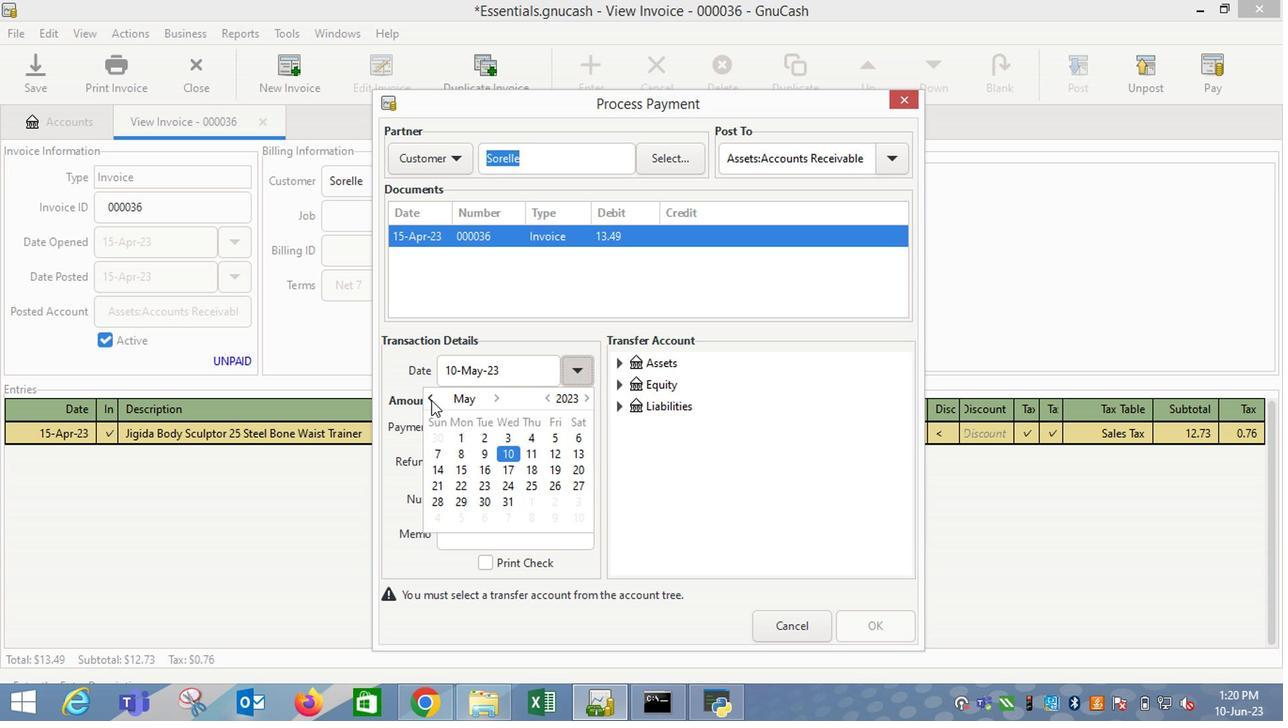
Action: Mouse moved to (497, 397)
Screenshot: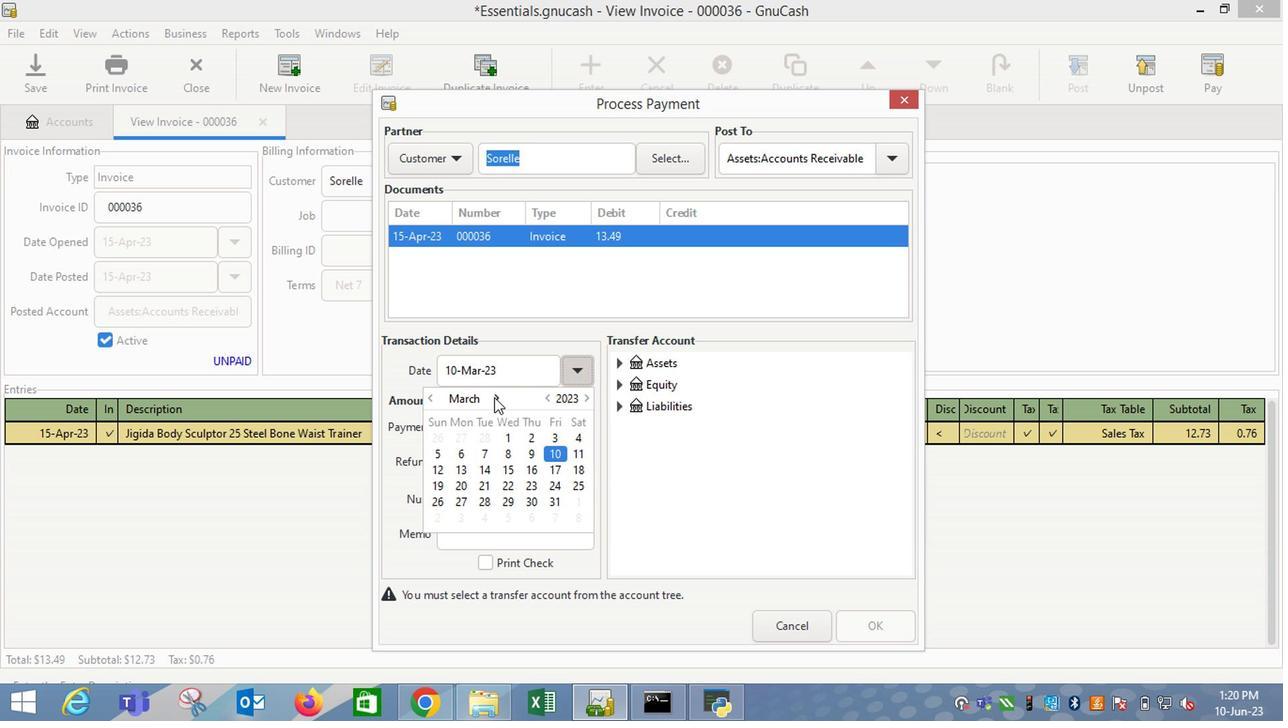 
Action: Mouse pressed left at (497, 397)
Screenshot: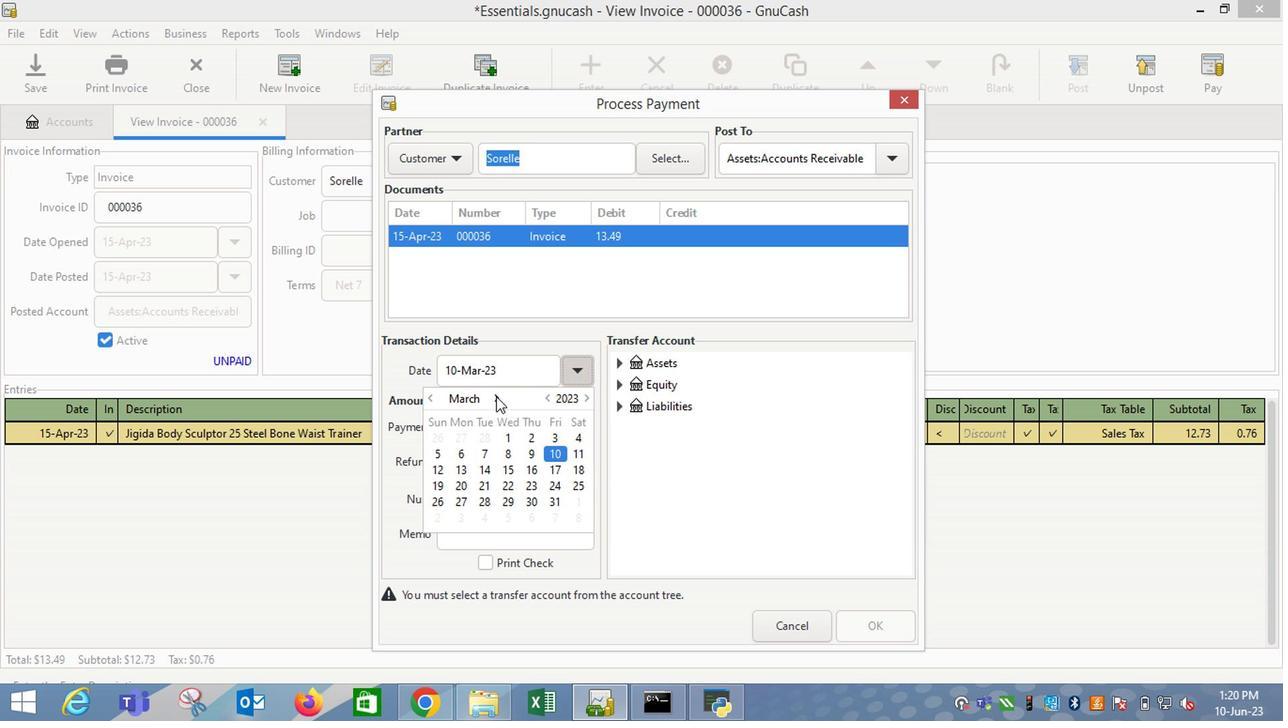 
Action: Mouse moved to (548, 483)
Screenshot: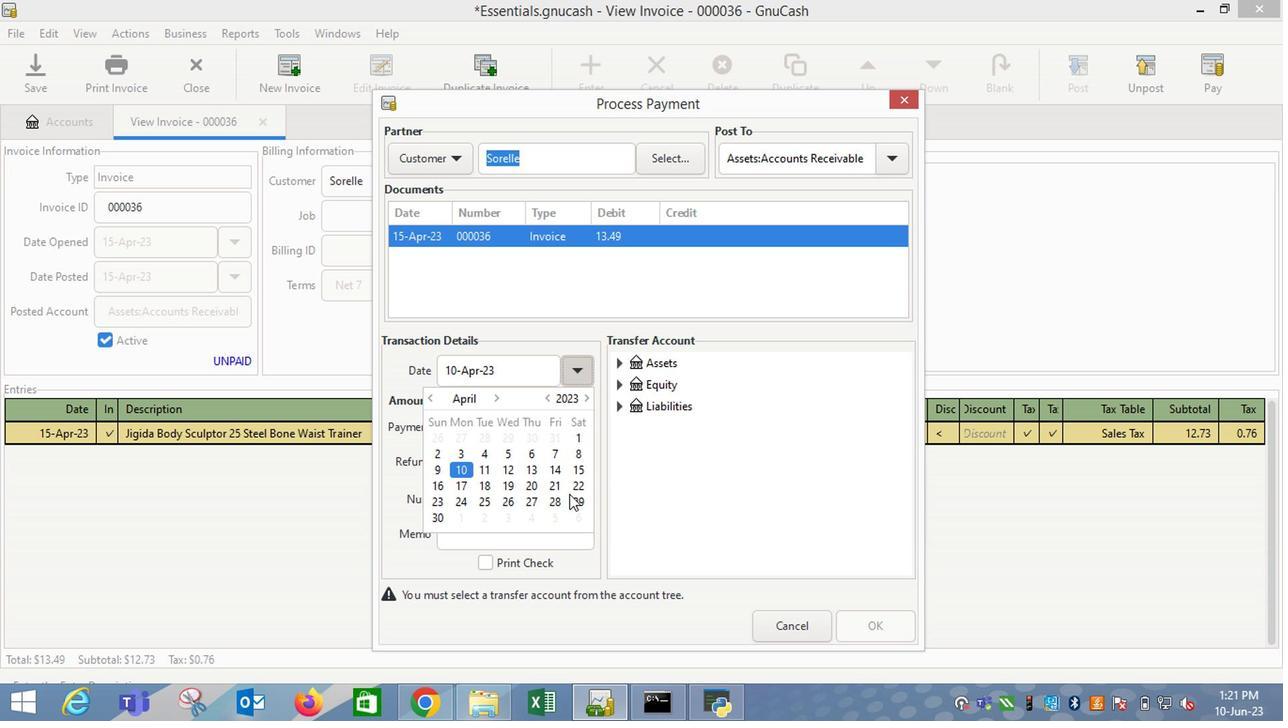 
Action: Mouse pressed left at (548, 483)
Screenshot: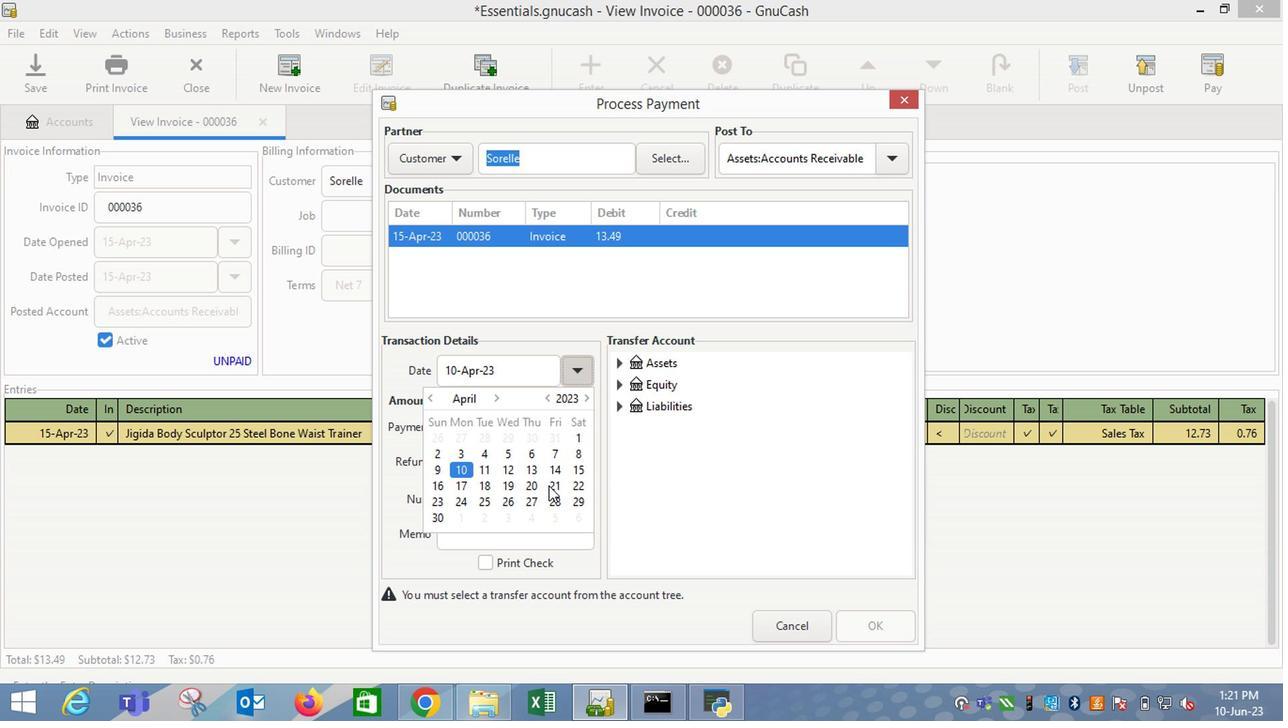 
Action: Mouse moved to (652, 480)
Screenshot: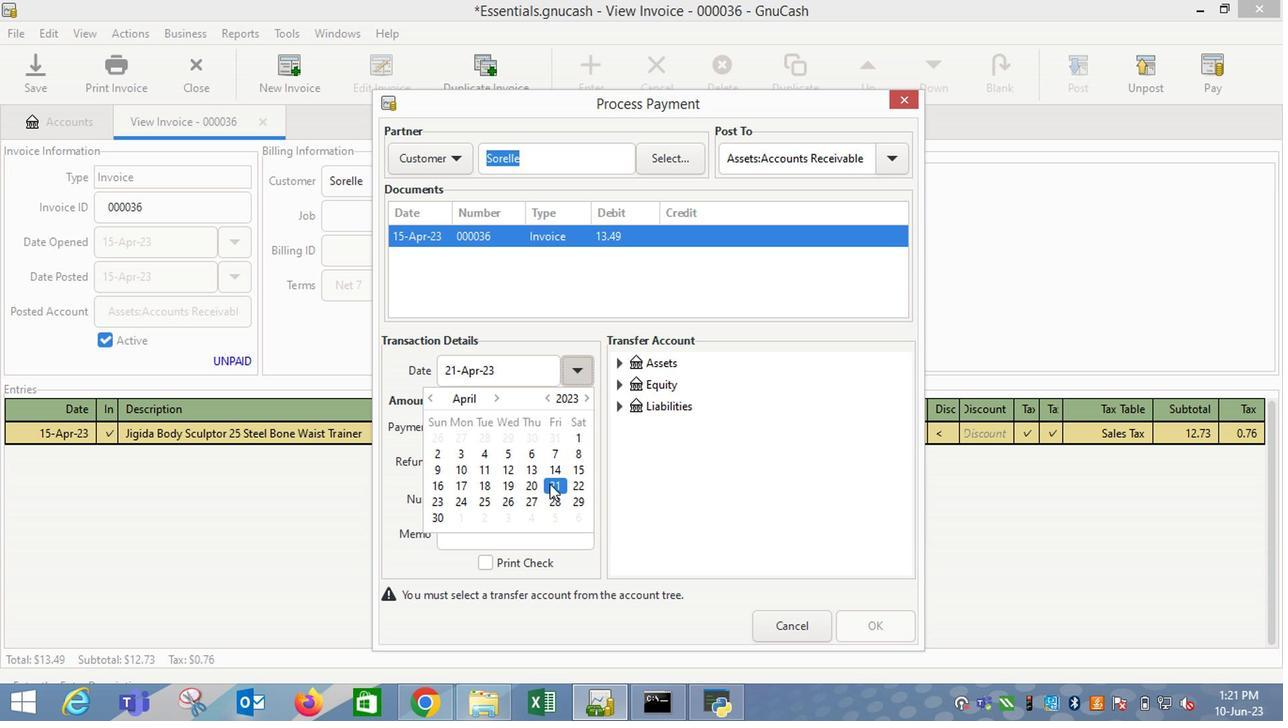 
Action: Mouse pressed left at (652, 480)
Screenshot: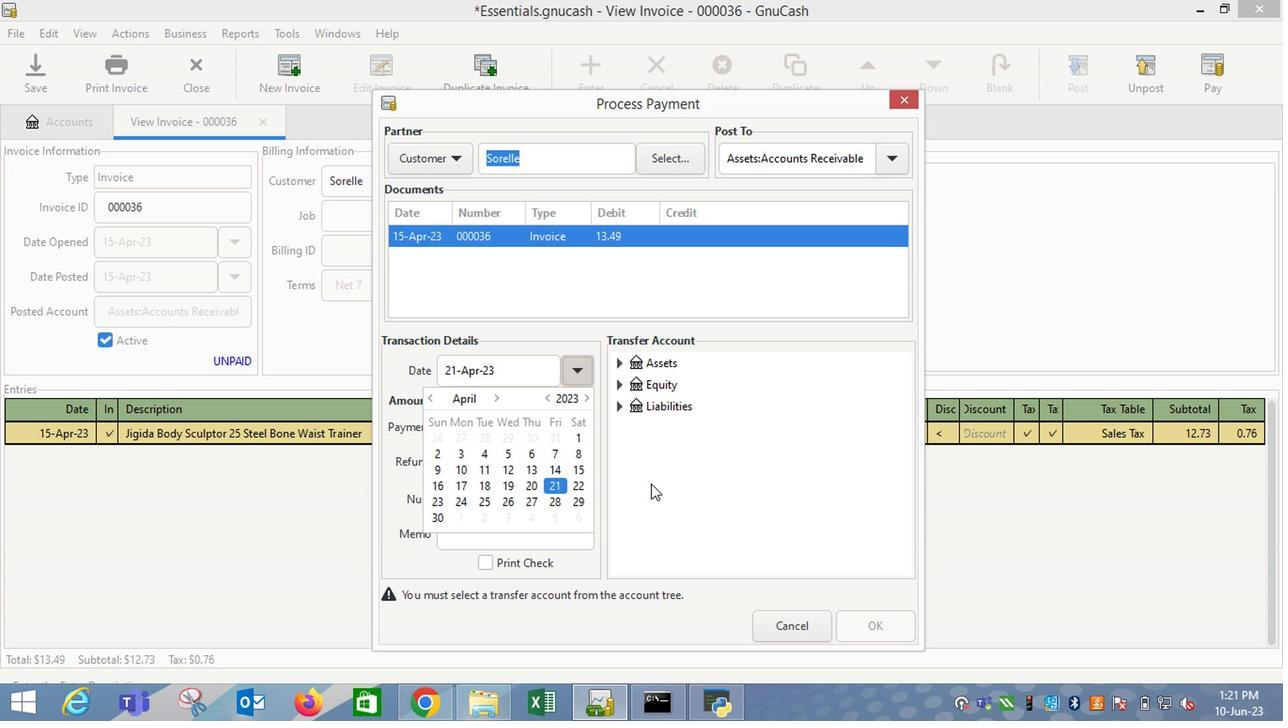 
Action: Mouse moved to (620, 366)
Screenshot: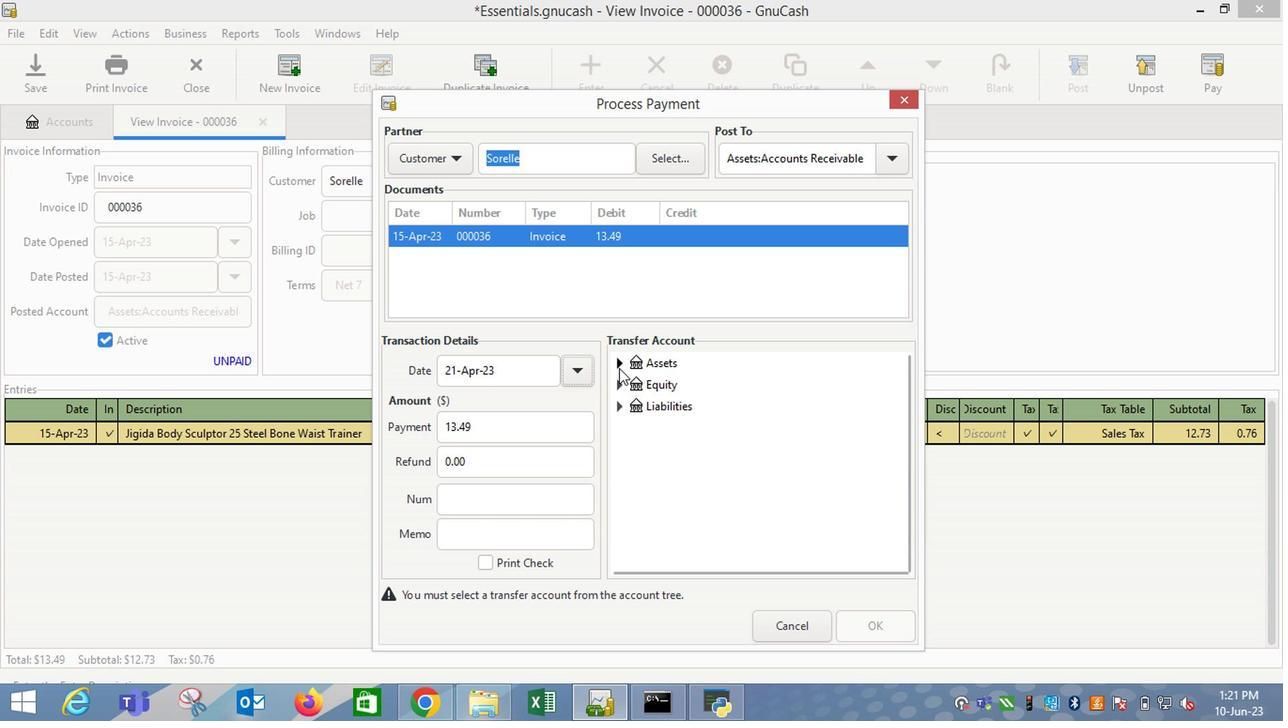 
Action: Mouse pressed left at (620, 366)
Screenshot: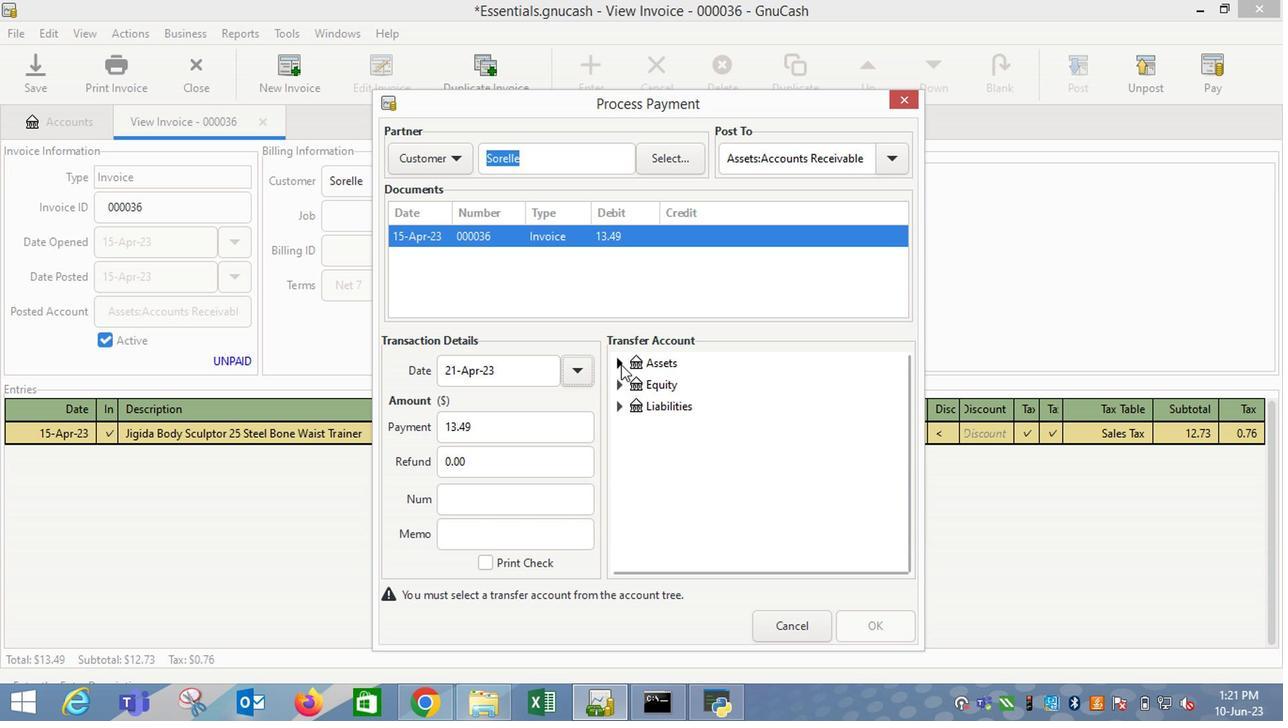 
Action: Mouse moved to (636, 387)
Screenshot: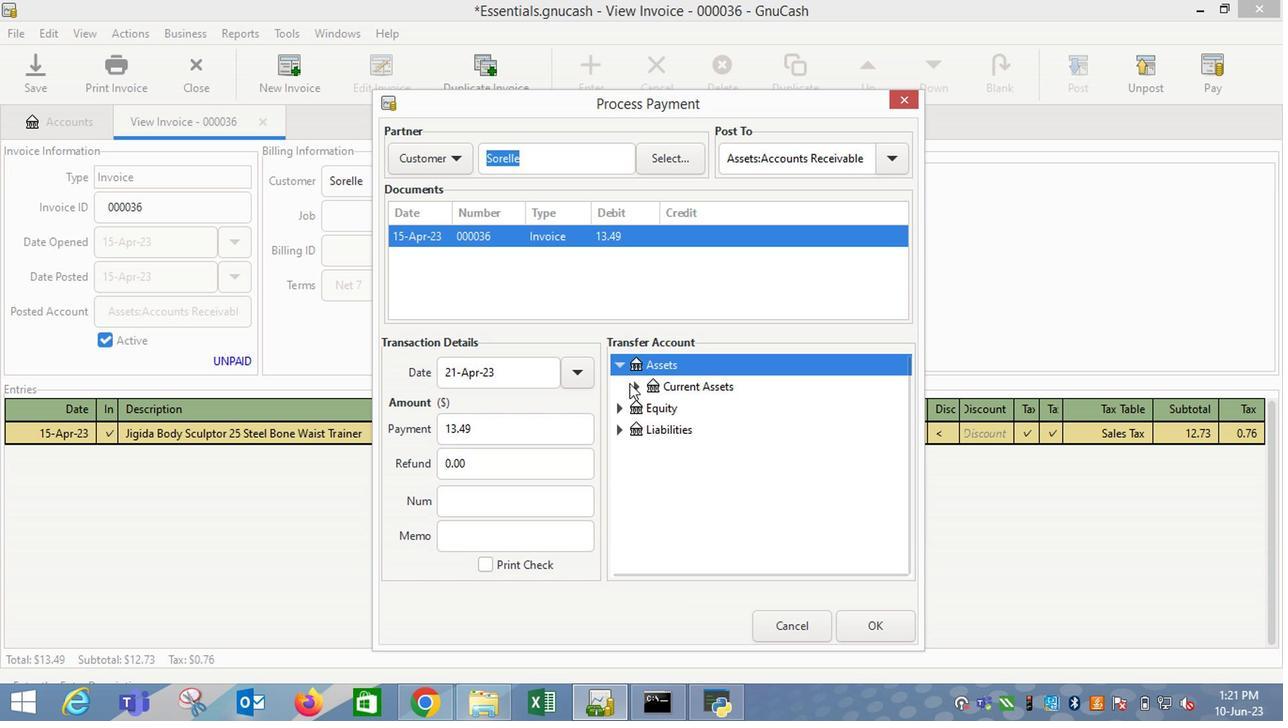 
Action: Mouse pressed left at (636, 387)
Screenshot: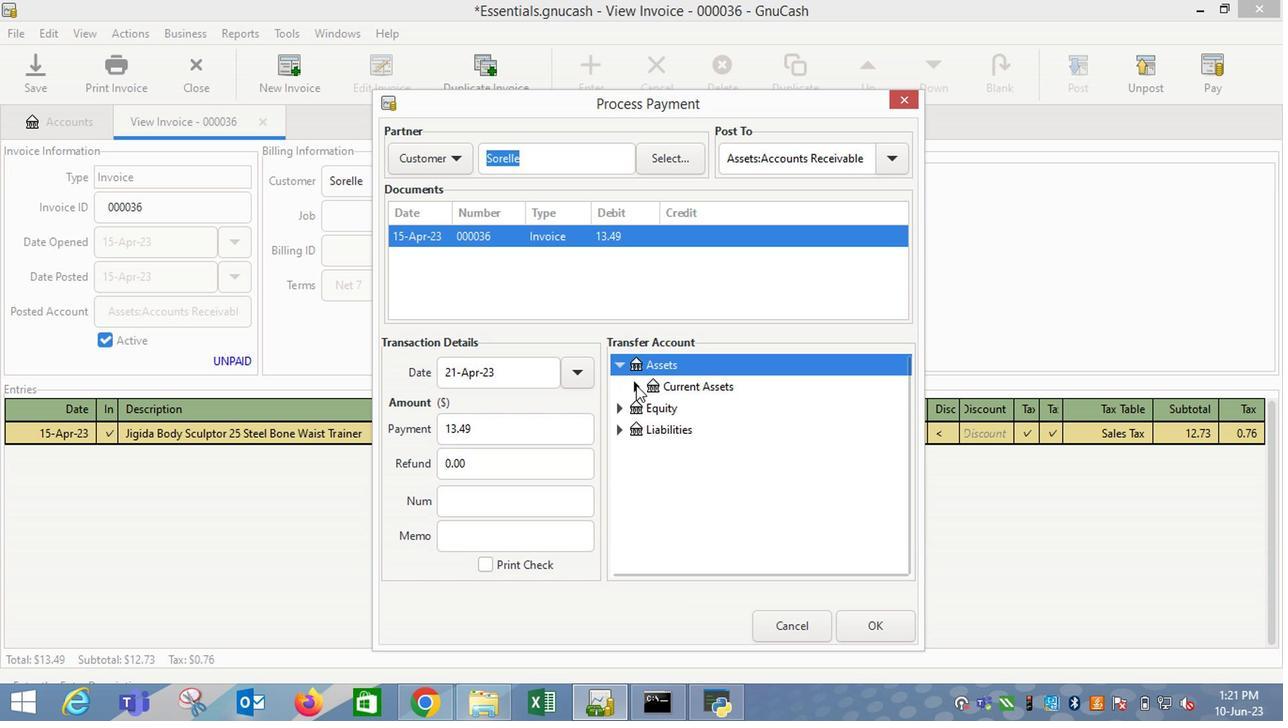 
Action: Mouse moved to (687, 405)
Screenshot: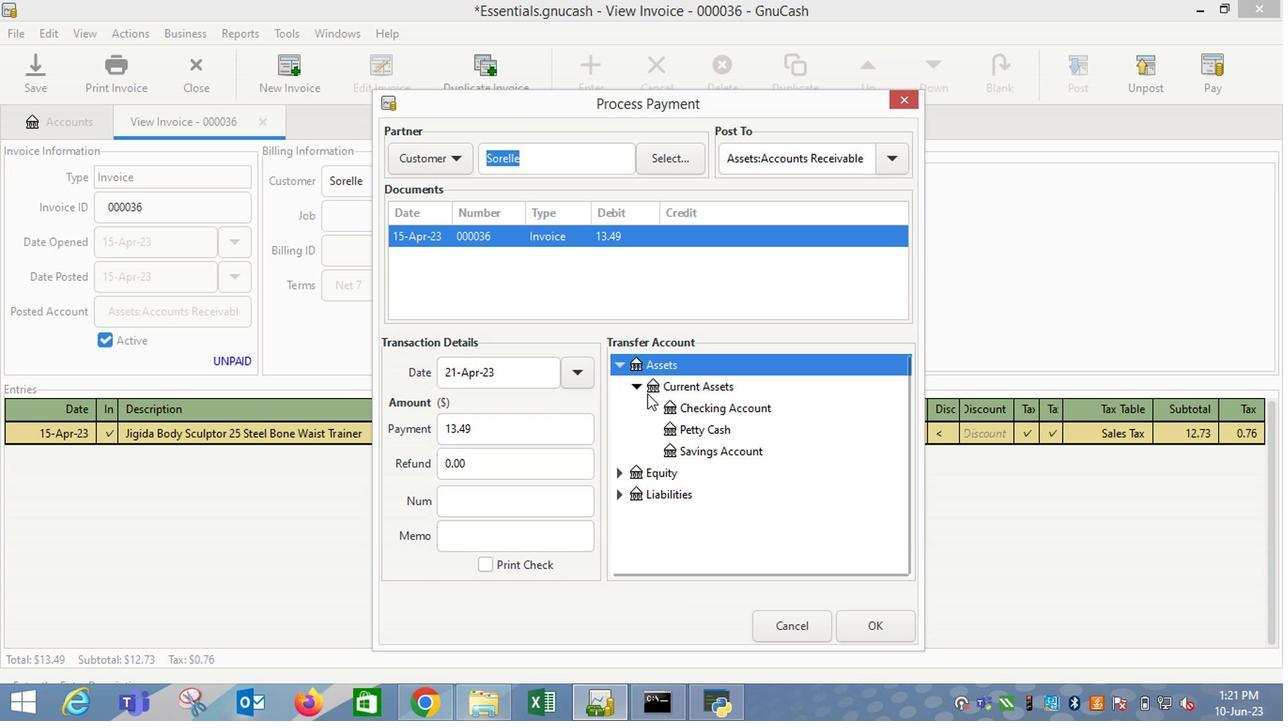
Action: Mouse pressed left at (687, 405)
Screenshot: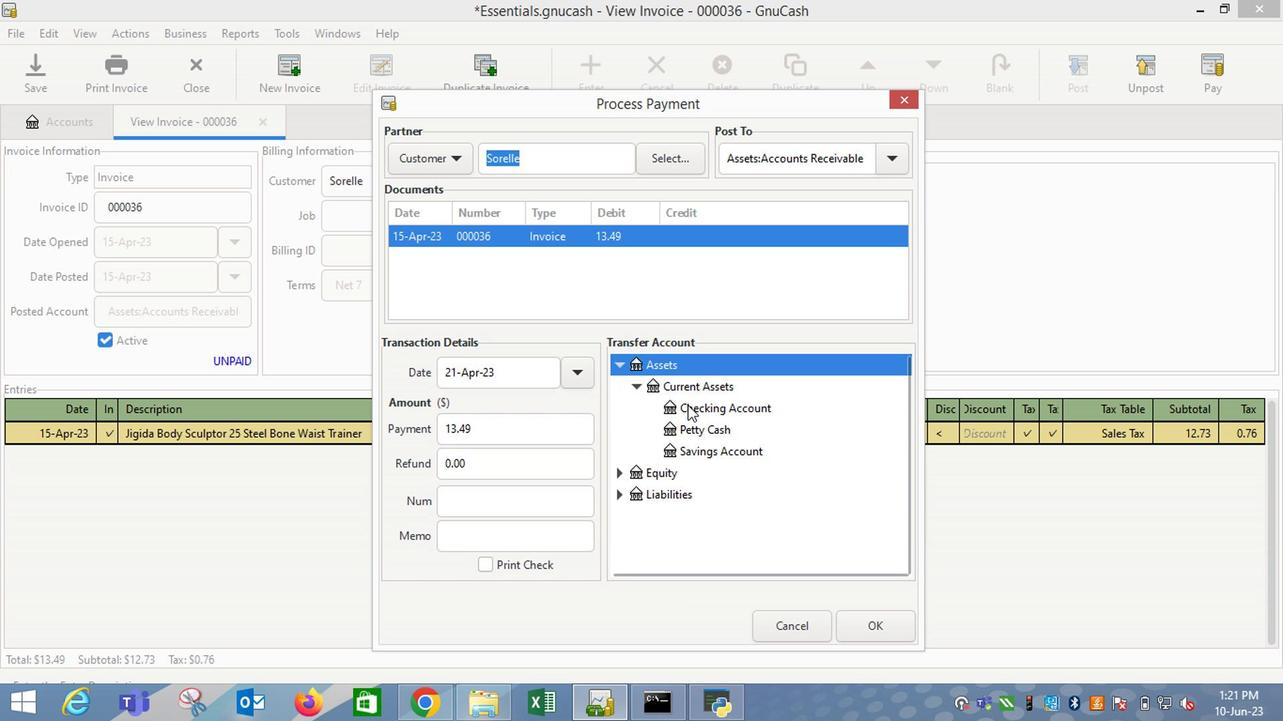 
Action: Mouse moved to (875, 619)
Screenshot: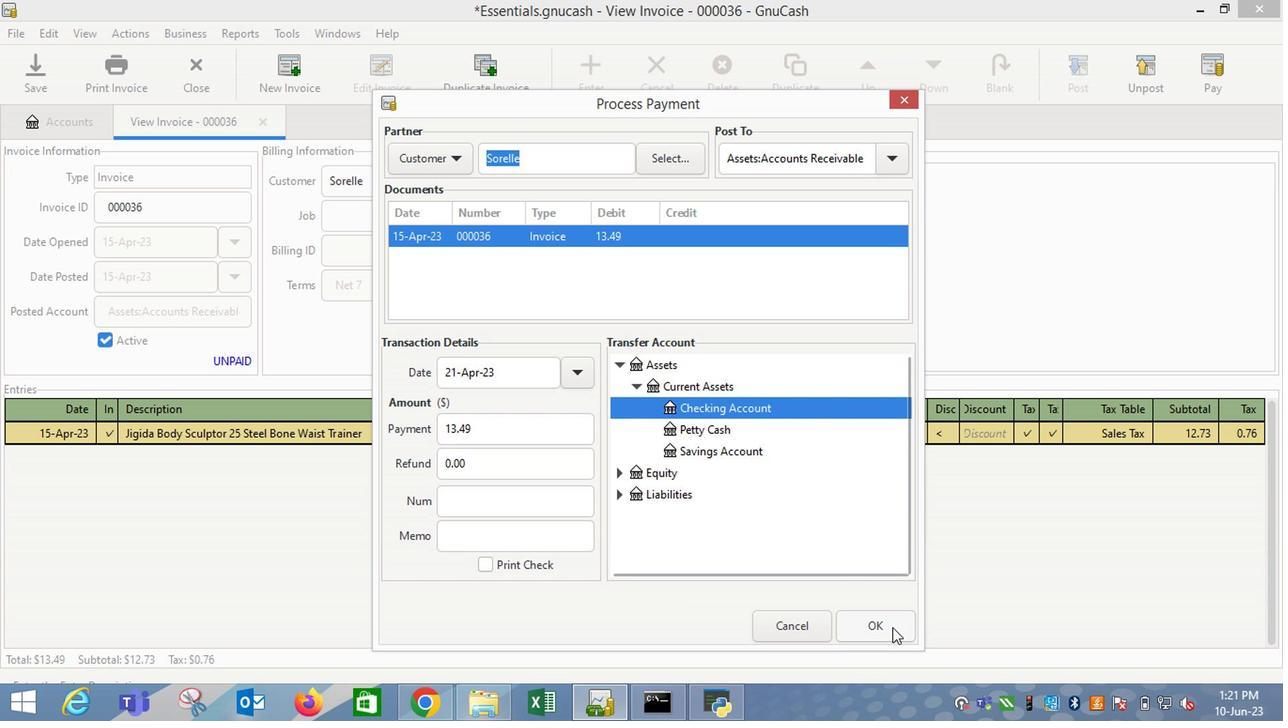 
Action: Mouse pressed left at (875, 619)
Screenshot: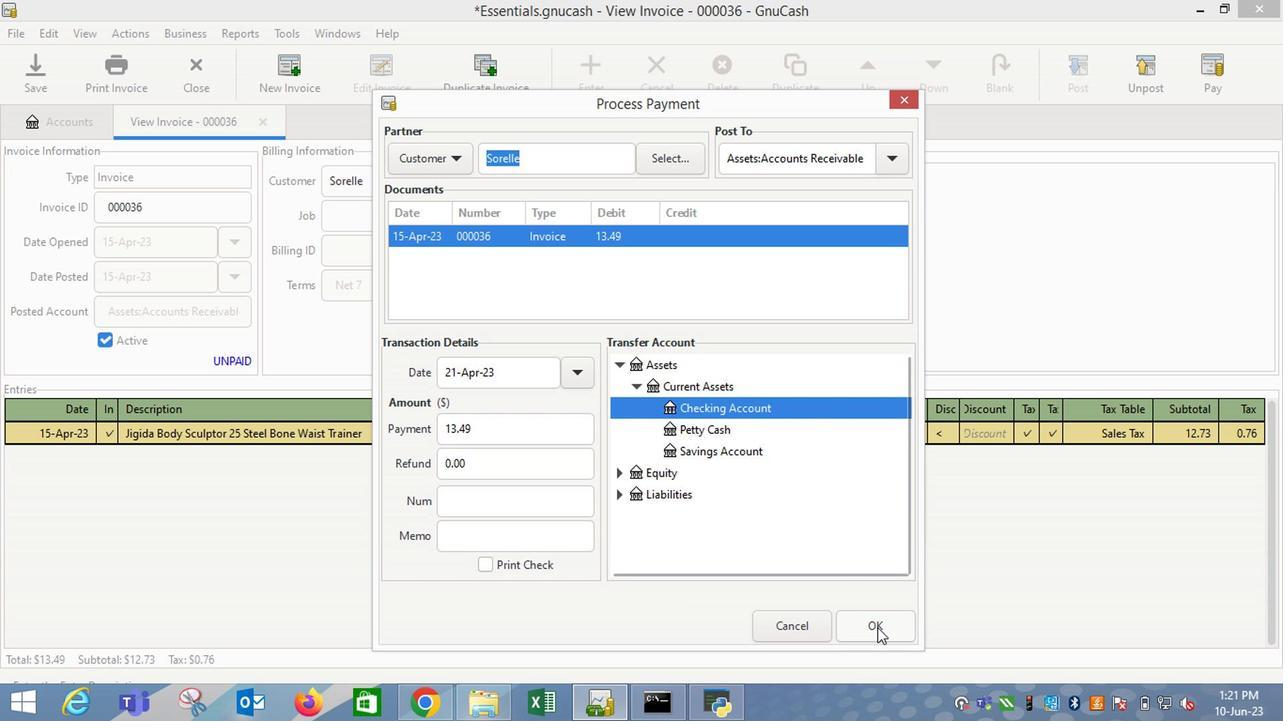 
Action: Mouse moved to (133, 94)
Screenshot: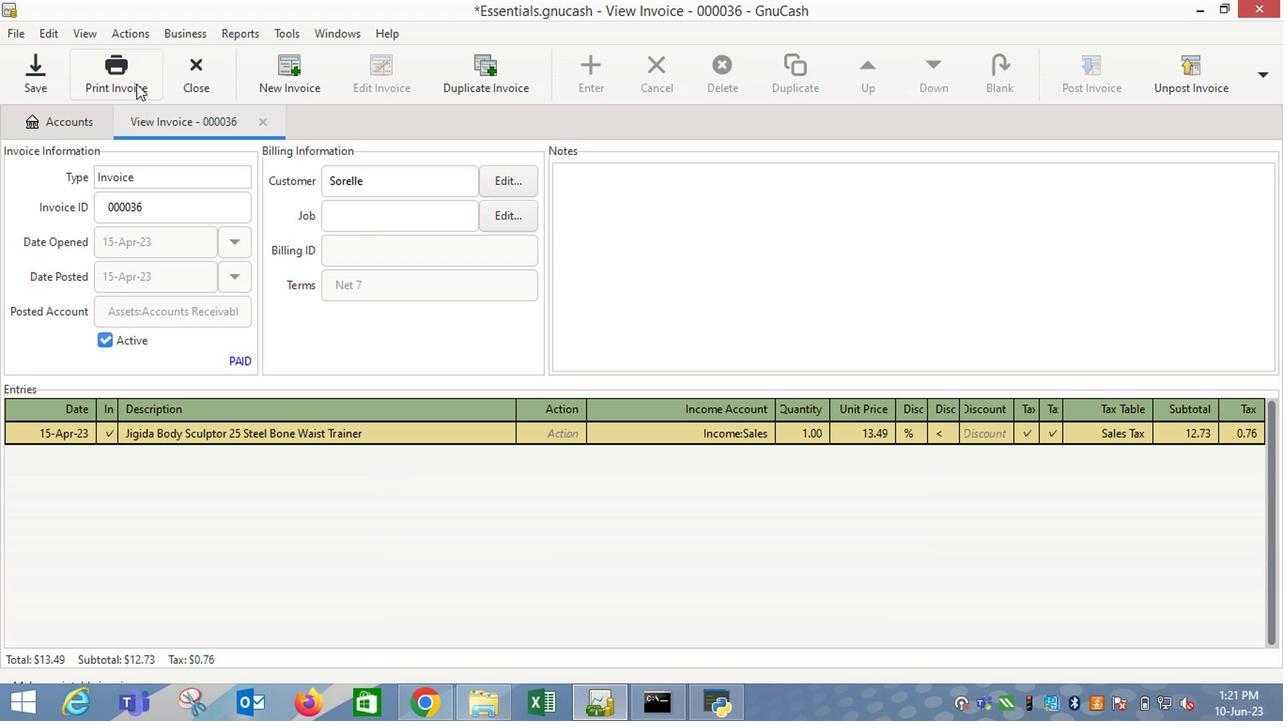 
Action: Mouse pressed left at (133, 94)
Screenshot: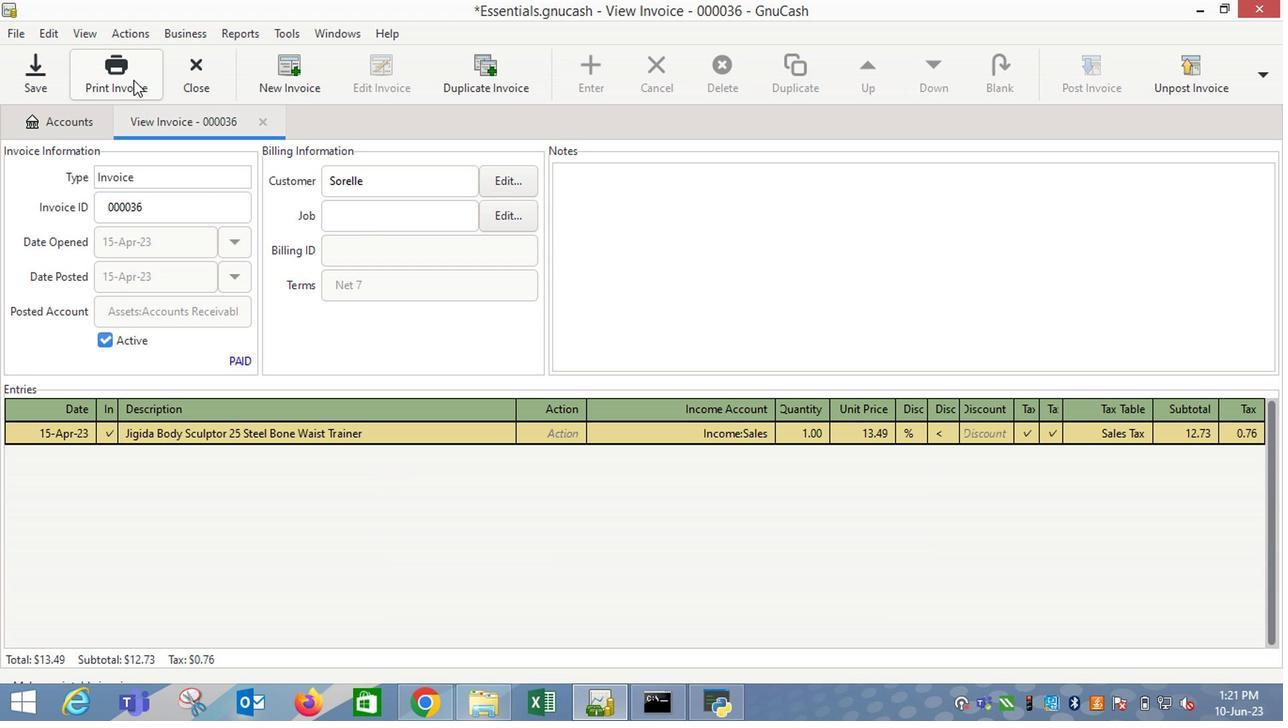 
Action: Mouse moved to (889, 82)
Screenshot: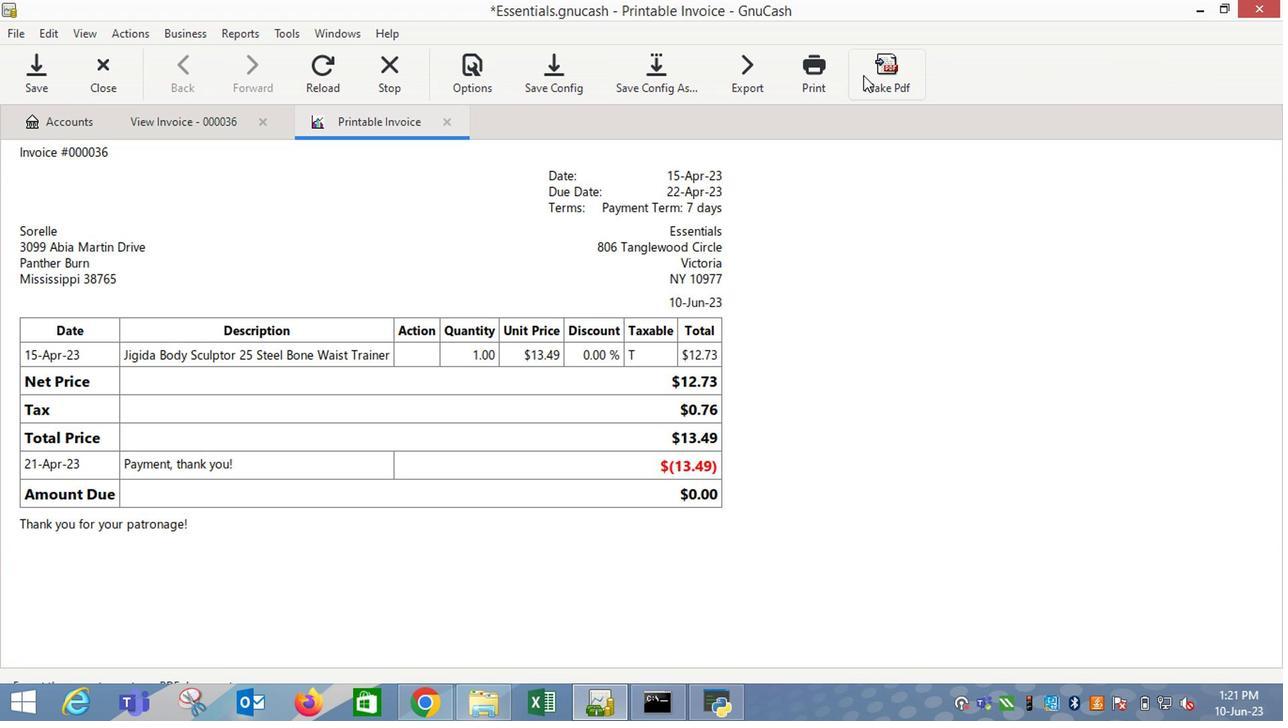 
Action: Mouse pressed left at (889, 82)
Screenshot: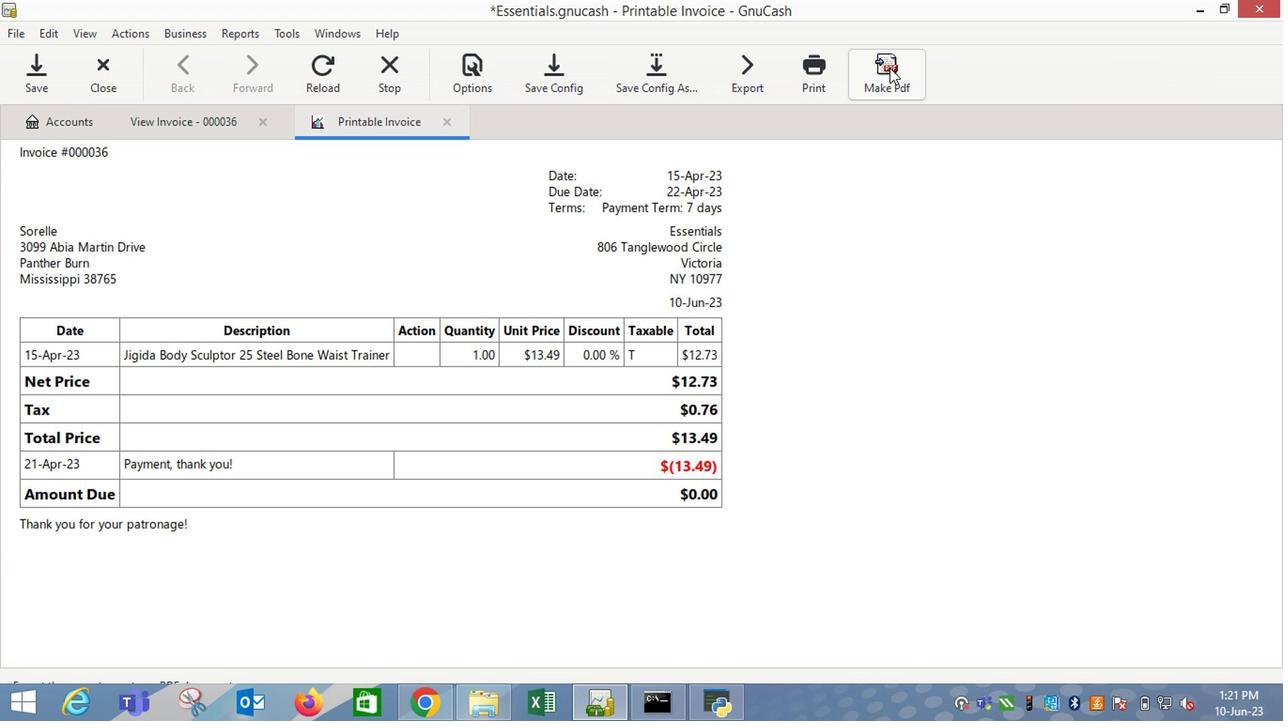 
Action: Mouse moved to (1024, 634)
Screenshot: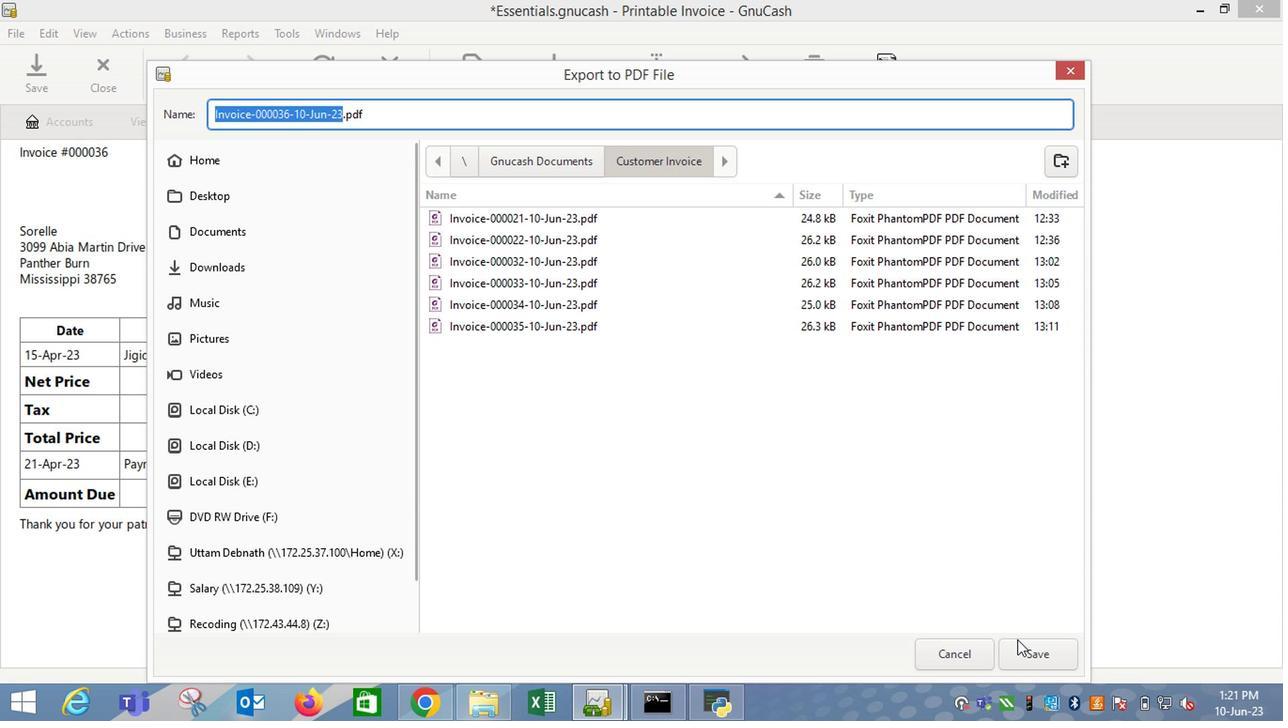 
Action: Mouse pressed left at (1024, 634)
Screenshot: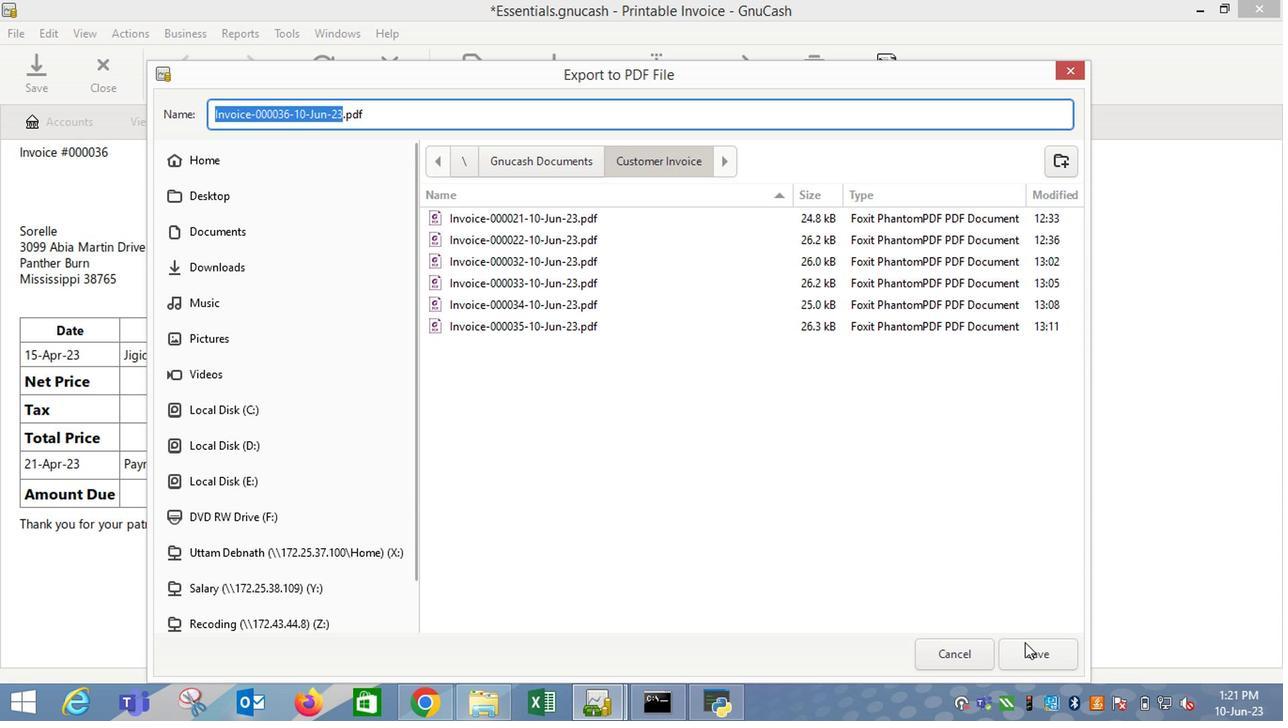 
Action: Mouse moved to (743, 582)
Screenshot: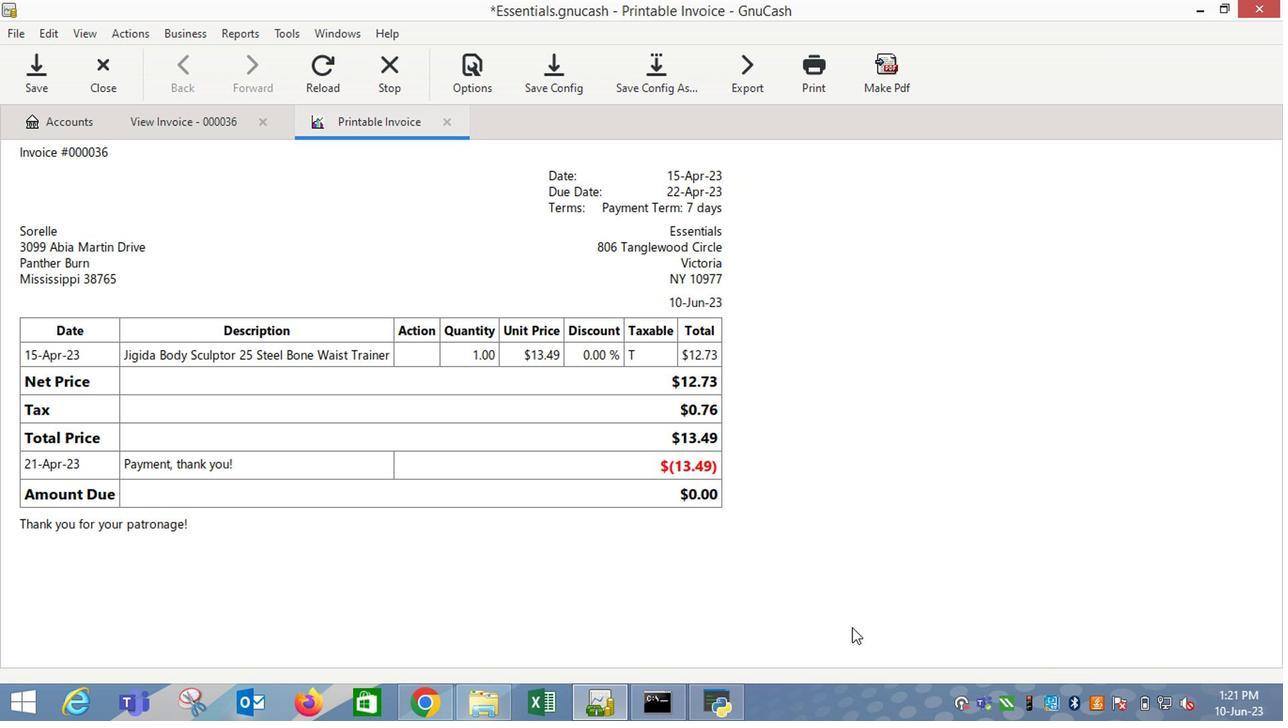
